 Task: Monitor real estate trends in Las Vegas, Nevada, to see changes in inventory levels.
Action: Mouse moved to (232, 182)
Screenshot: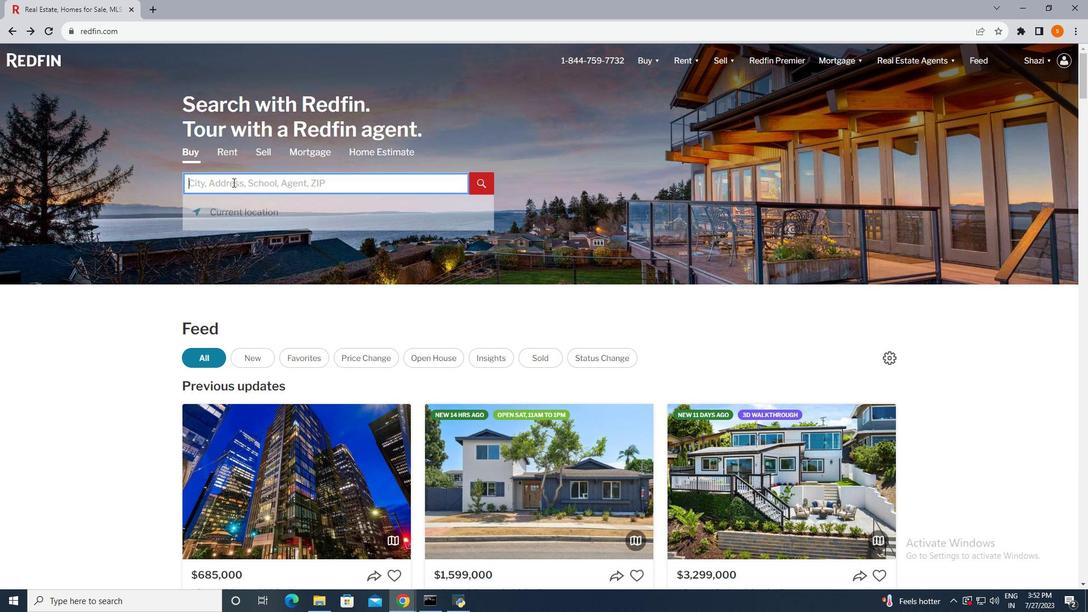 
Action: Mouse pressed left at (232, 182)
Screenshot: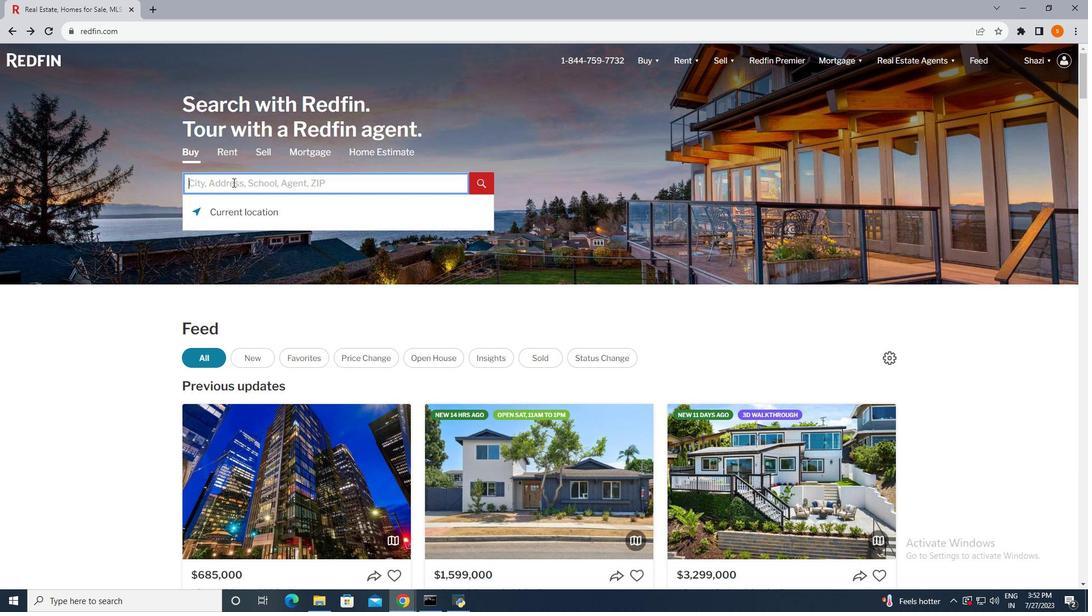 
Action: Key pressed <Key.shift>Las<Key.space><Key.shift><Key.shift><Key.shift><Key.shift>vegas,<Key.space><Key.shift>Nevada
Screenshot: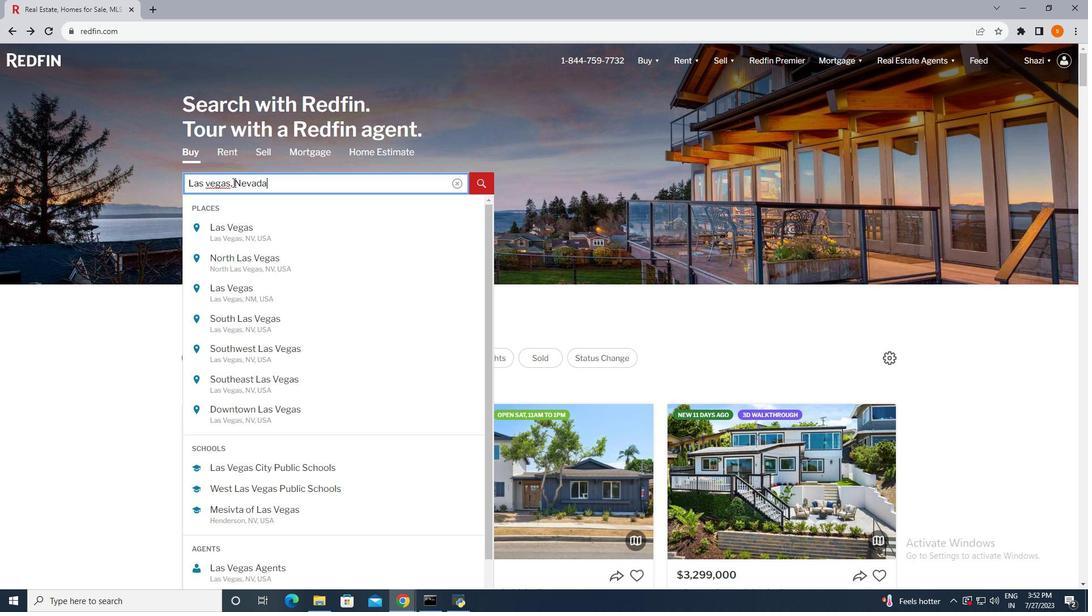 
Action: Mouse moved to (476, 184)
Screenshot: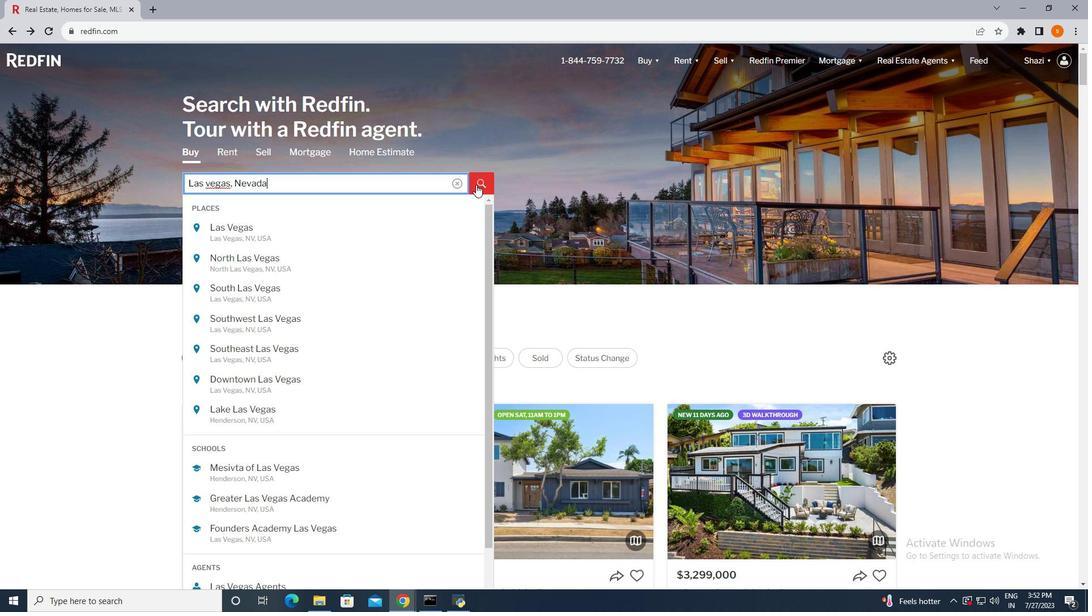 
Action: Mouse pressed left at (476, 184)
Screenshot: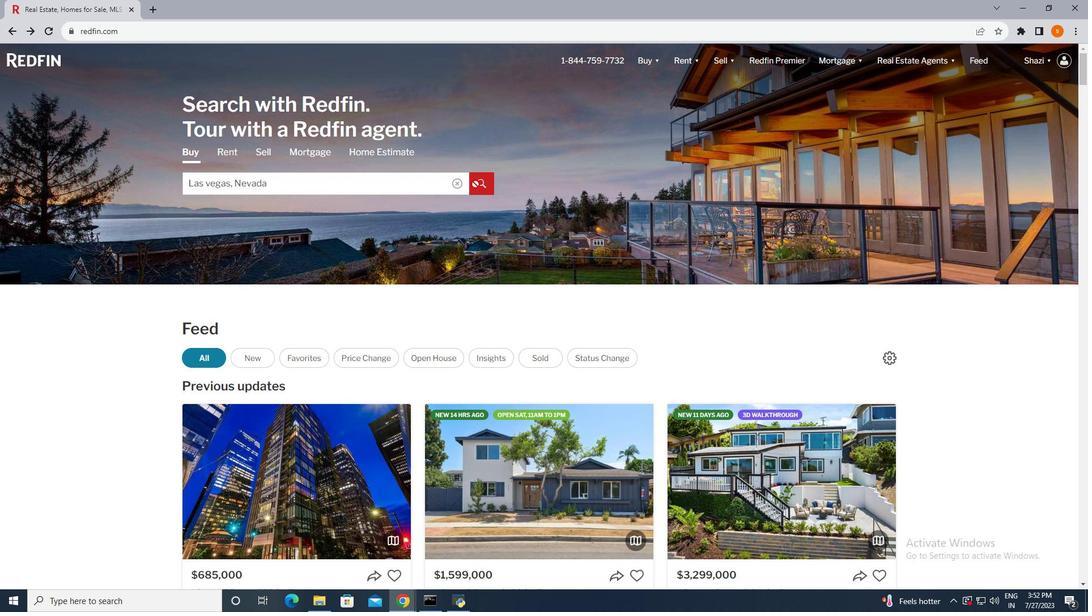 
Action: Mouse moved to (757, 305)
Screenshot: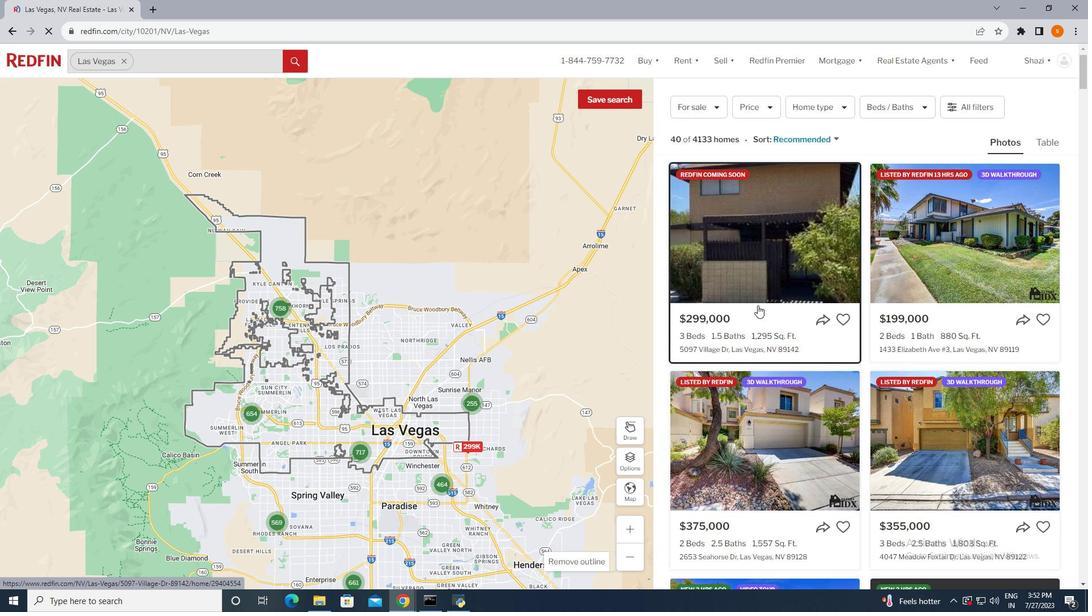 
Action: Mouse scrolled (757, 304) with delta (0, 0)
Screenshot: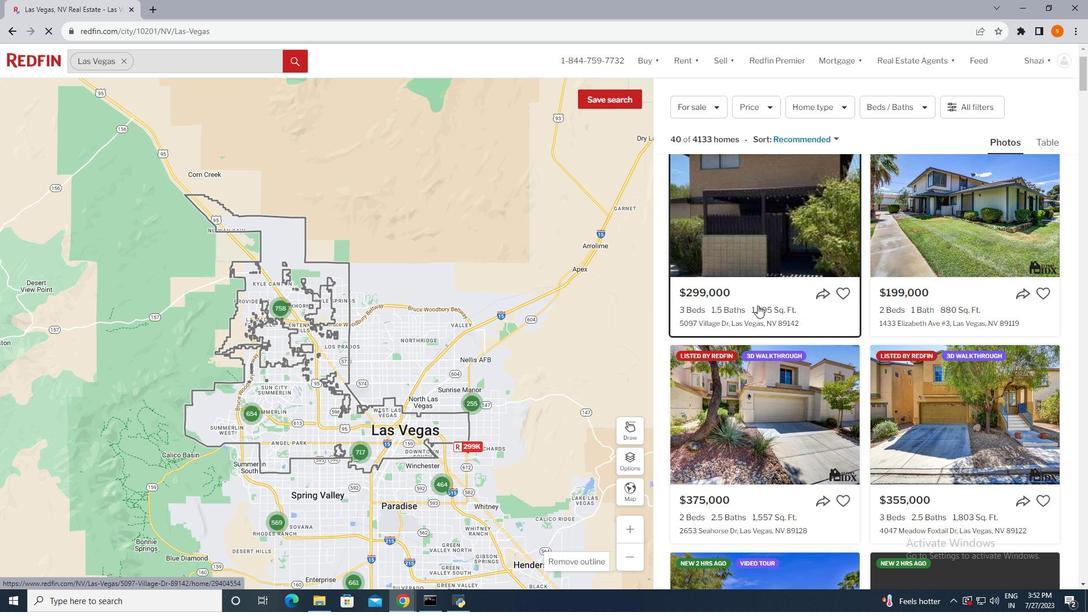 
Action: Mouse scrolled (757, 304) with delta (0, 0)
Screenshot: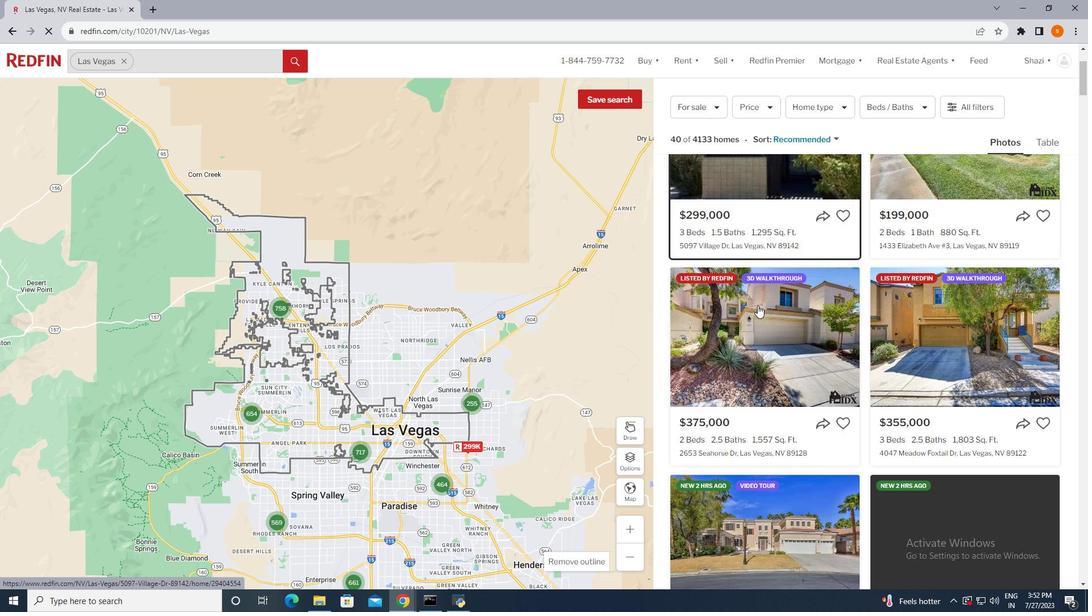 
Action: Mouse scrolled (757, 304) with delta (0, 0)
Screenshot: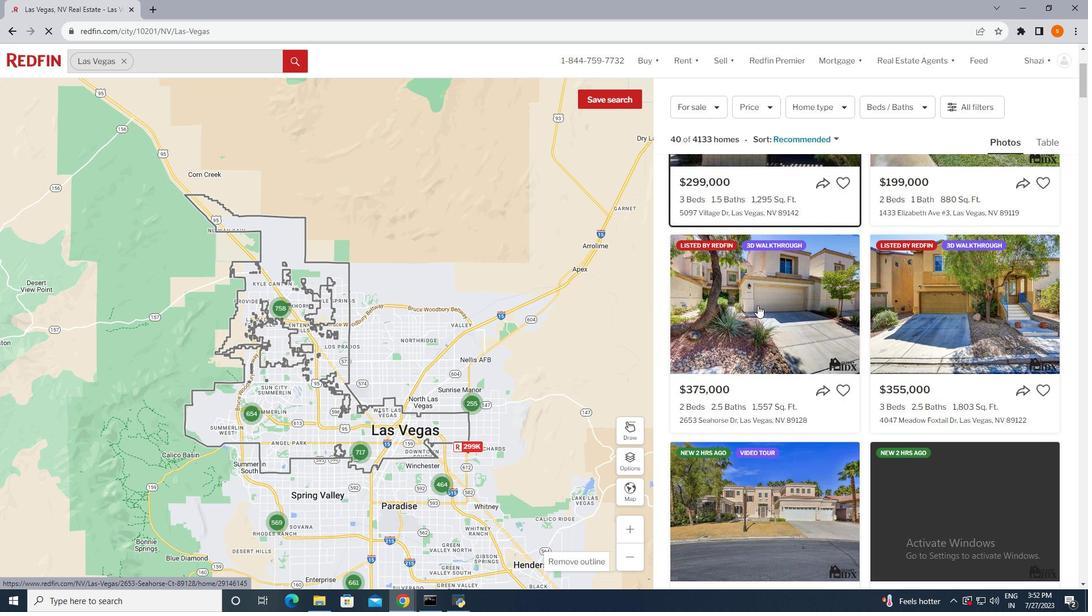 
Action: Mouse scrolled (757, 304) with delta (0, 0)
Screenshot: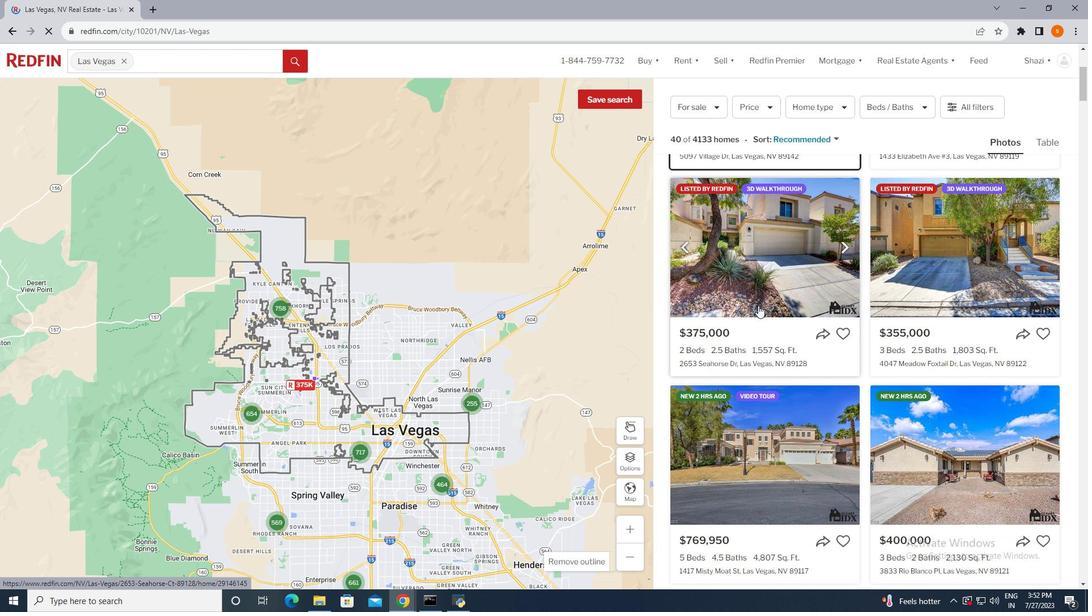 
Action: Mouse moved to (758, 305)
Screenshot: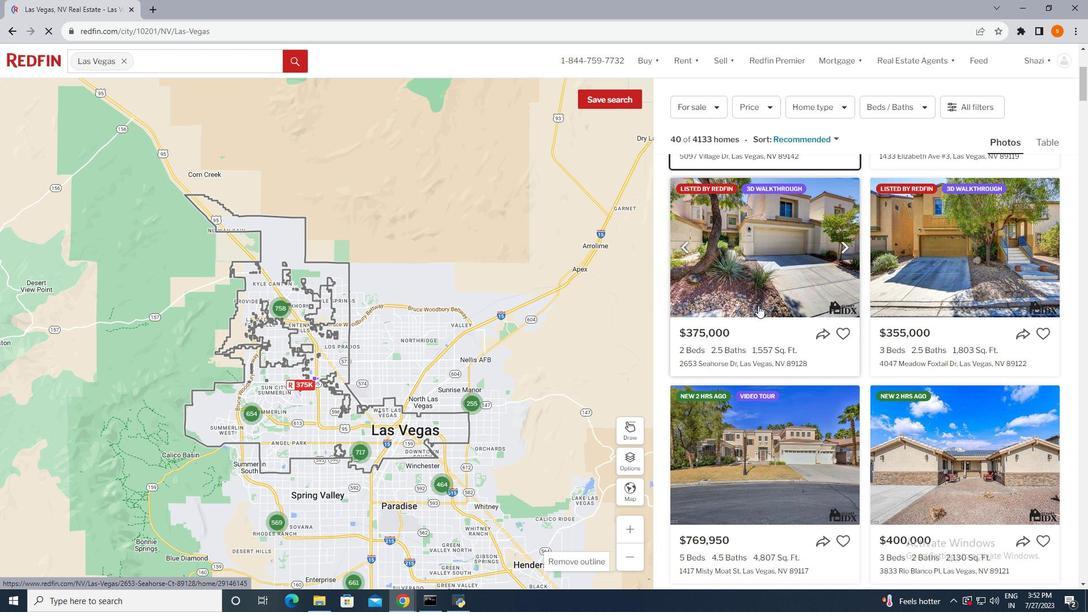 
Action: Mouse scrolled (758, 304) with delta (0, 0)
Screenshot: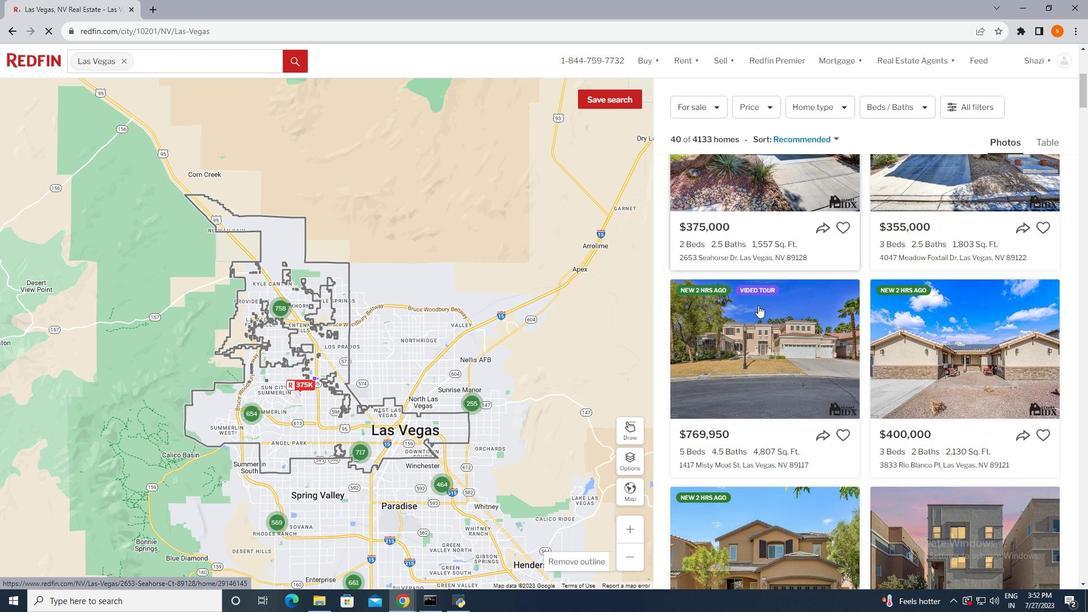 
Action: Mouse scrolled (758, 304) with delta (0, 0)
Screenshot: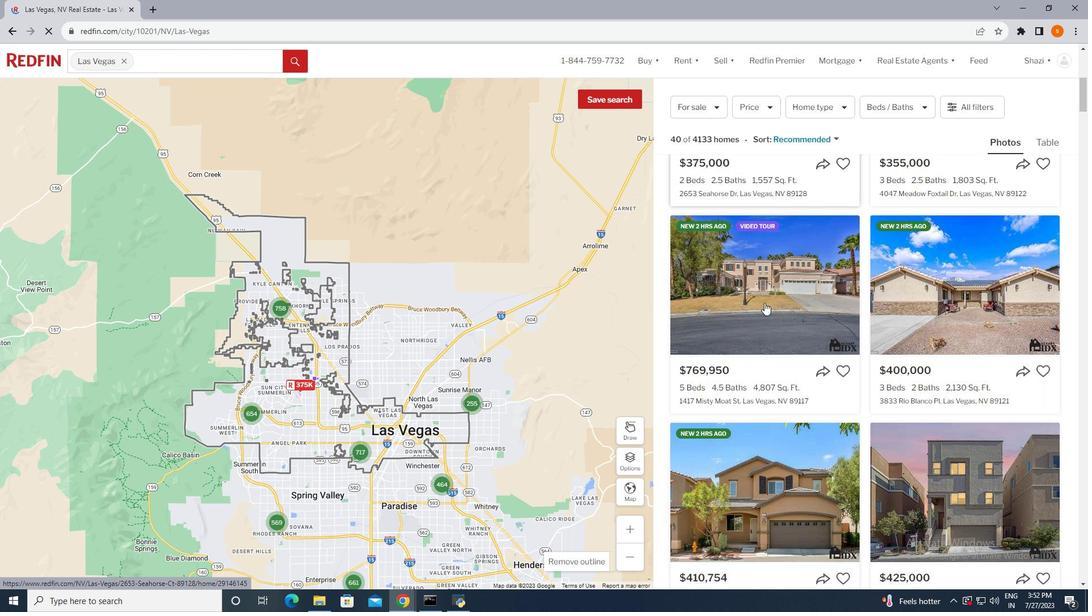 
Action: Mouse scrolled (758, 304) with delta (0, 0)
Screenshot: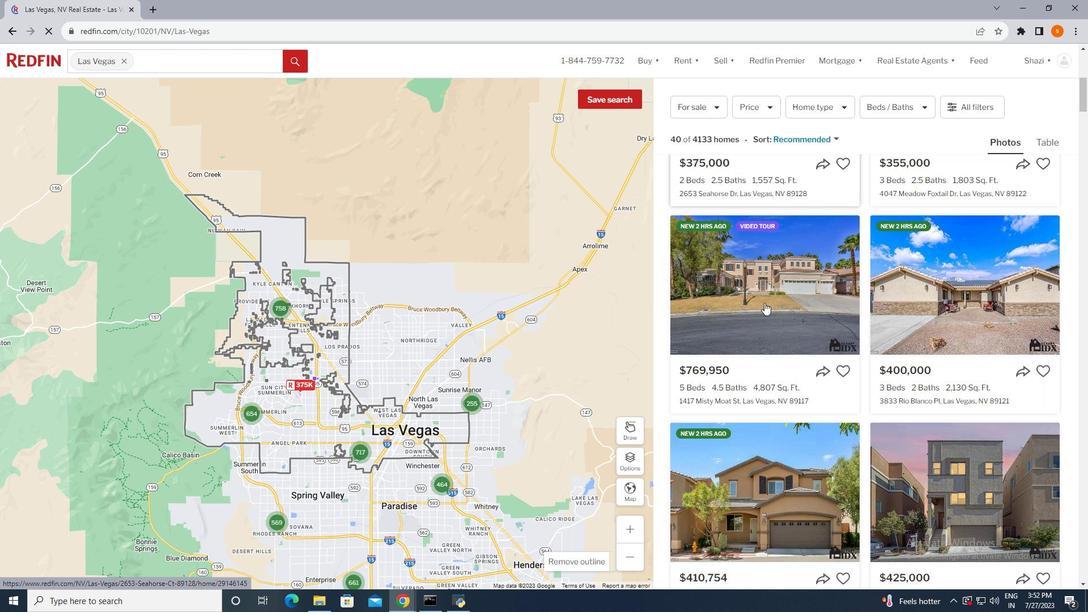 
Action: Mouse moved to (764, 302)
Screenshot: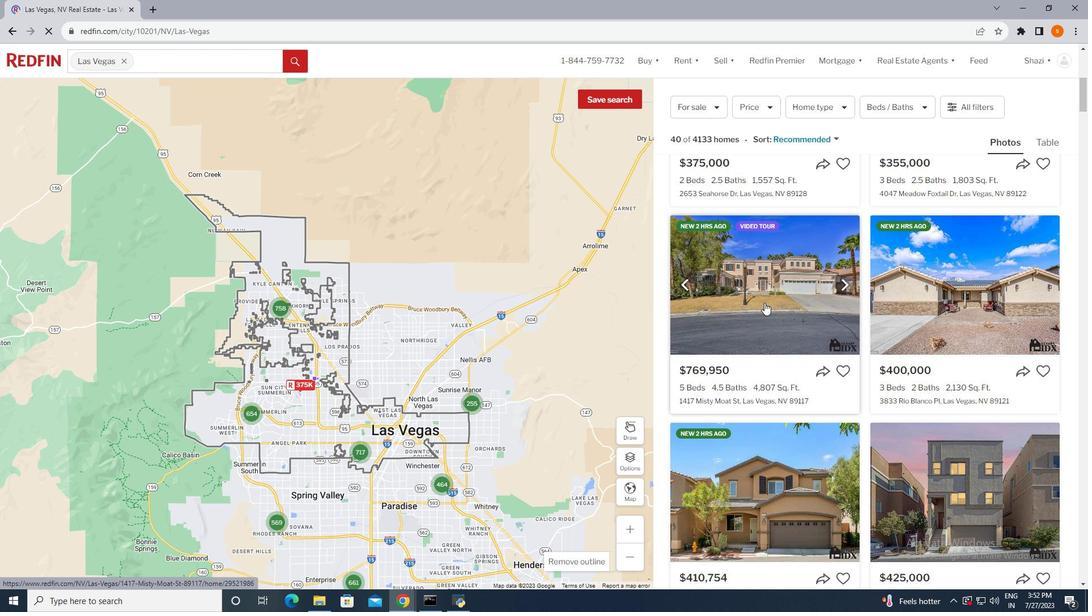
Action: Mouse scrolled (764, 302) with delta (0, 0)
Screenshot: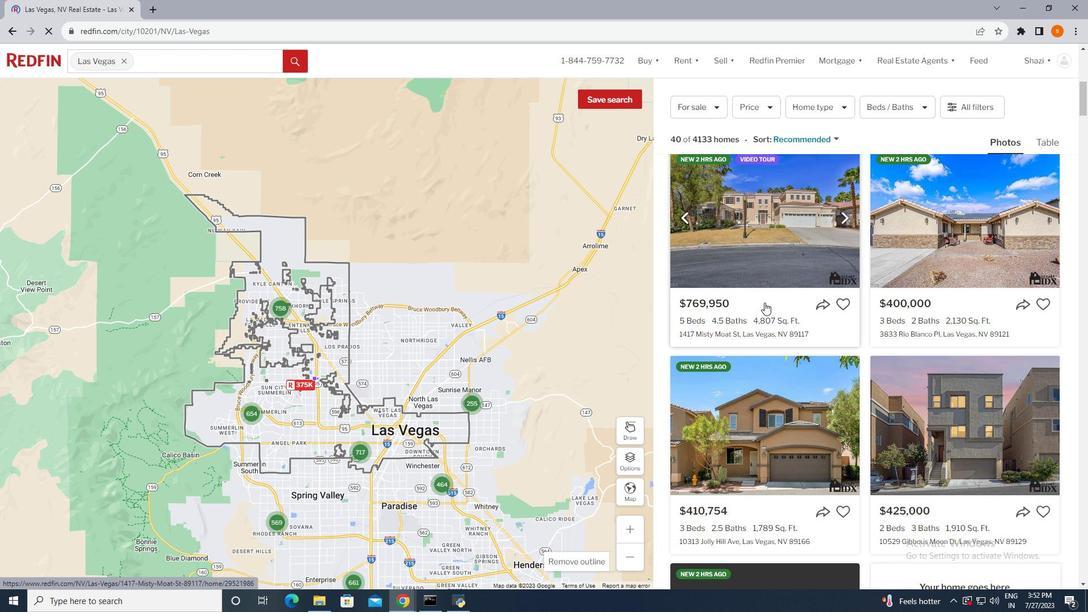 
Action: Mouse scrolled (764, 302) with delta (0, 0)
Screenshot: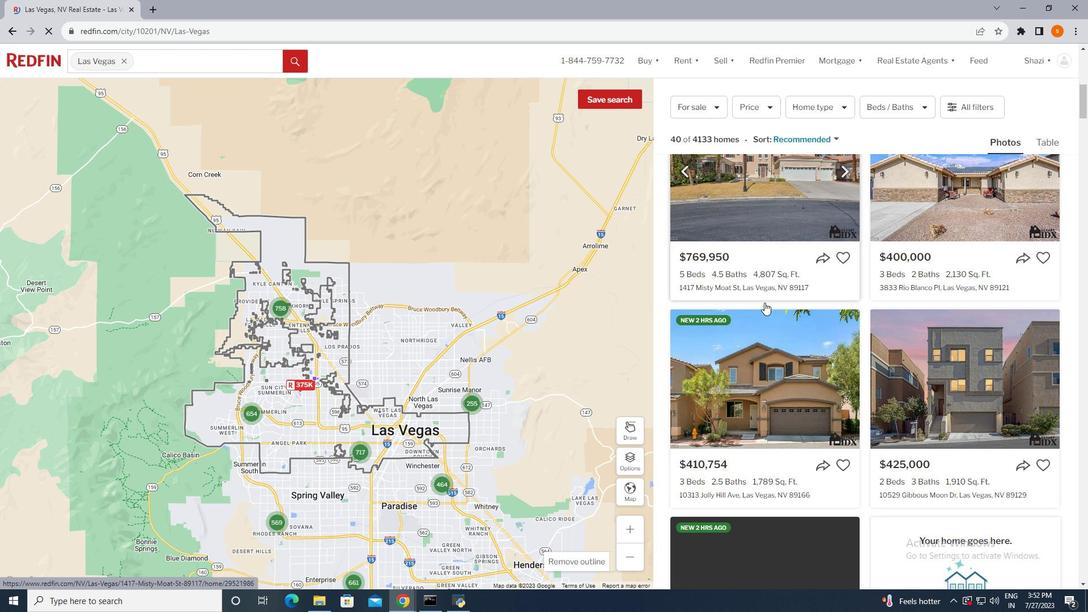 
Action: Mouse moved to (764, 302)
Screenshot: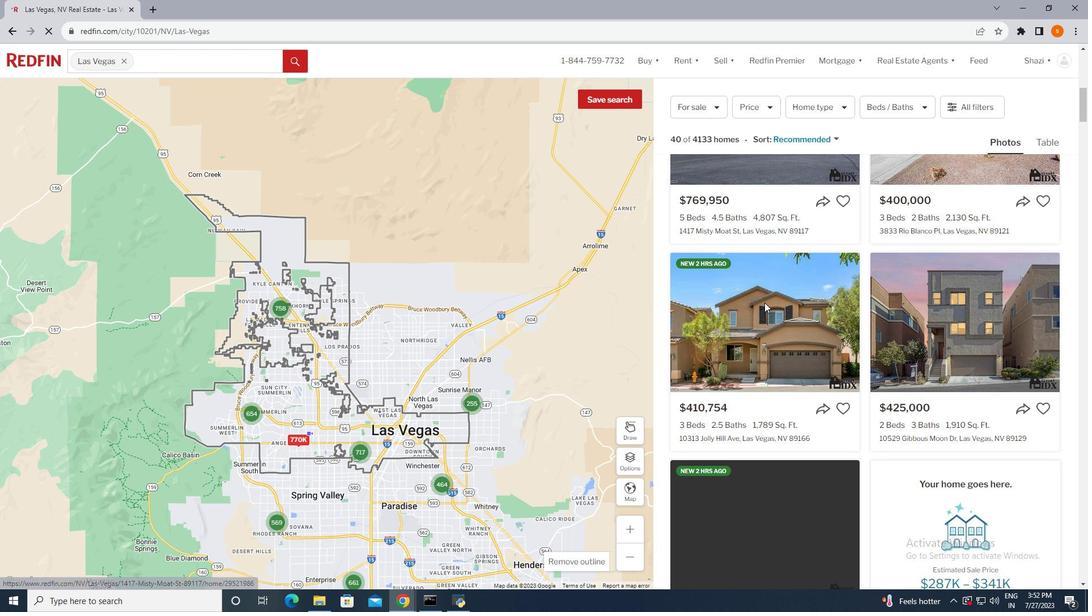 
Action: Mouse scrolled (764, 302) with delta (0, 0)
Screenshot: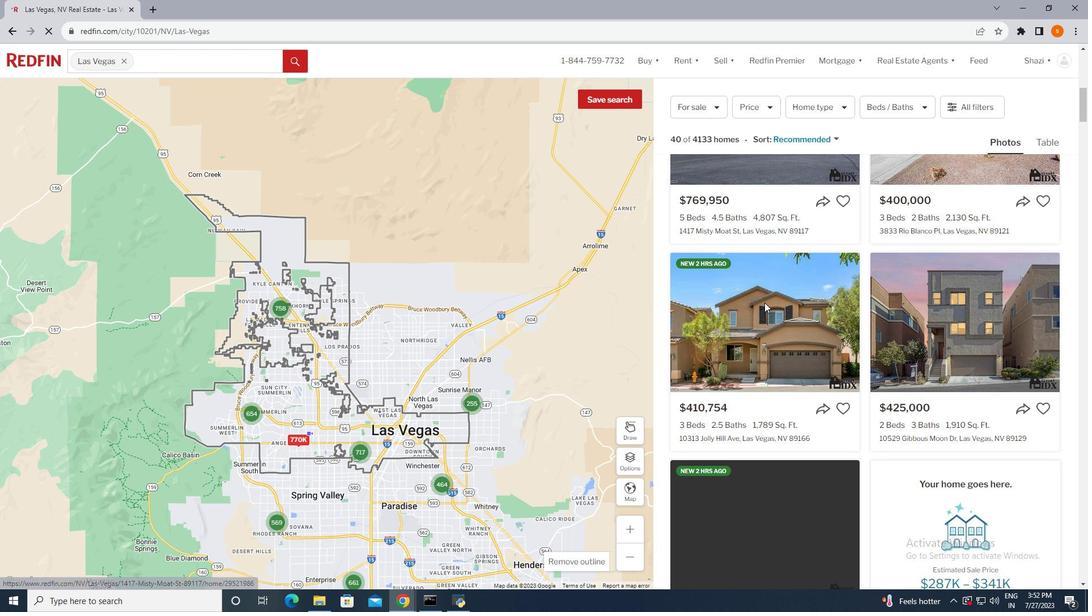 
Action: Mouse moved to (773, 334)
Screenshot: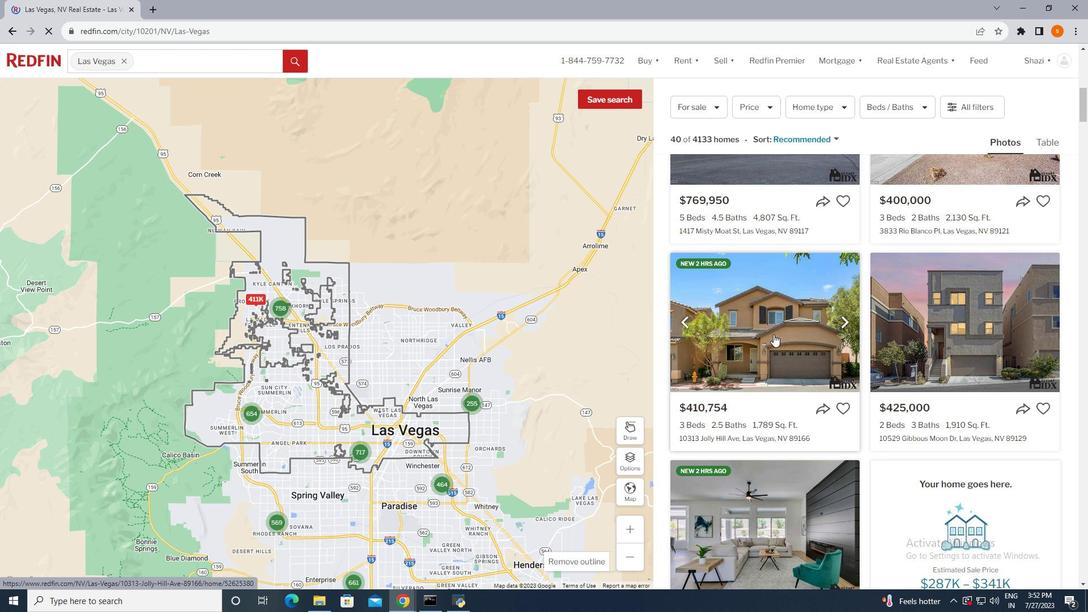 
Action: Mouse pressed left at (773, 334)
Screenshot: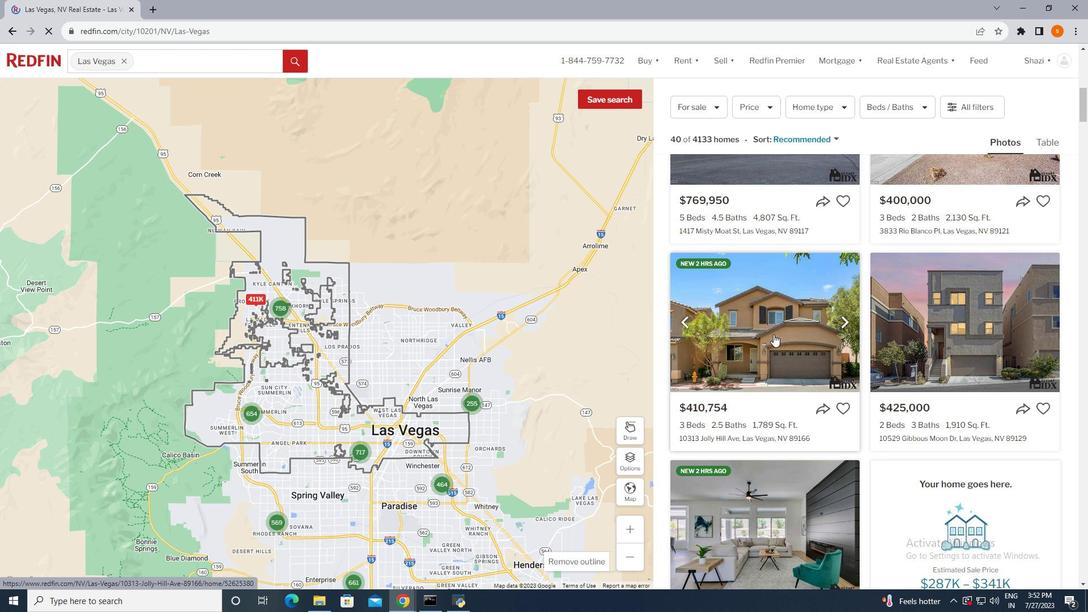 
Action: Mouse moved to (370, 311)
Screenshot: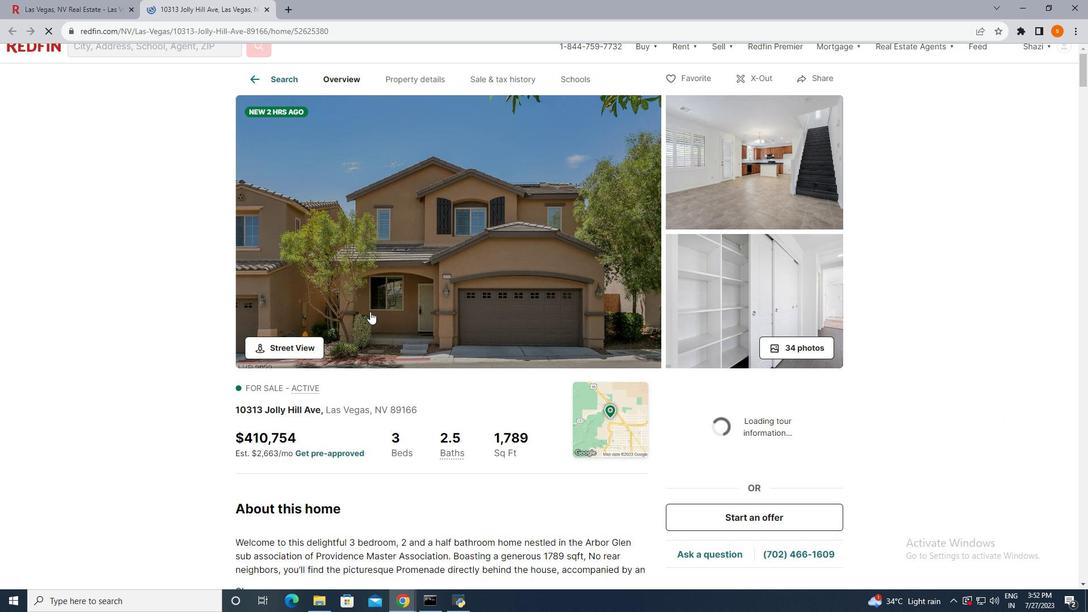 
Action: Mouse scrolled (370, 311) with delta (0, 0)
Screenshot: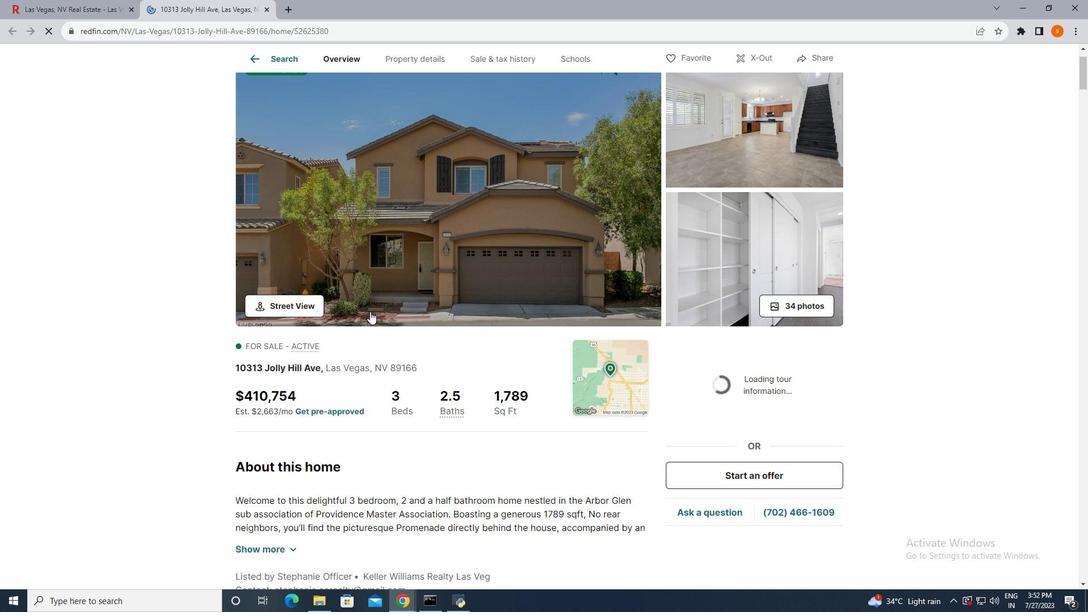 
Action: Mouse scrolled (370, 312) with delta (0, 0)
Screenshot: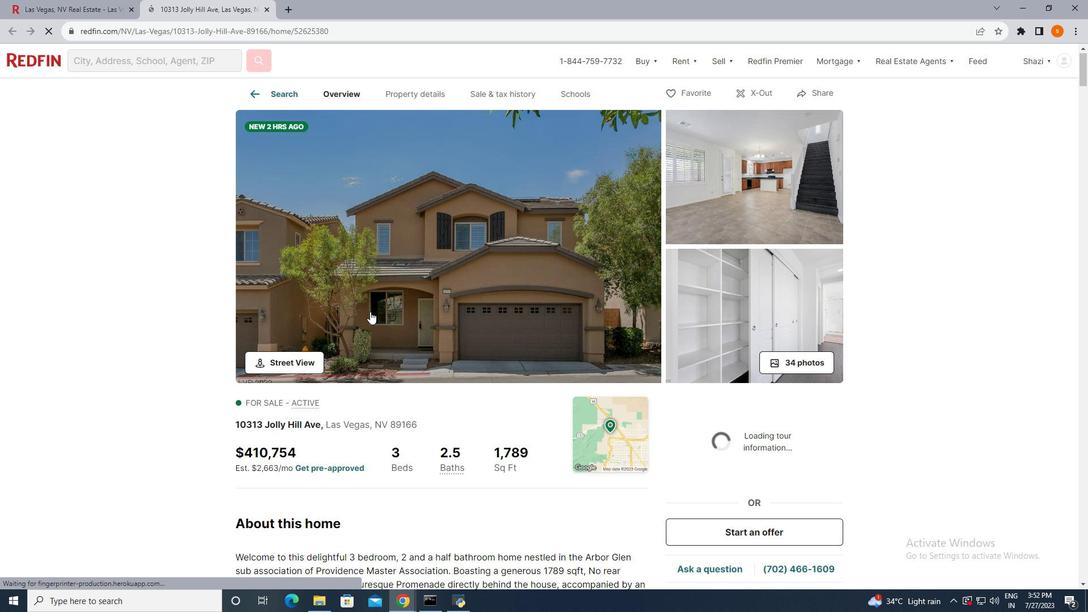 
Action: Mouse scrolled (370, 312) with delta (0, 0)
Screenshot: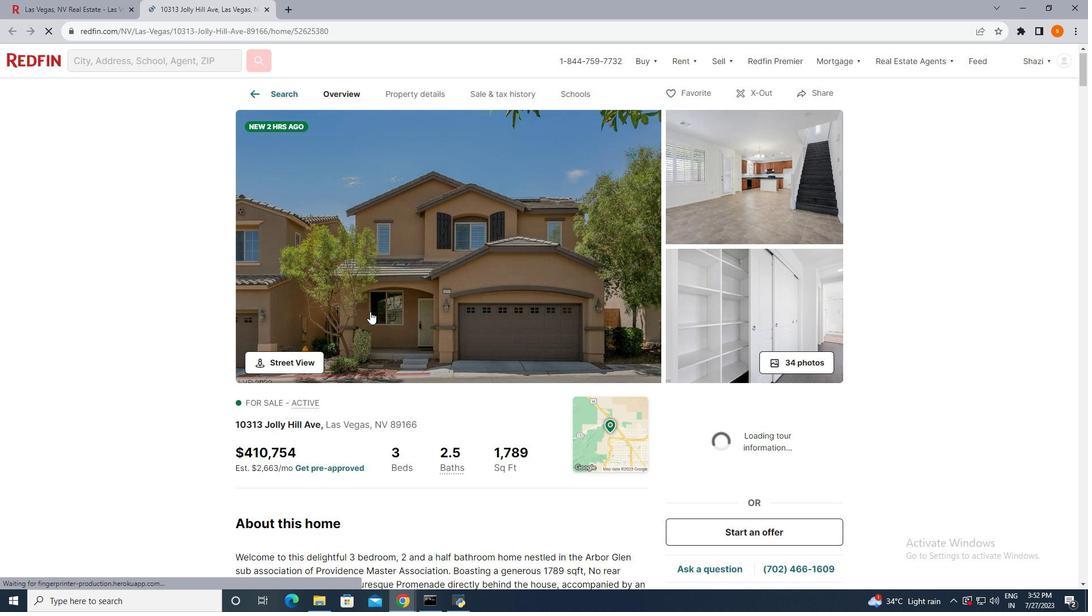 
Action: Mouse scrolled (370, 312) with delta (0, 0)
Screenshot: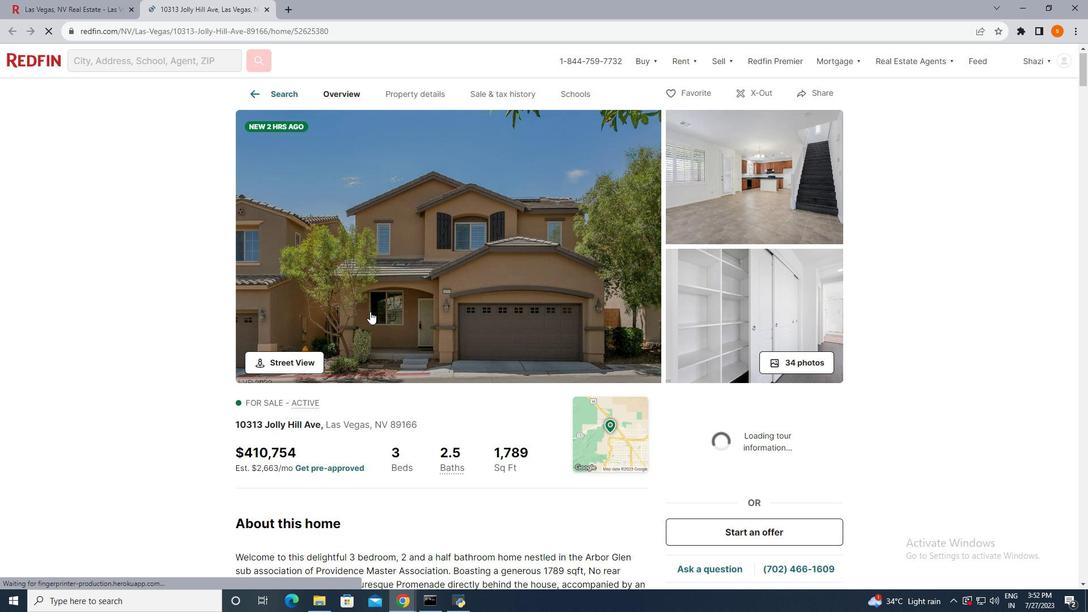 
Action: Mouse moved to (263, 92)
Screenshot: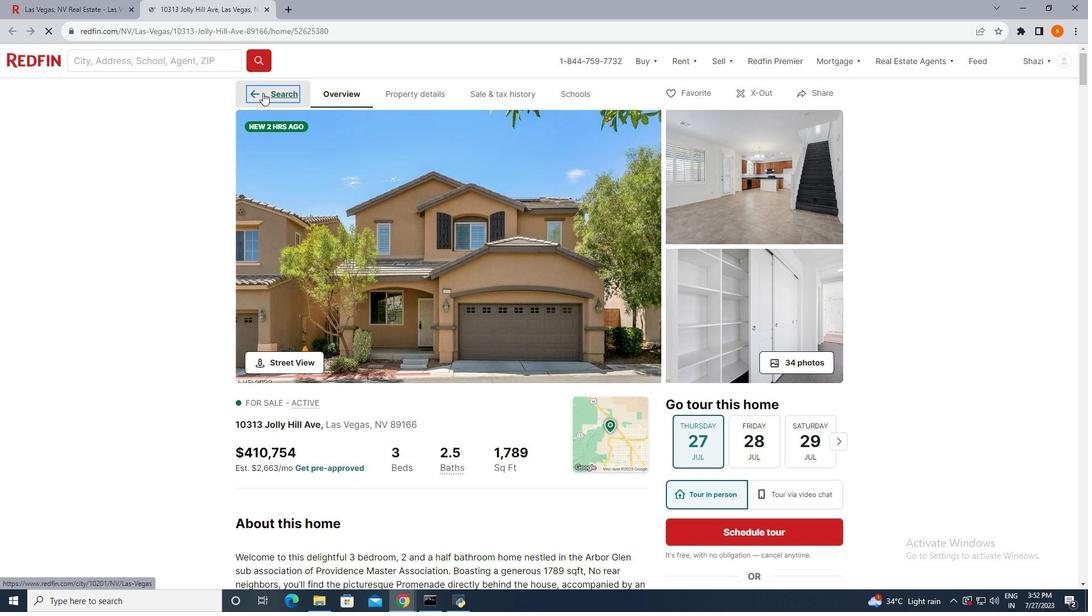 
Action: Mouse pressed left at (263, 92)
Screenshot: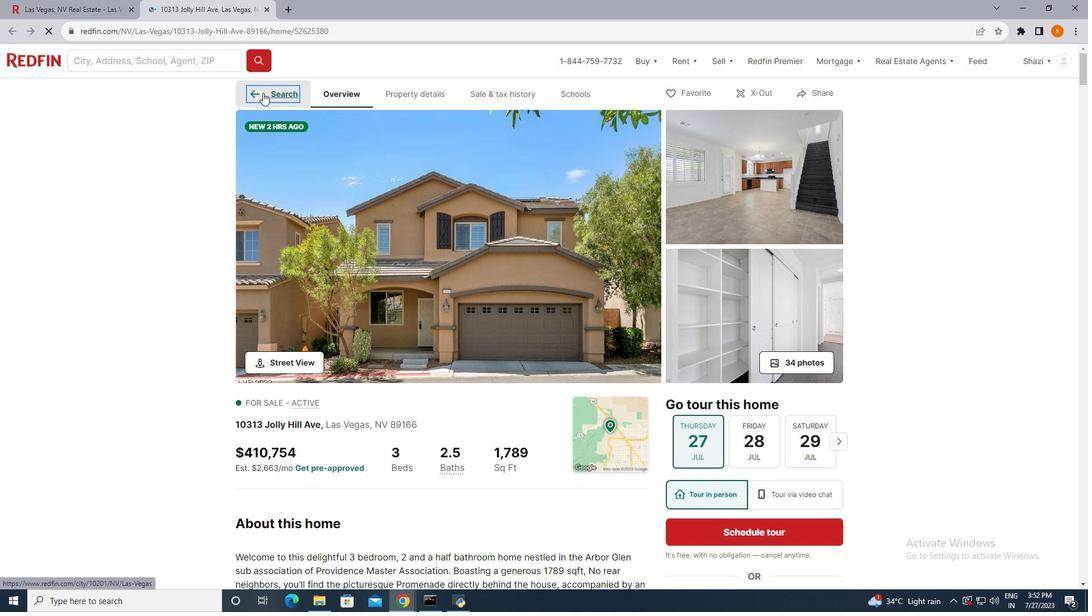 
Action: Mouse moved to (963, 96)
Screenshot: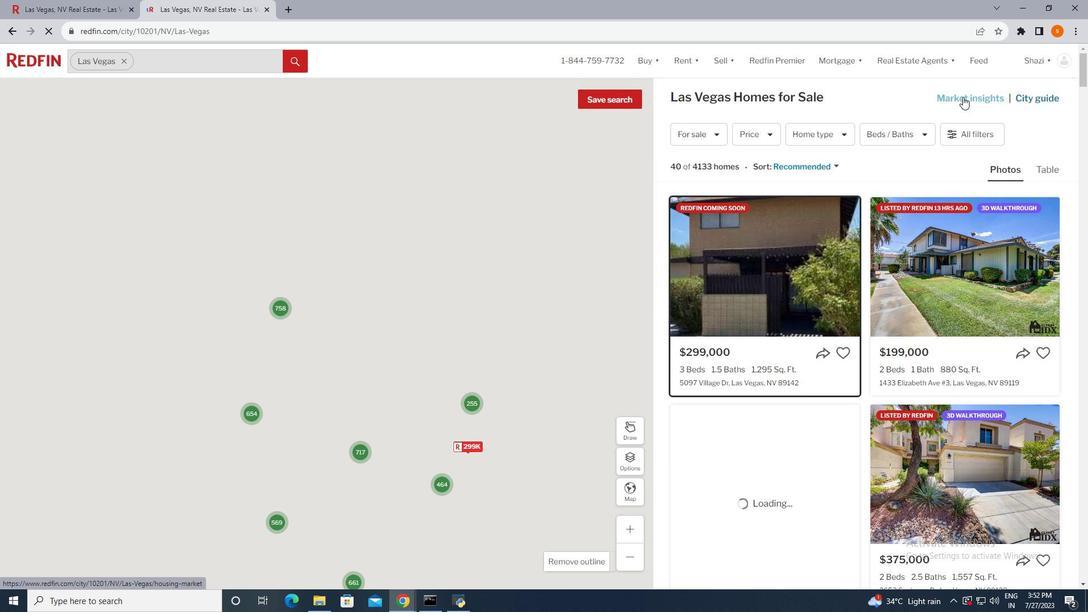 
Action: Mouse pressed left at (963, 96)
Screenshot: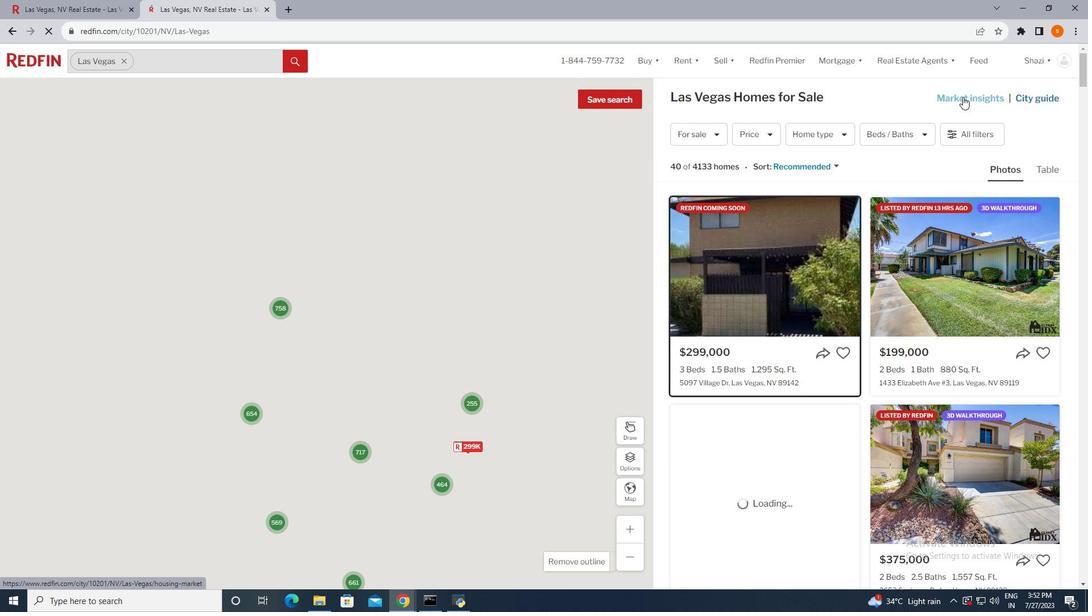 
Action: Mouse moved to (390, 265)
Screenshot: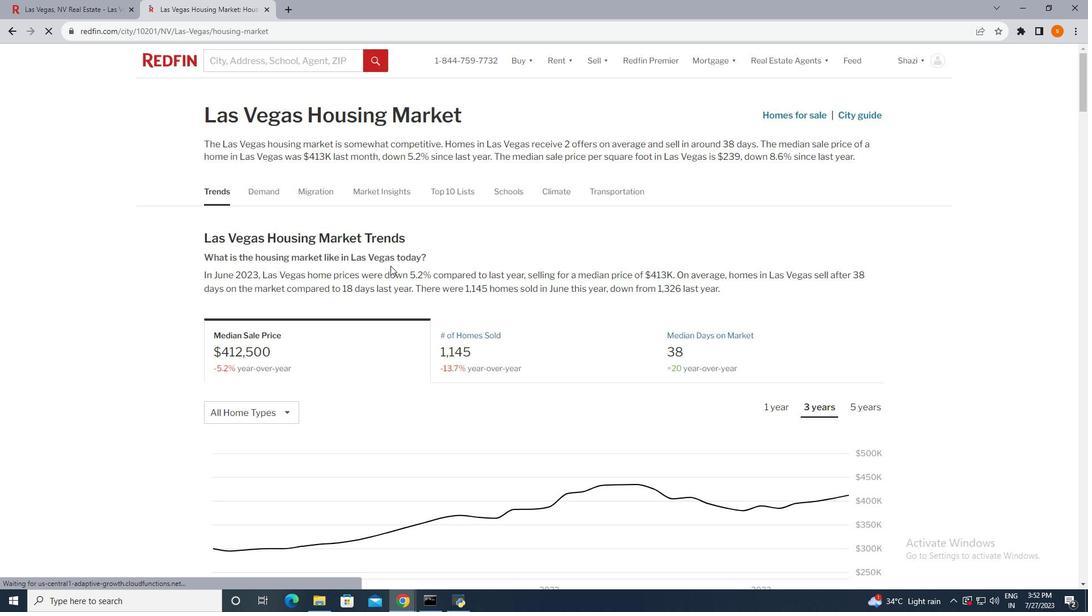 
Action: Mouse scrolled (390, 265) with delta (0, 0)
Screenshot: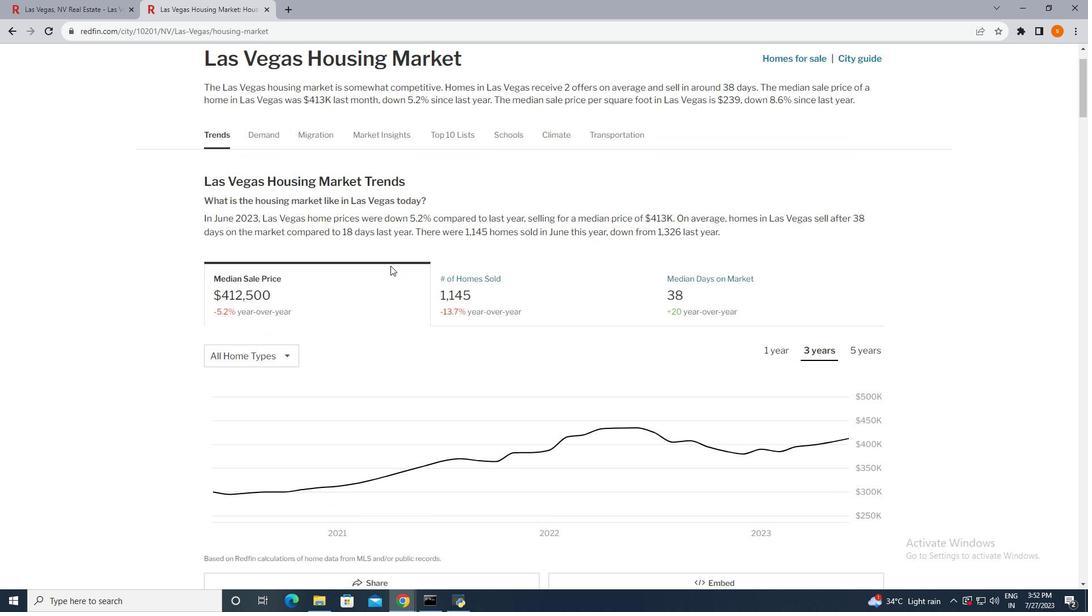 
Action: Mouse scrolled (390, 265) with delta (0, 0)
Screenshot: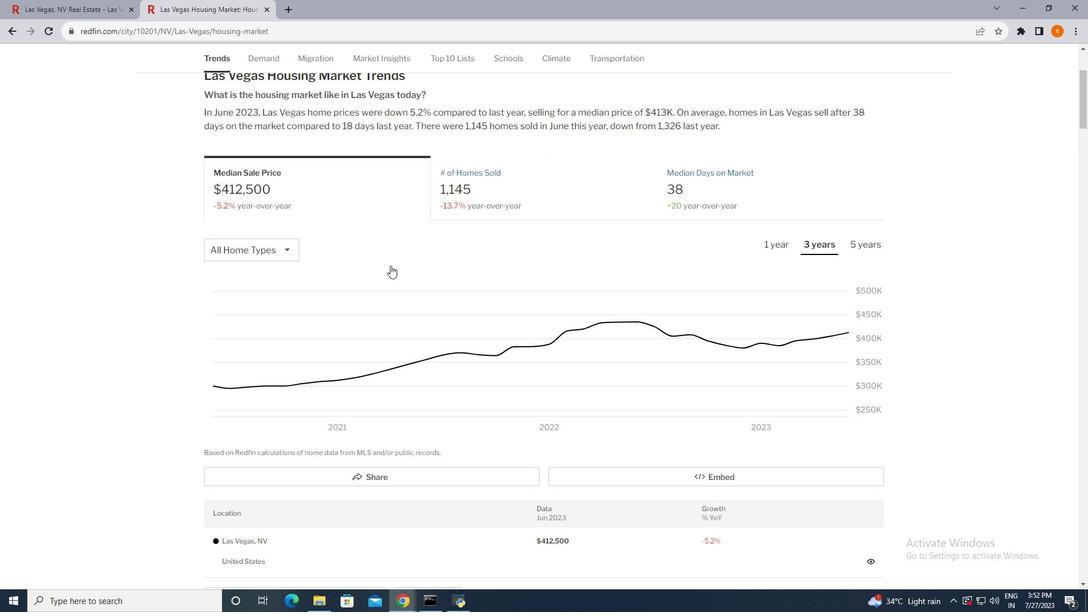 
Action: Mouse scrolled (390, 265) with delta (0, 0)
Screenshot: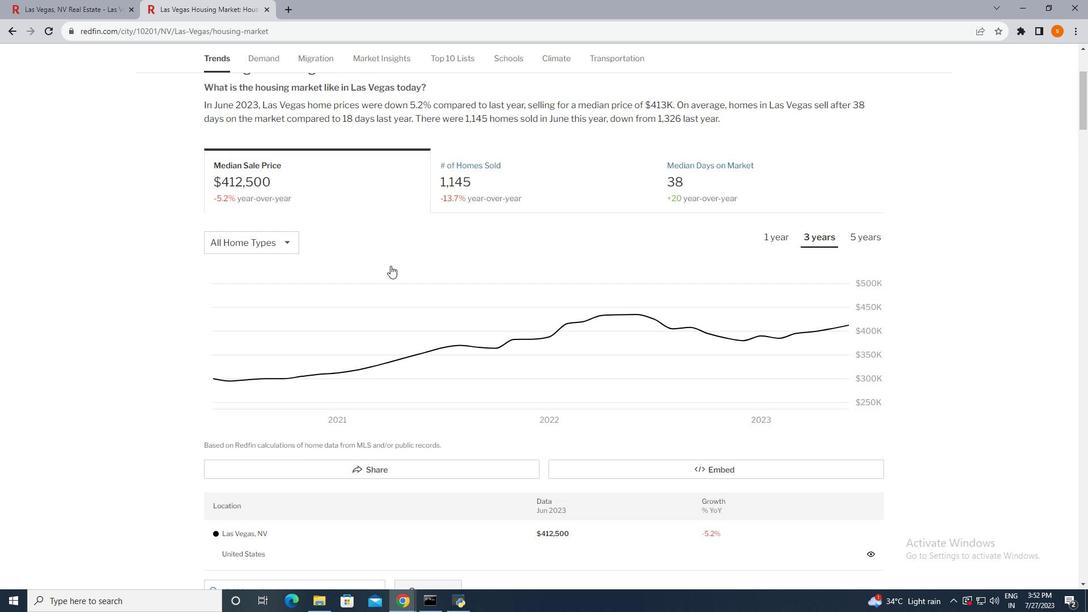 
Action: Mouse moved to (766, 236)
Screenshot: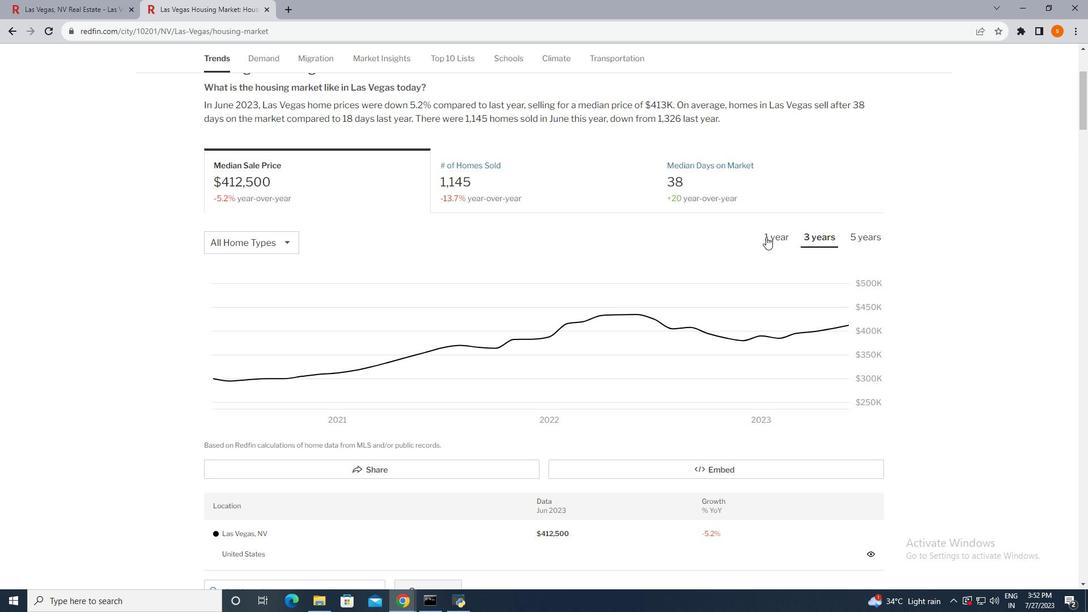 
Action: Mouse pressed left at (766, 236)
Screenshot: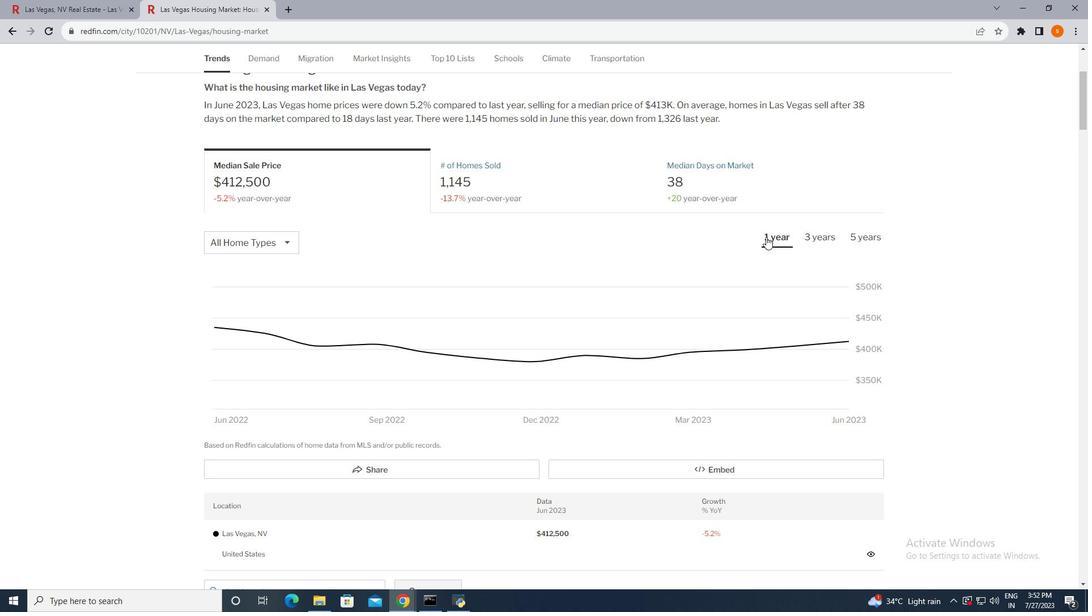 
Action: Mouse moved to (821, 237)
Screenshot: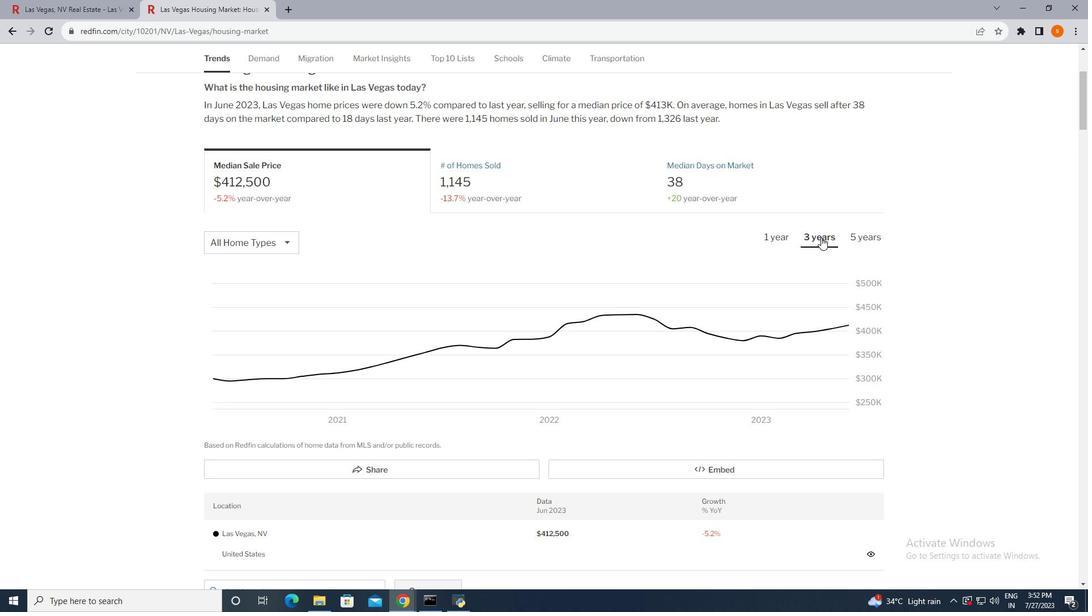 
Action: Mouse pressed left at (821, 237)
Screenshot: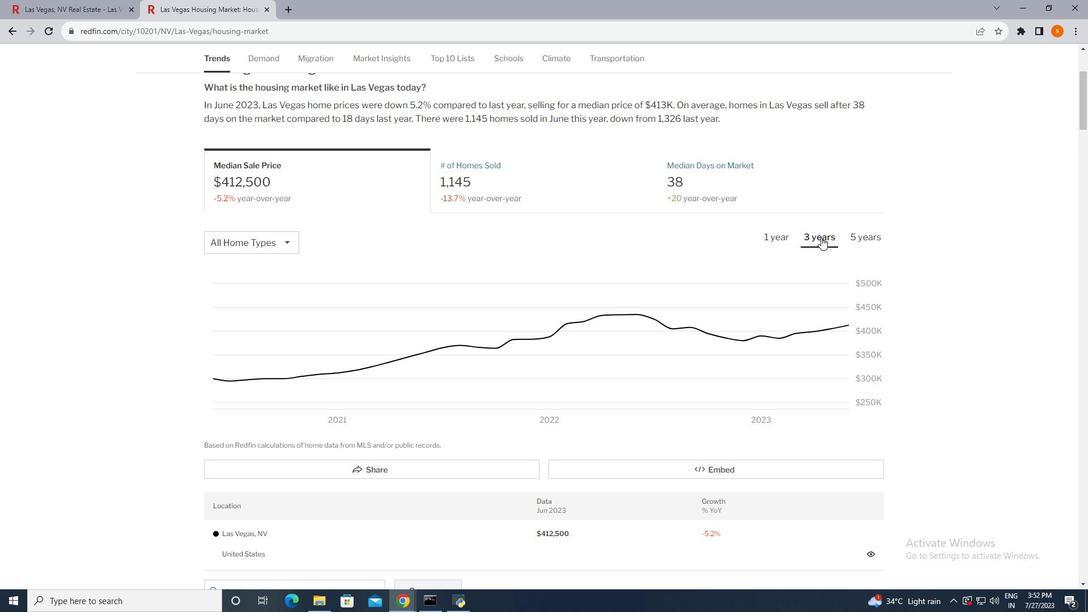 
Action: Mouse moved to (856, 235)
Screenshot: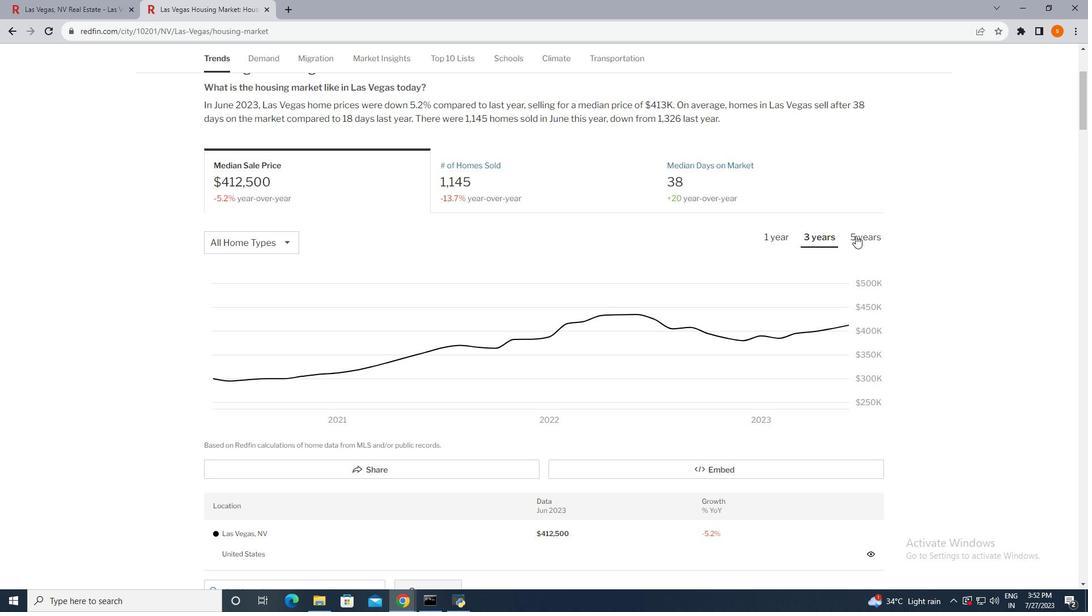 
Action: Mouse pressed left at (856, 235)
Screenshot: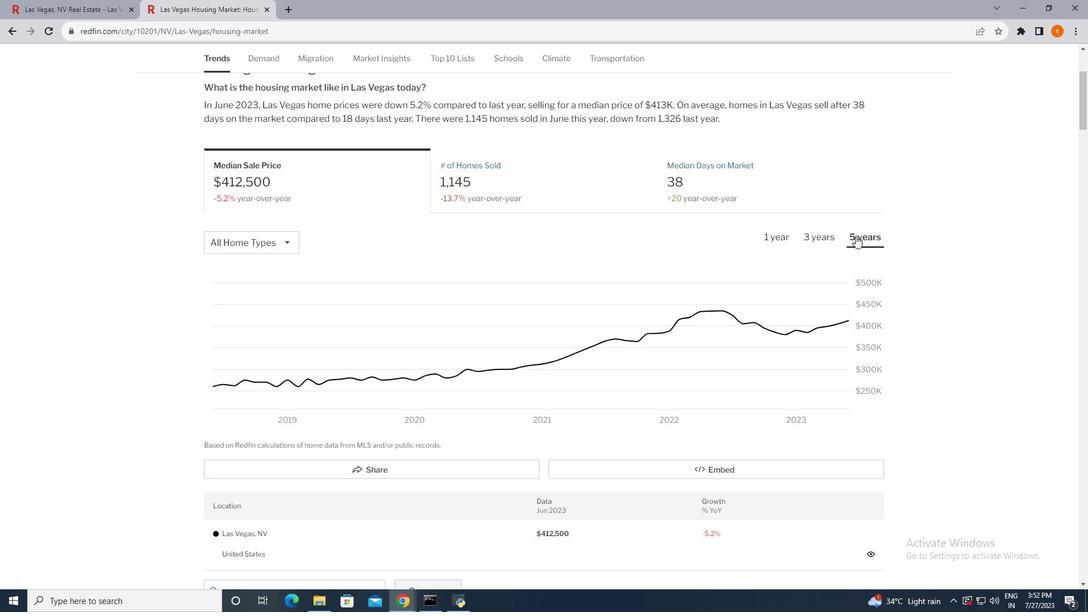 
Action: Mouse moved to (764, 240)
Screenshot: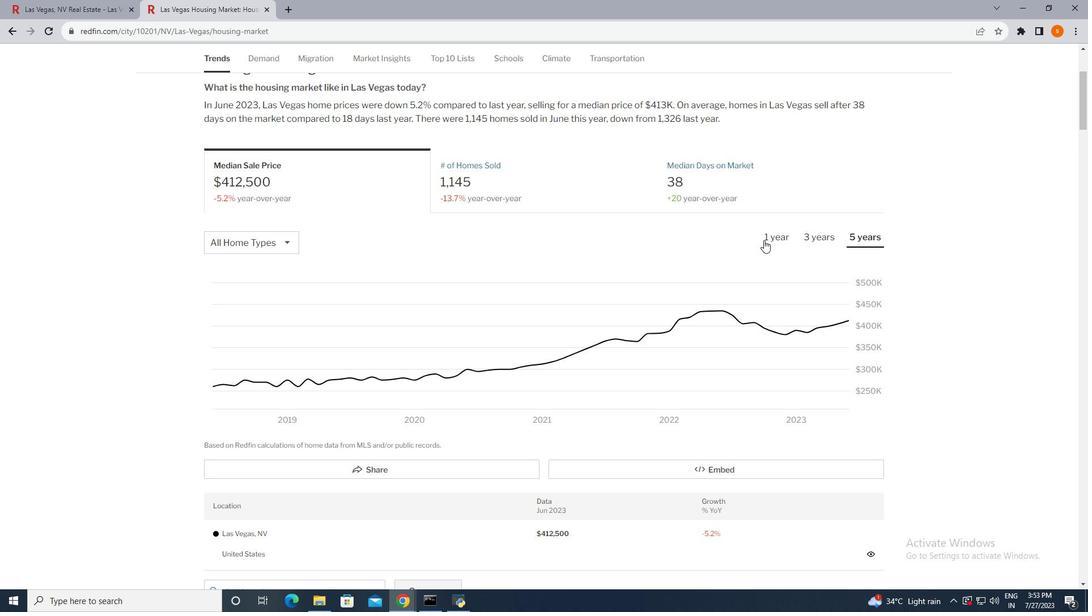 
Action: Mouse pressed left at (764, 240)
Screenshot: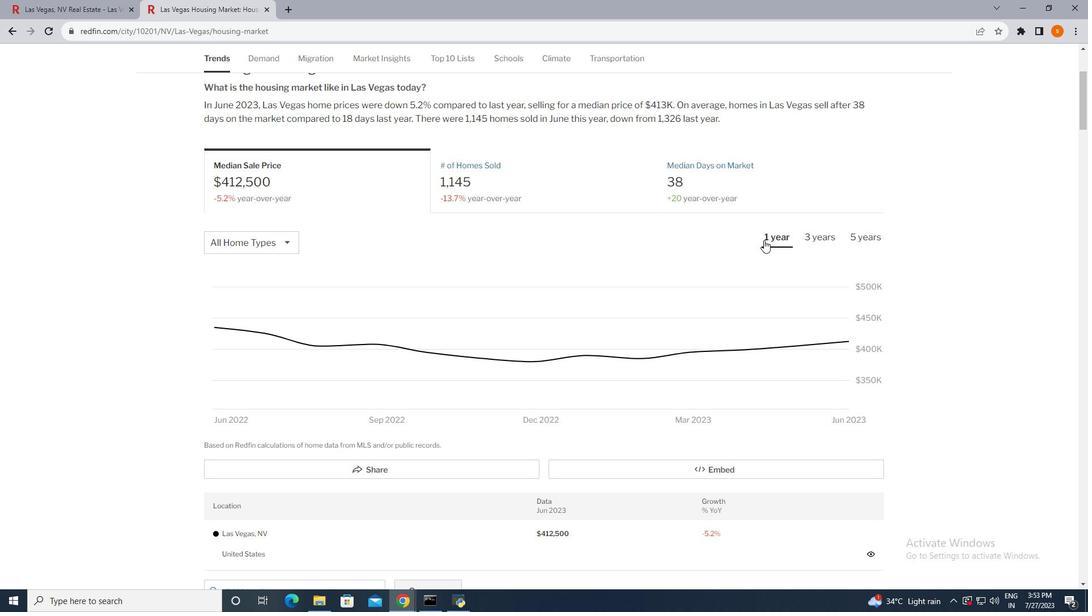 
Action: Mouse moved to (513, 183)
Screenshot: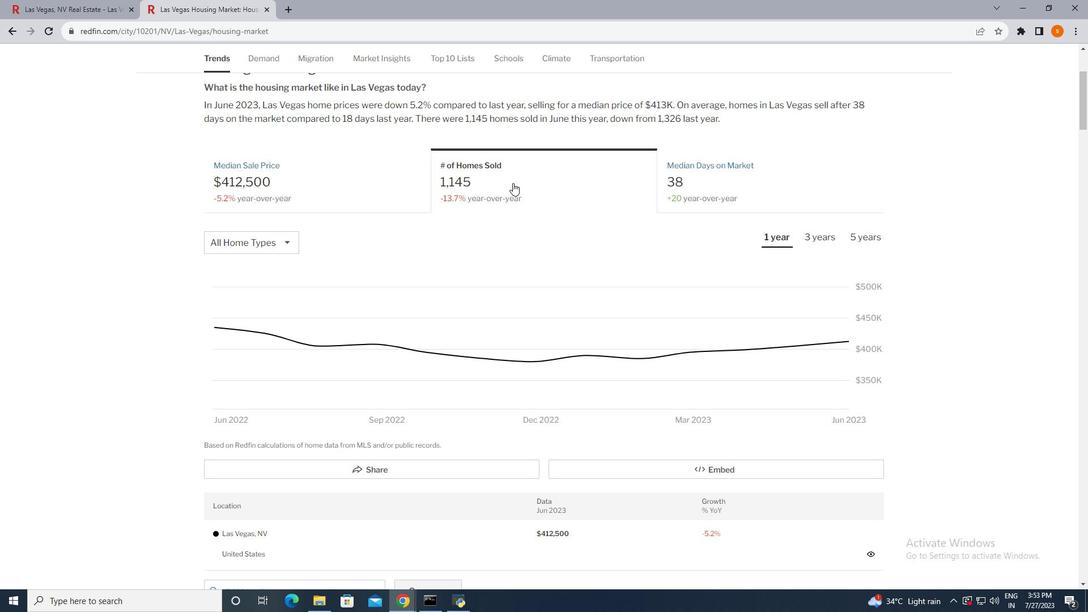 
Action: Mouse pressed left at (513, 183)
Screenshot: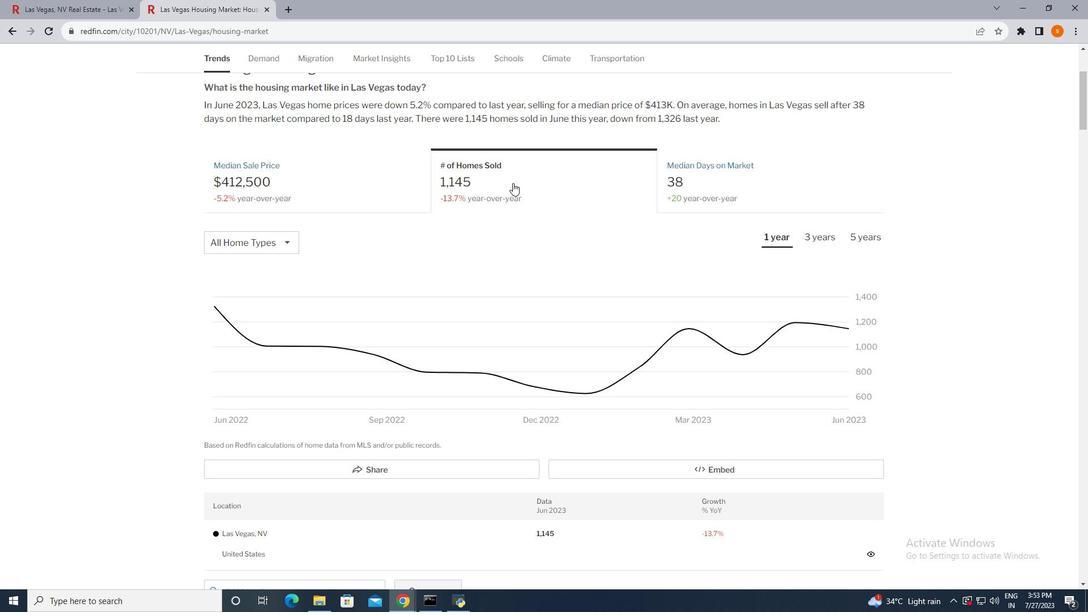 
Action: Mouse moved to (827, 243)
Screenshot: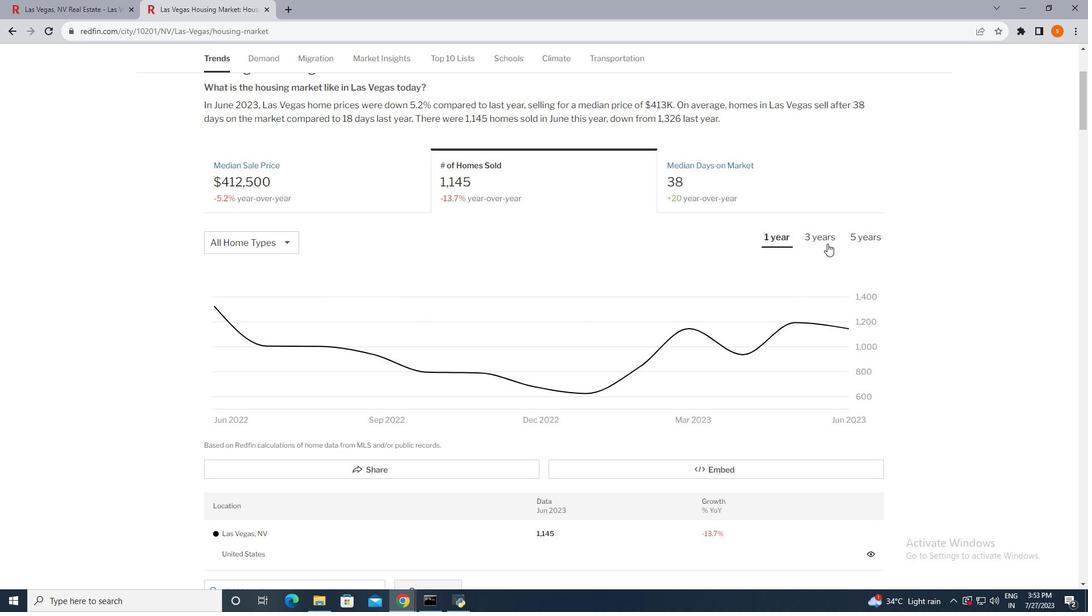 
Action: Mouse pressed left at (827, 243)
Screenshot: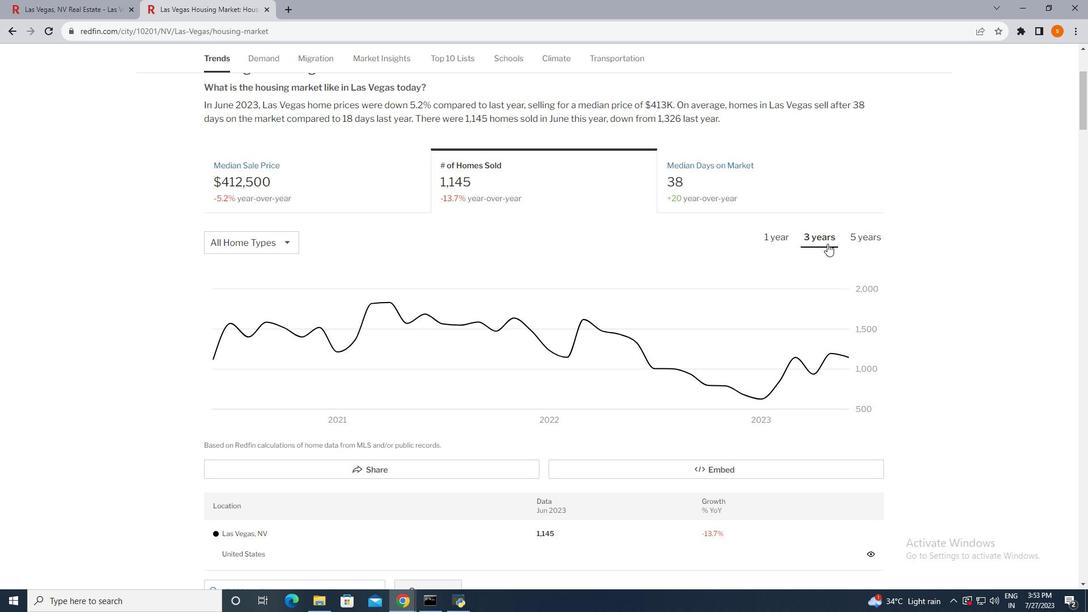 
Action: Mouse moved to (869, 242)
Screenshot: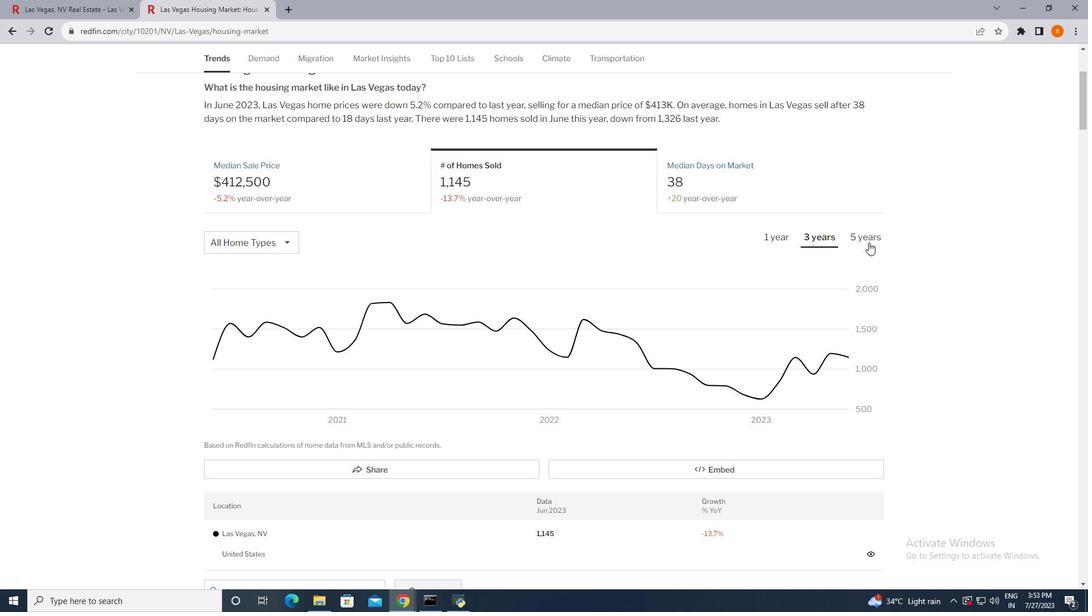
Action: Mouse pressed left at (869, 242)
Screenshot: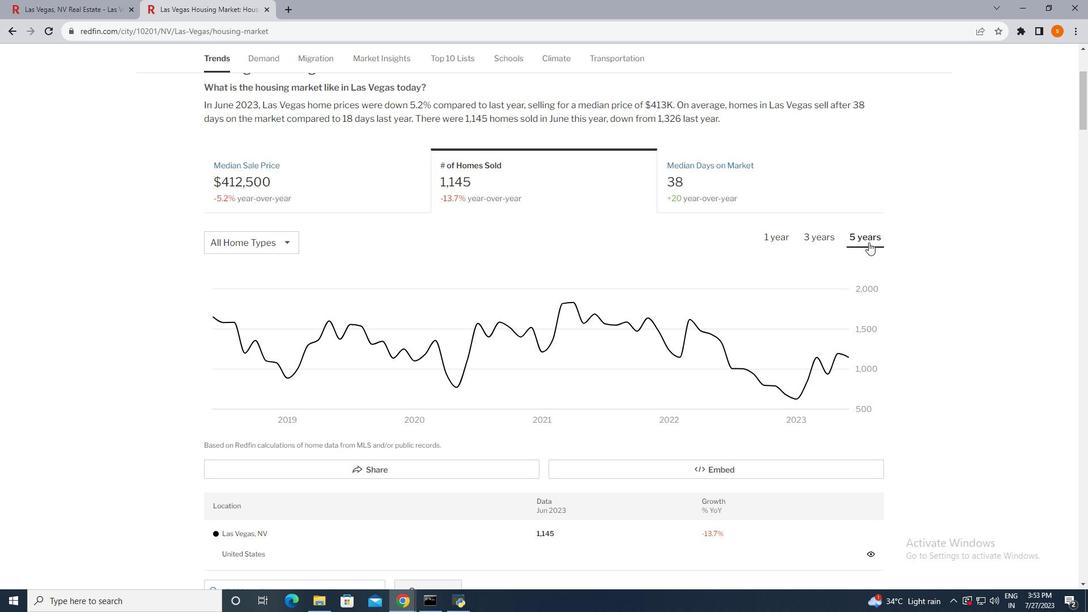 
Action: Mouse moved to (709, 259)
Screenshot: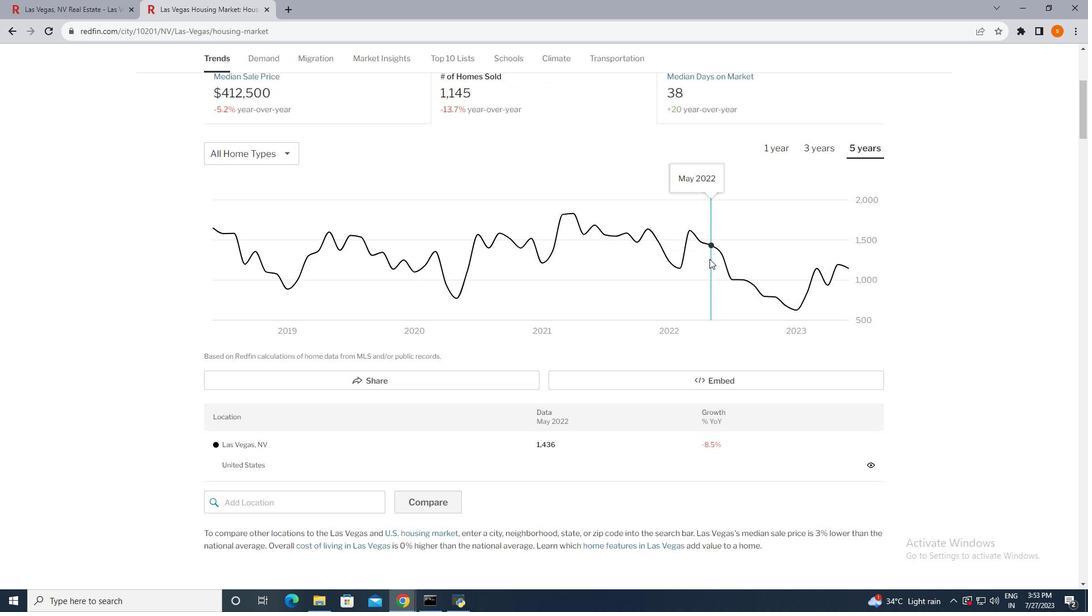 
Action: Mouse scrolled (709, 258) with delta (0, 0)
Screenshot: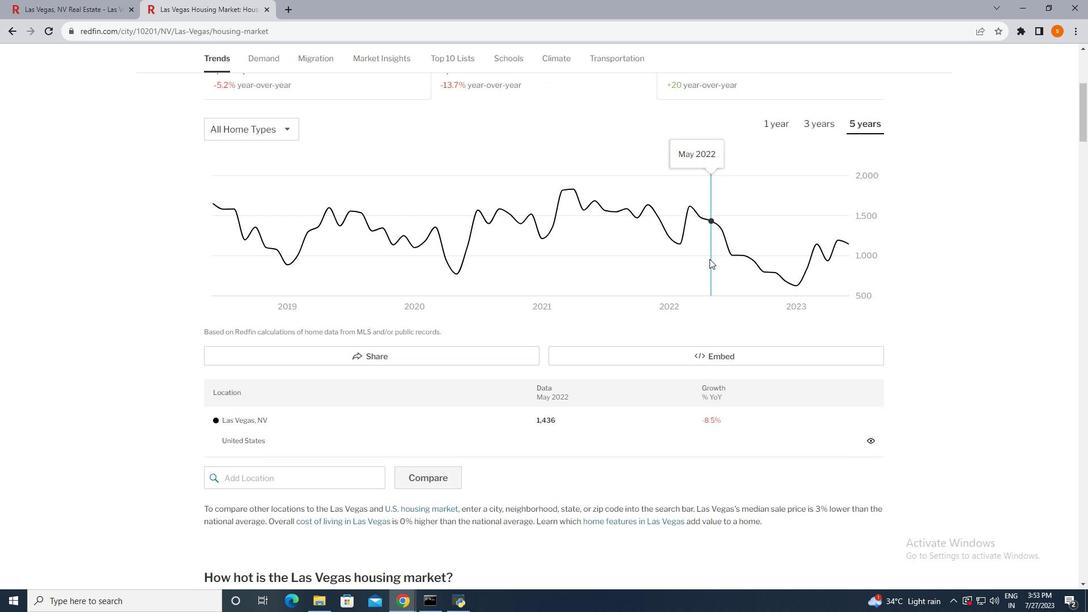
Action: Mouse scrolled (709, 258) with delta (0, 0)
Screenshot: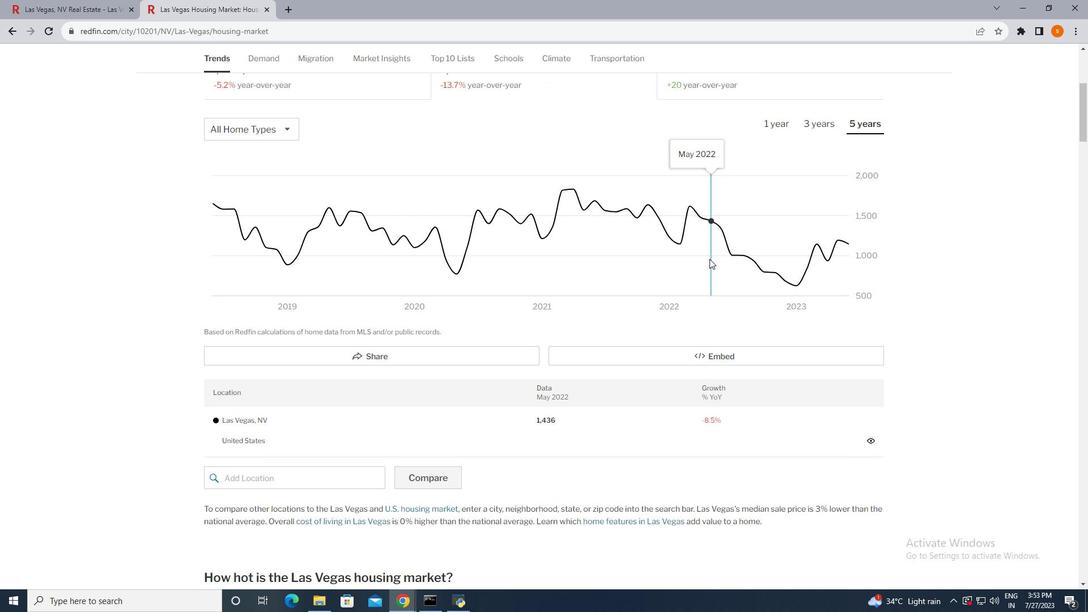 
Action: Mouse moved to (824, 202)
Screenshot: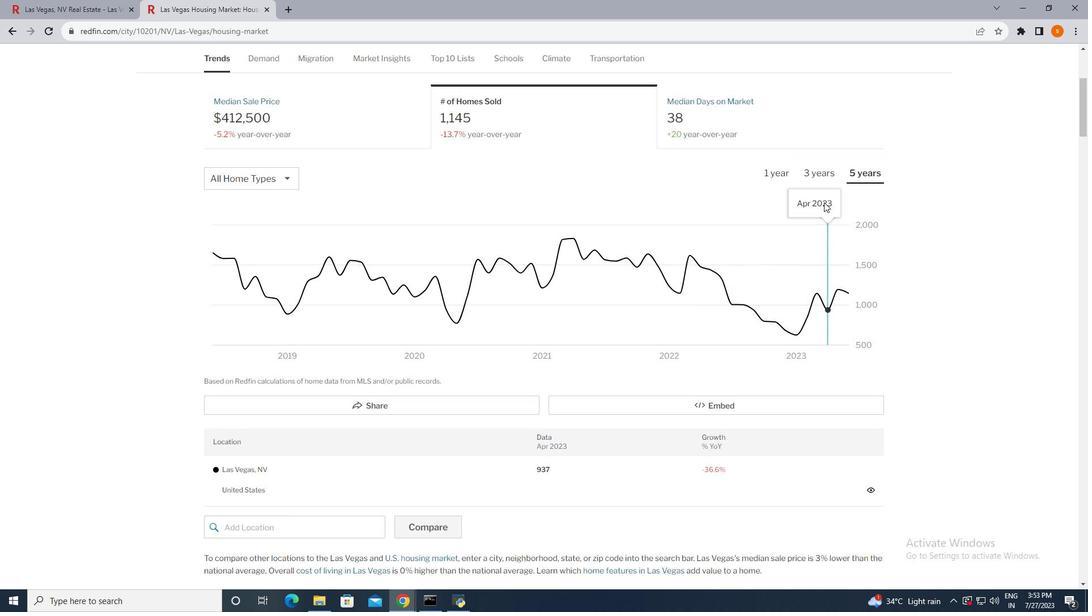 
Action: Mouse scrolled (824, 202) with delta (0, 0)
Screenshot: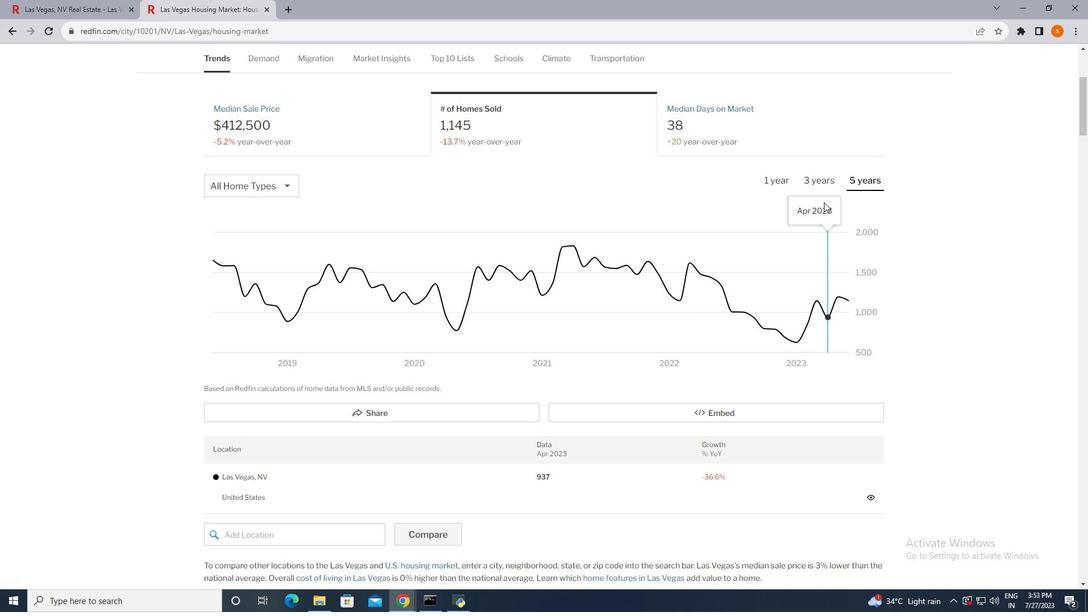 
Action: Mouse moved to (709, 126)
Screenshot: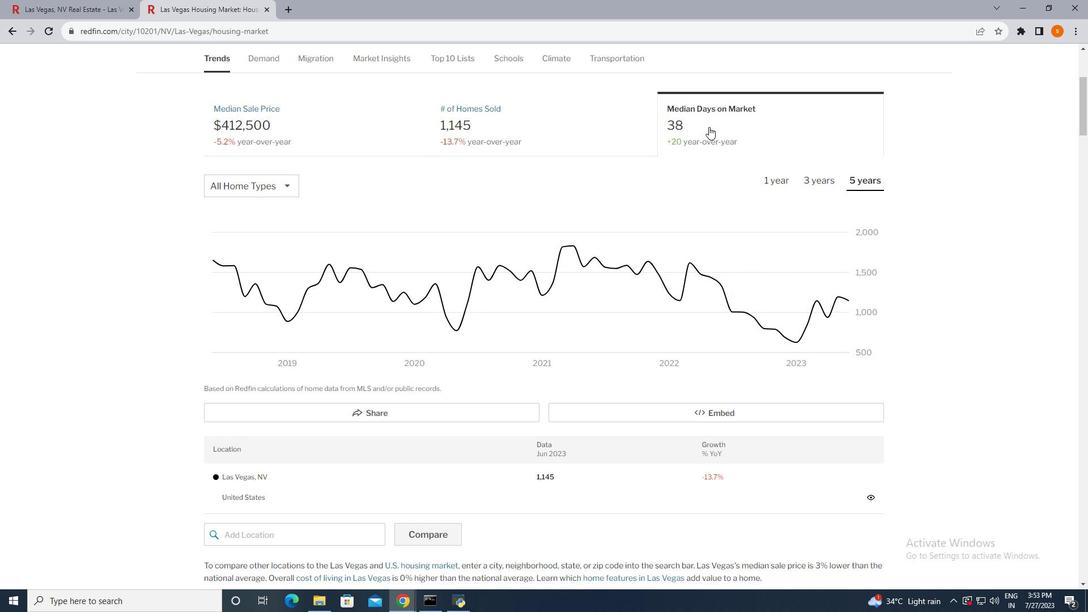 
Action: Mouse pressed left at (709, 126)
Screenshot: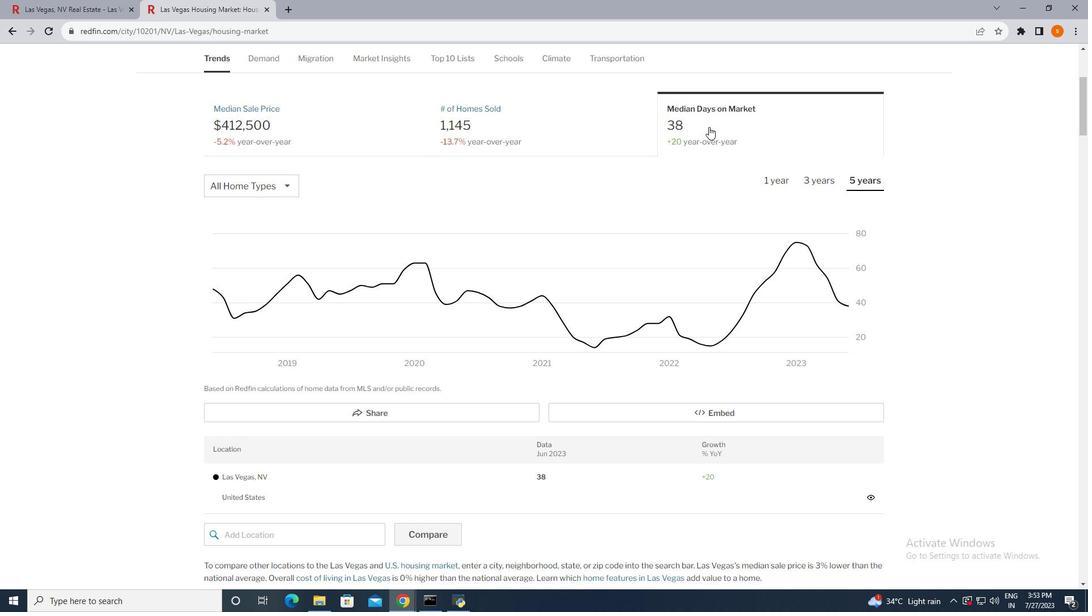 
Action: Mouse moved to (771, 174)
Screenshot: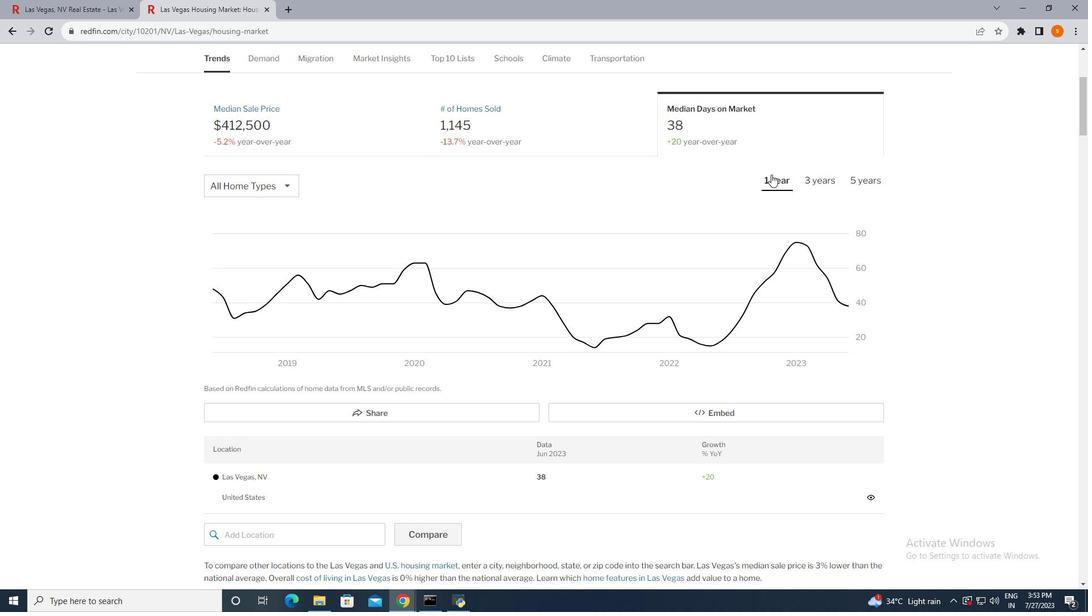 
Action: Mouse pressed left at (771, 174)
Screenshot: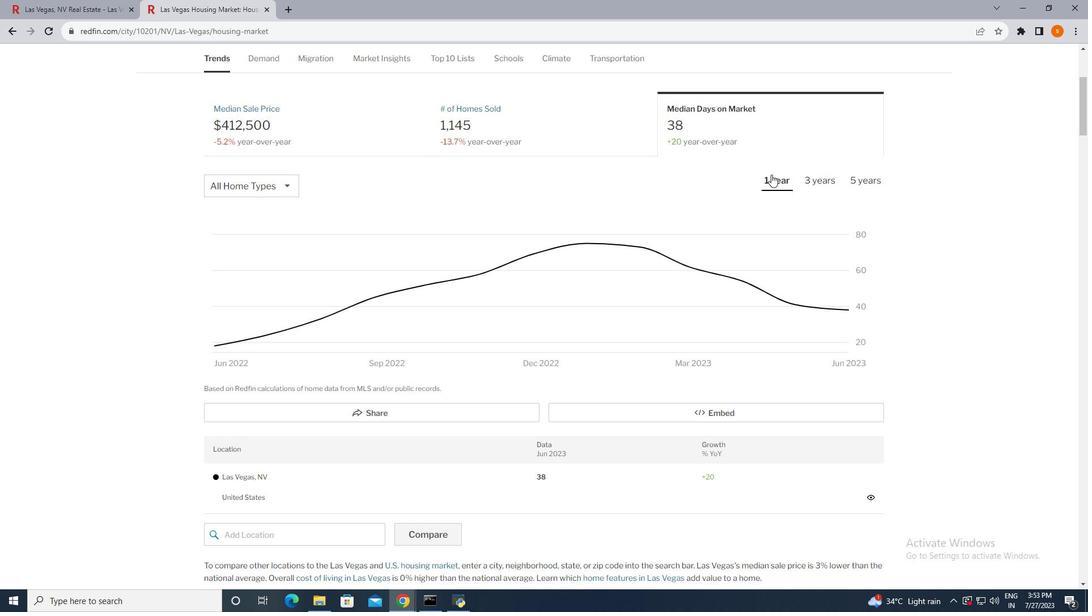 
Action: Mouse moved to (810, 180)
Screenshot: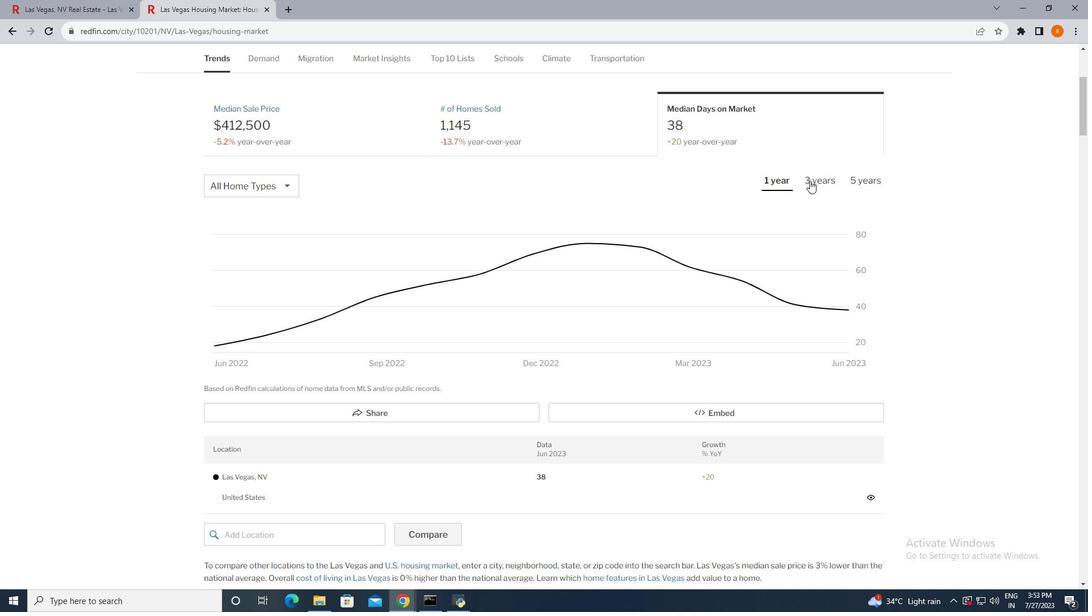 
Action: Mouse pressed left at (810, 180)
Screenshot: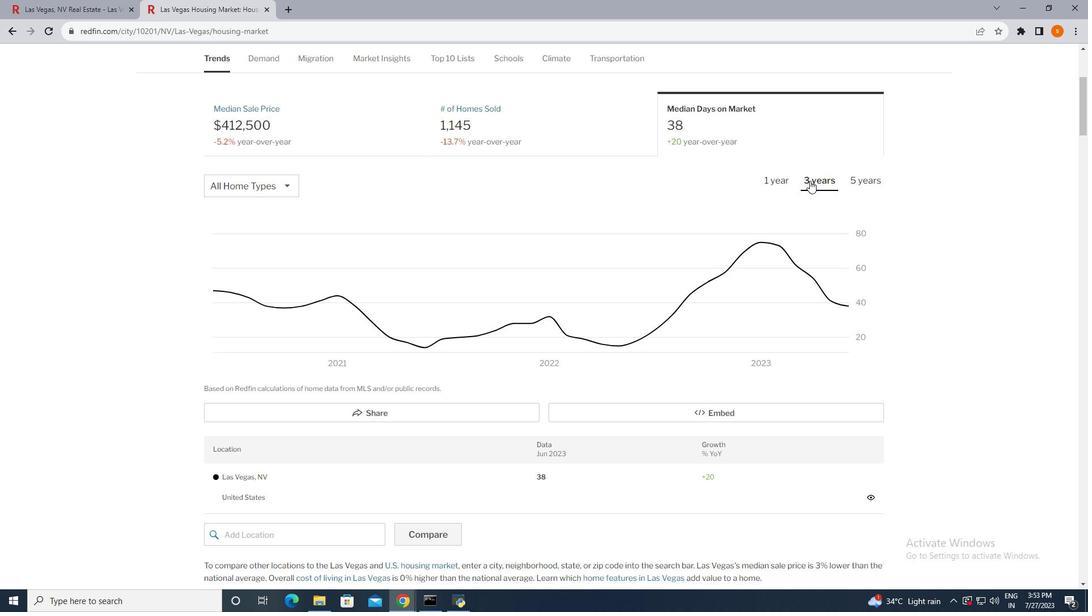 
Action: Mouse moved to (881, 176)
Screenshot: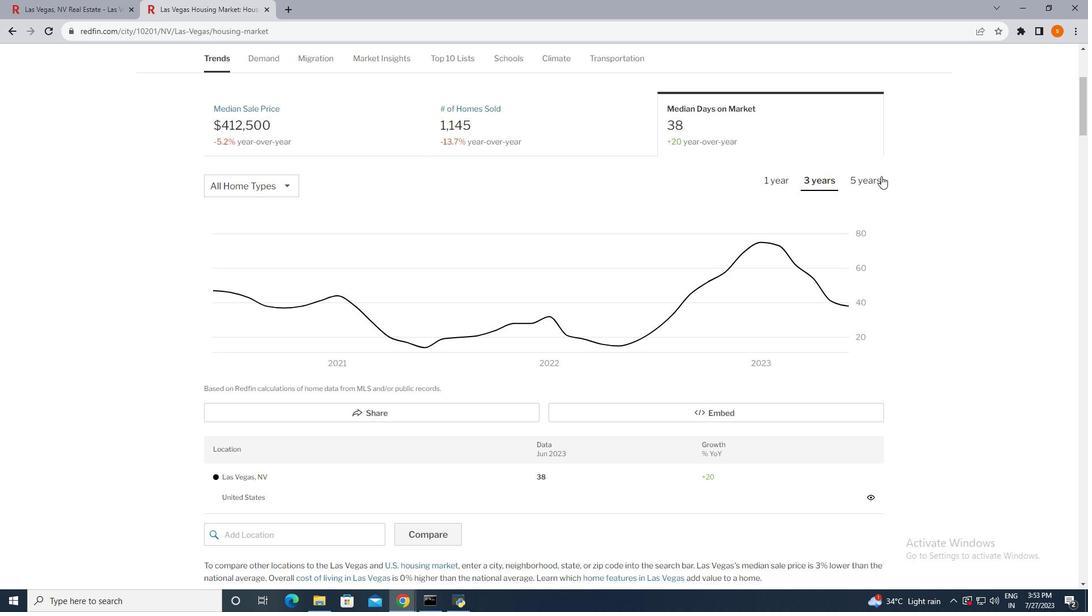 
Action: Mouse pressed left at (881, 176)
Screenshot: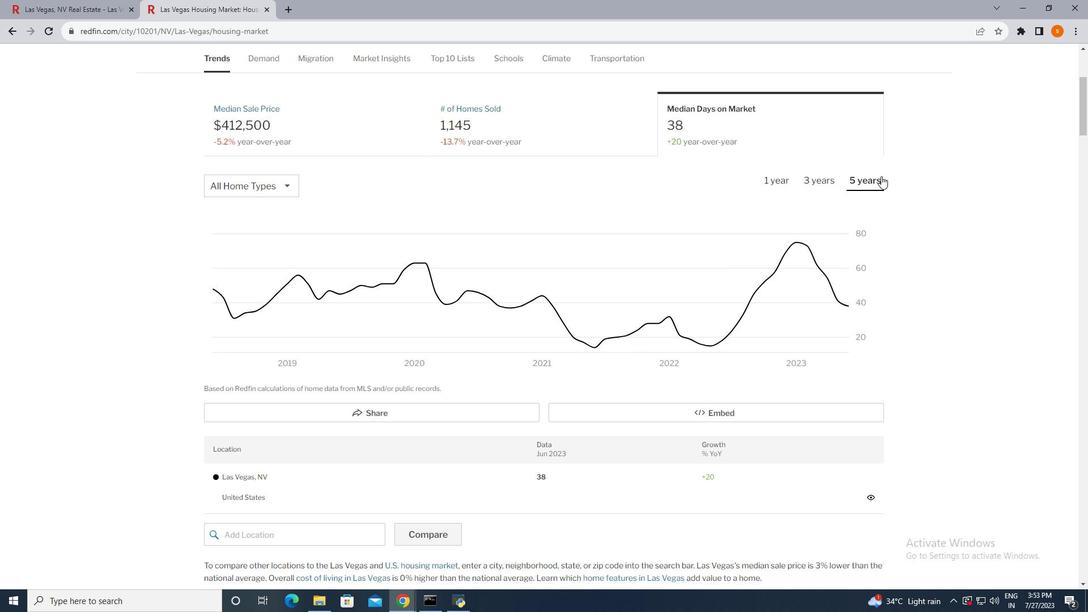 
Action: Mouse moved to (325, 224)
Screenshot: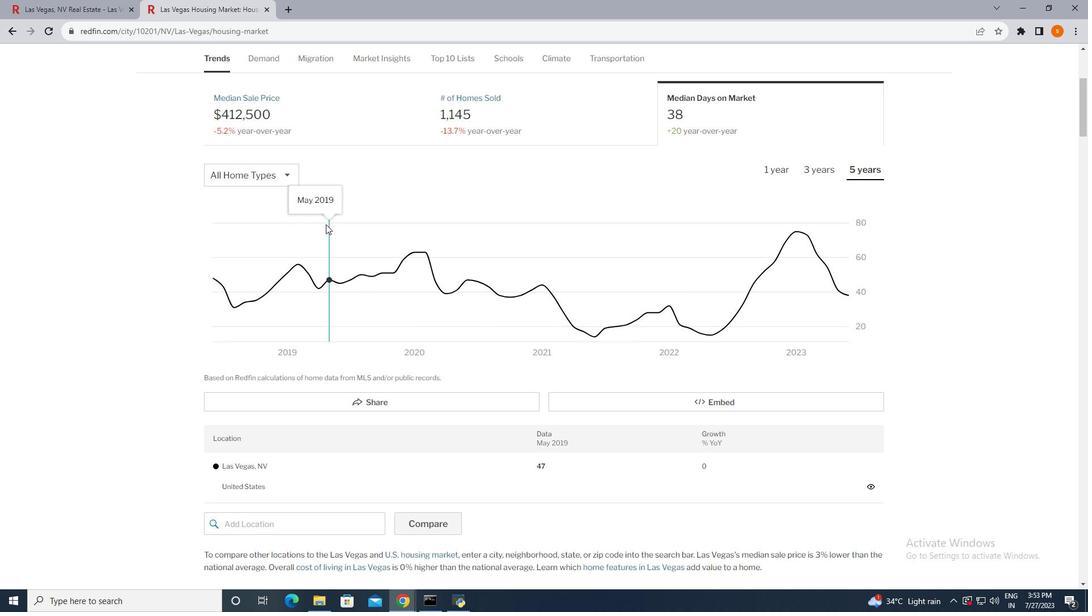 
Action: Mouse scrolled (325, 223) with delta (0, 0)
Screenshot: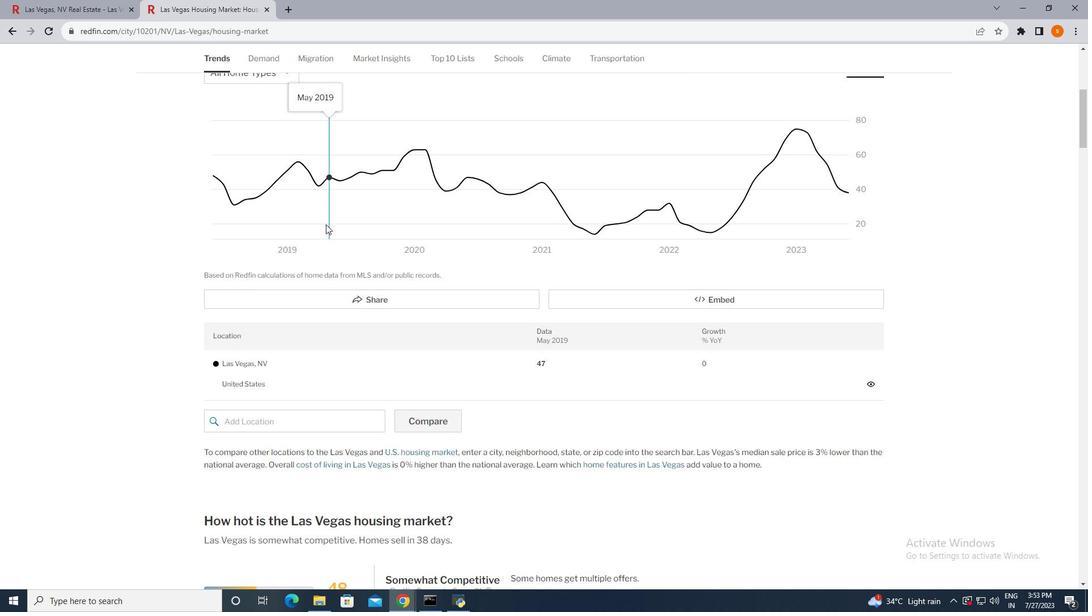 
Action: Mouse scrolled (325, 223) with delta (0, 0)
Screenshot: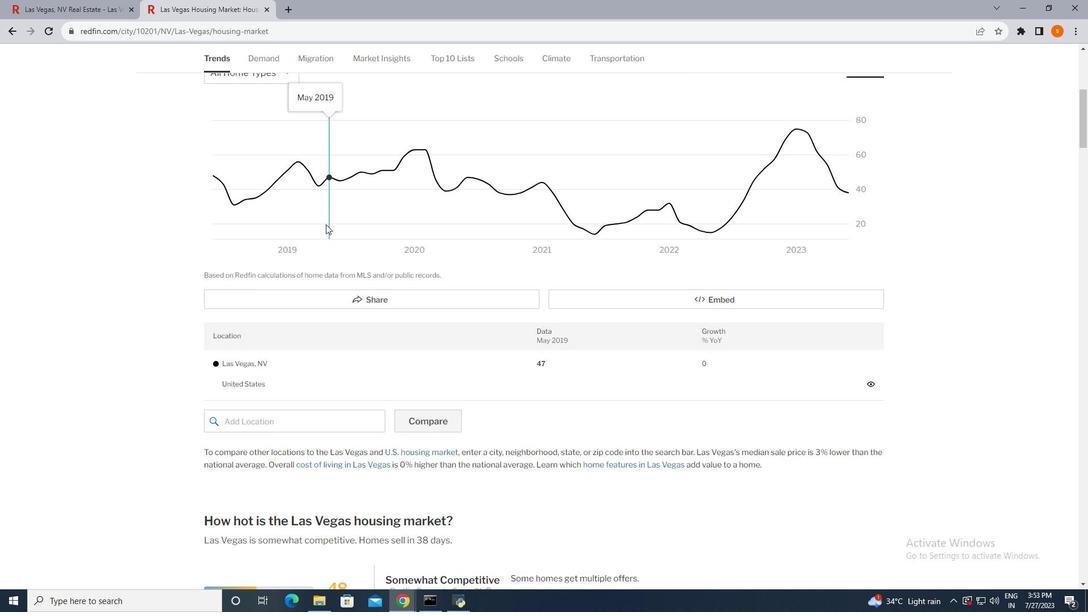 
Action: Mouse scrolled (325, 223) with delta (0, 0)
Screenshot: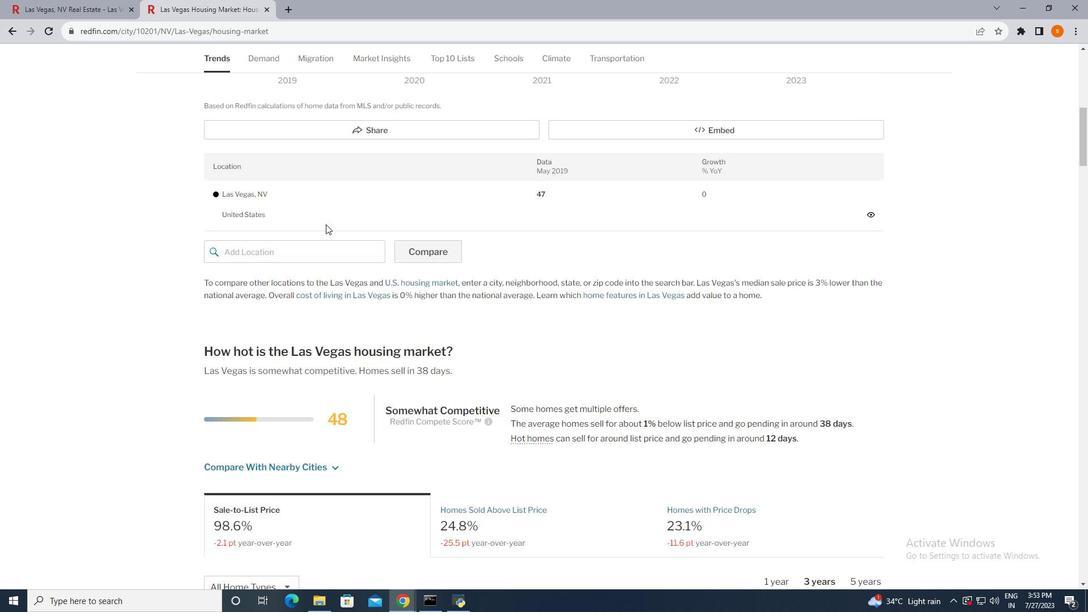 
Action: Mouse scrolled (325, 223) with delta (0, 0)
Screenshot: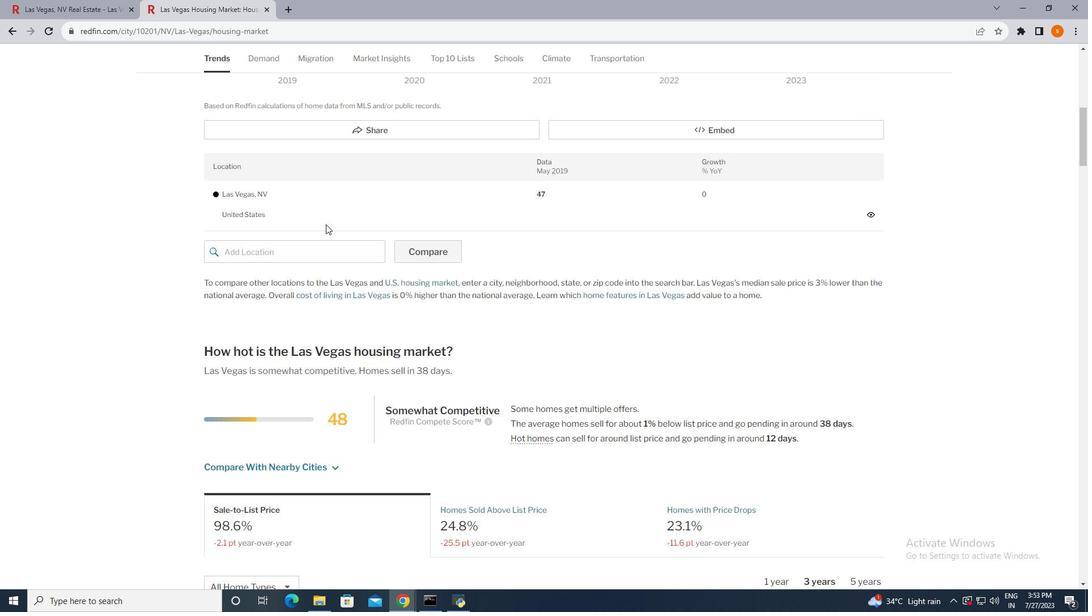 
Action: Mouse scrolled (325, 223) with delta (0, 0)
Screenshot: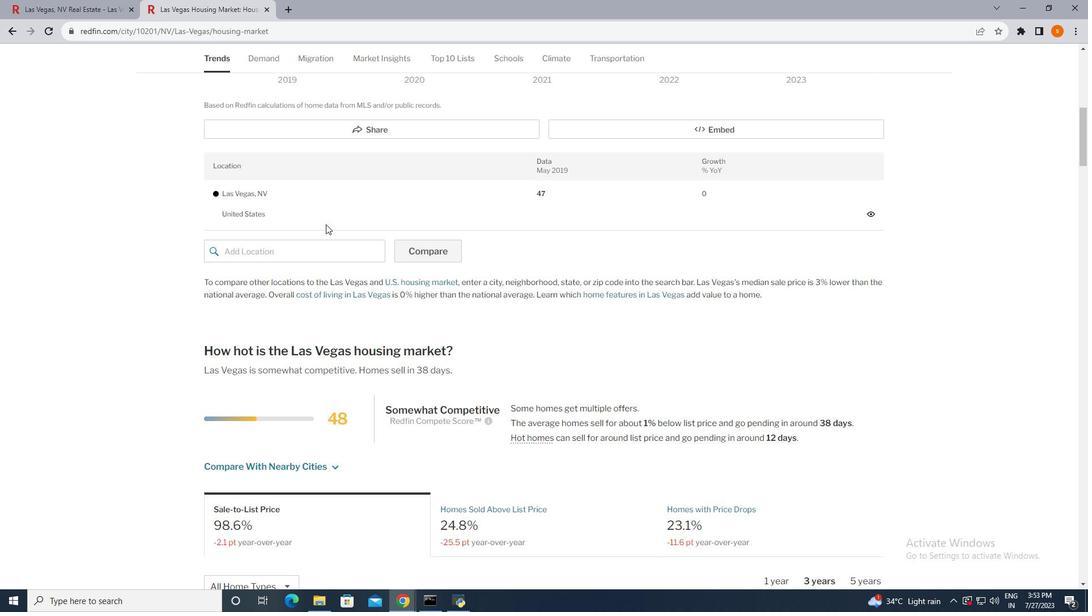 
Action: Mouse scrolled (325, 223) with delta (0, 0)
Screenshot: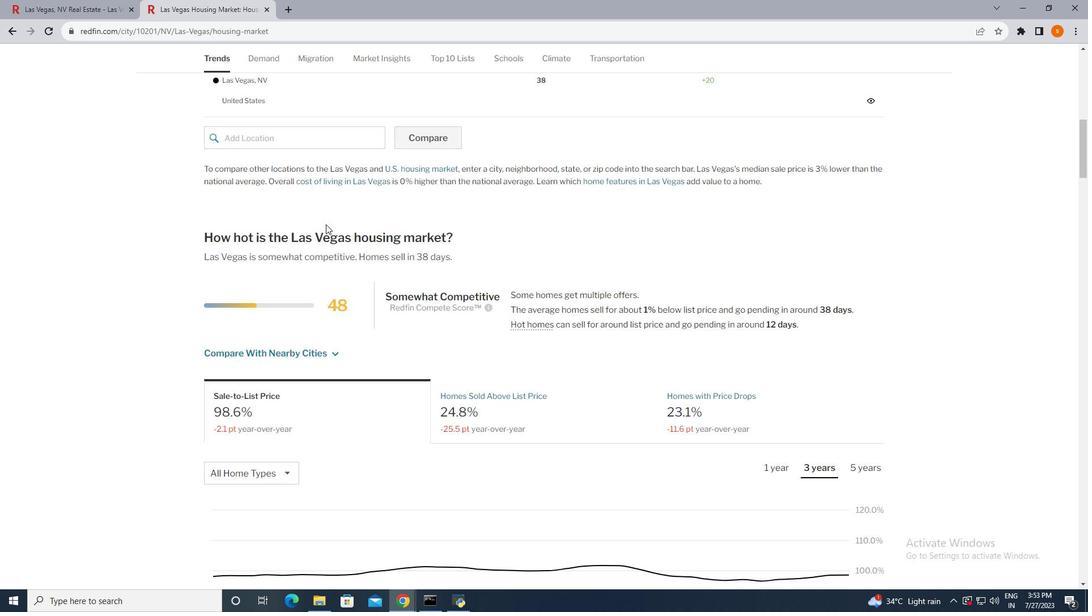 
Action: Mouse scrolled (325, 223) with delta (0, 0)
Screenshot: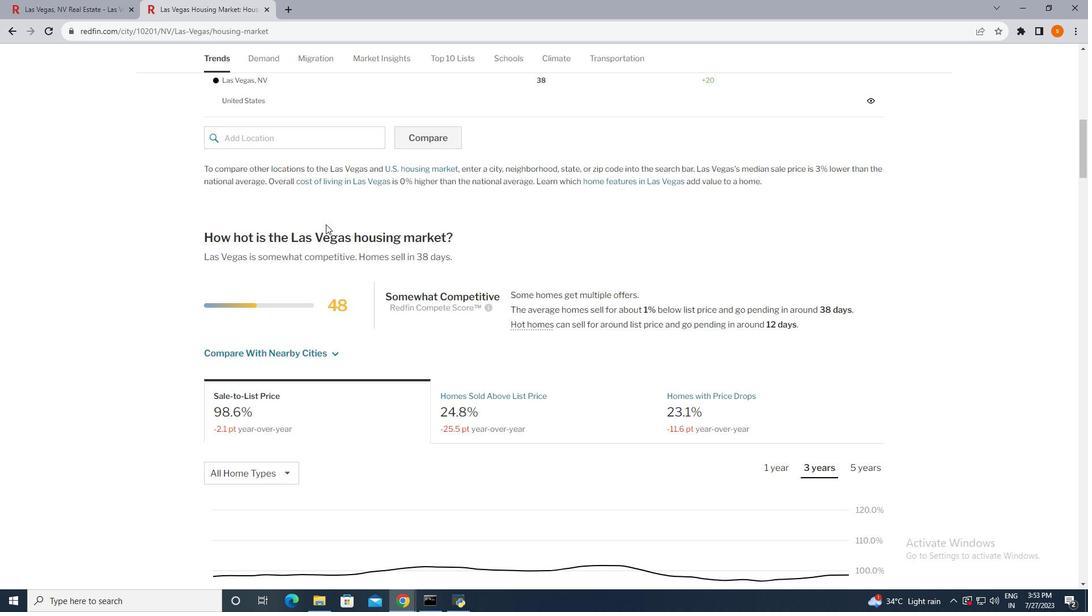 
Action: Mouse scrolled (325, 223) with delta (0, 0)
Screenshot: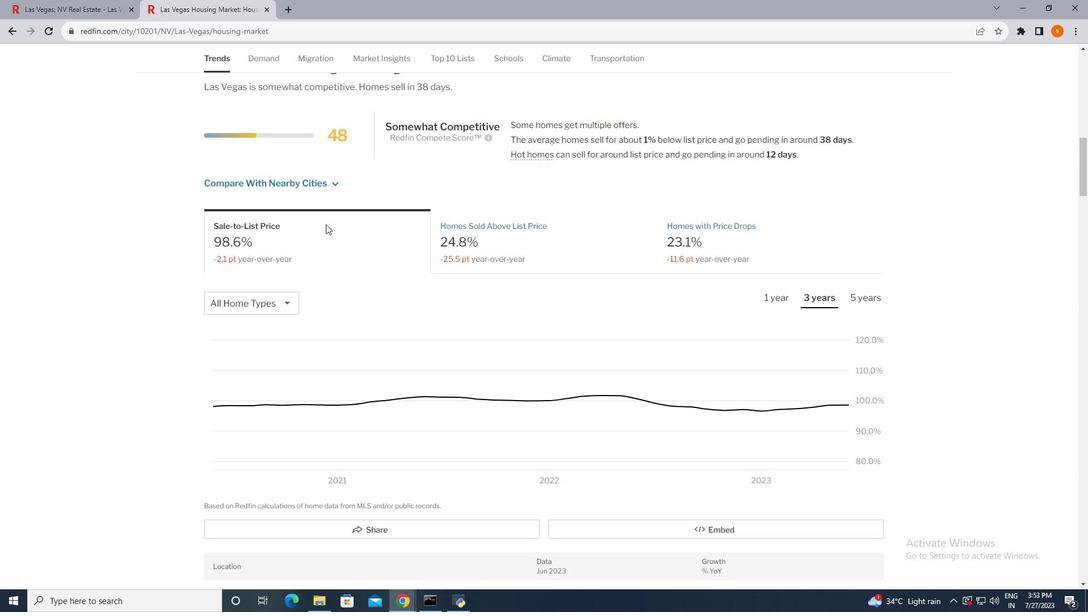 
Action: Mouse scrolled (325, 223) with delta (0, 0)
Screenshot: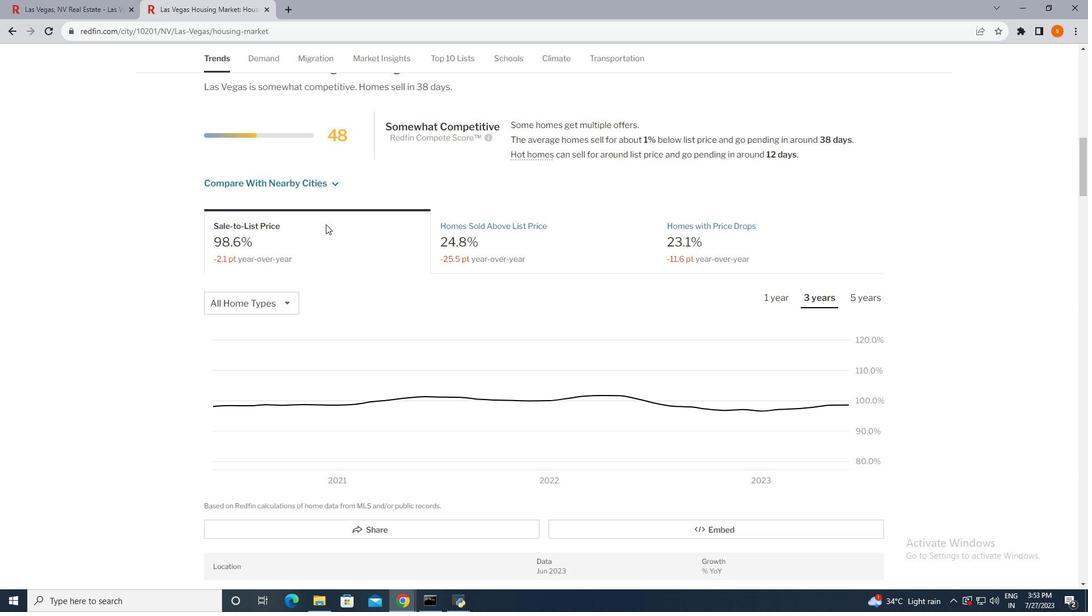 
Action: Mouse scrolled (325, 223) with delta (0, 0)
Screenshot: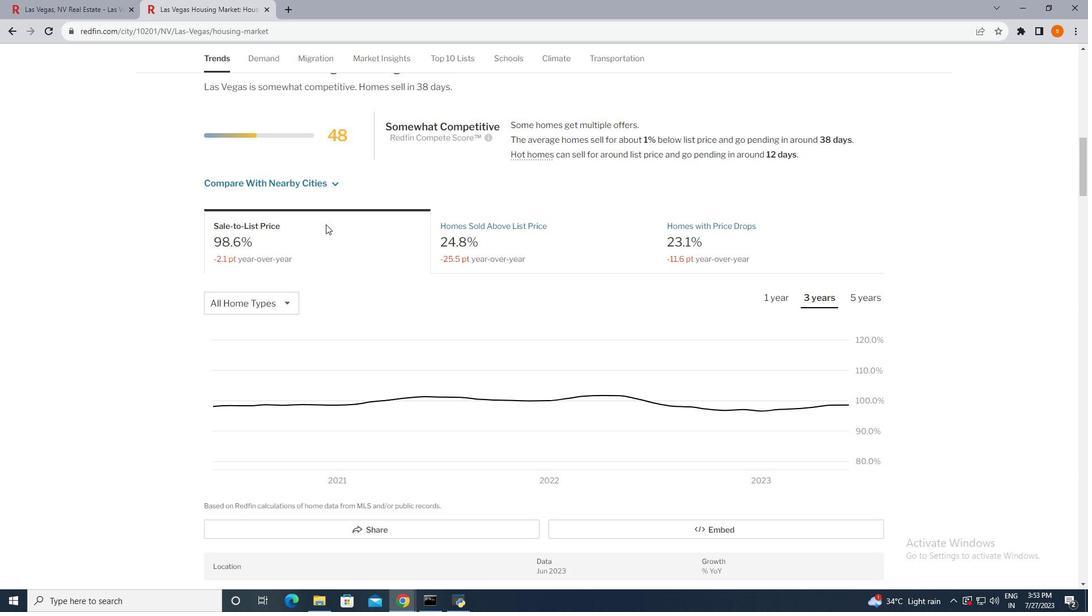 
Action: Mouse moved to (341, 234)
Screenshot: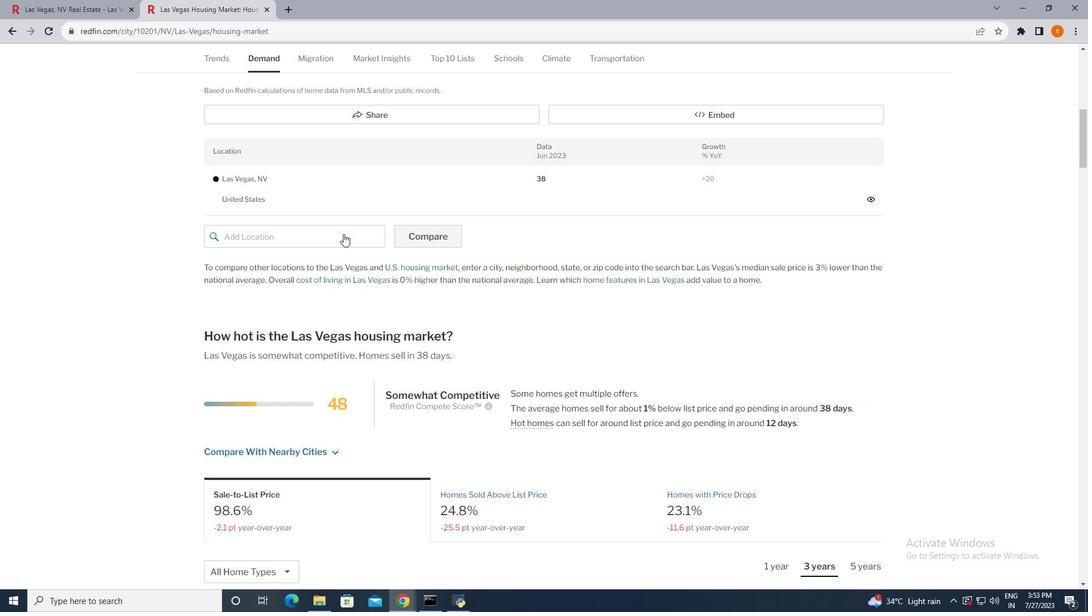 
Action: Mouse scrolled (341, 234) with delta (0, 0)
Screenshot: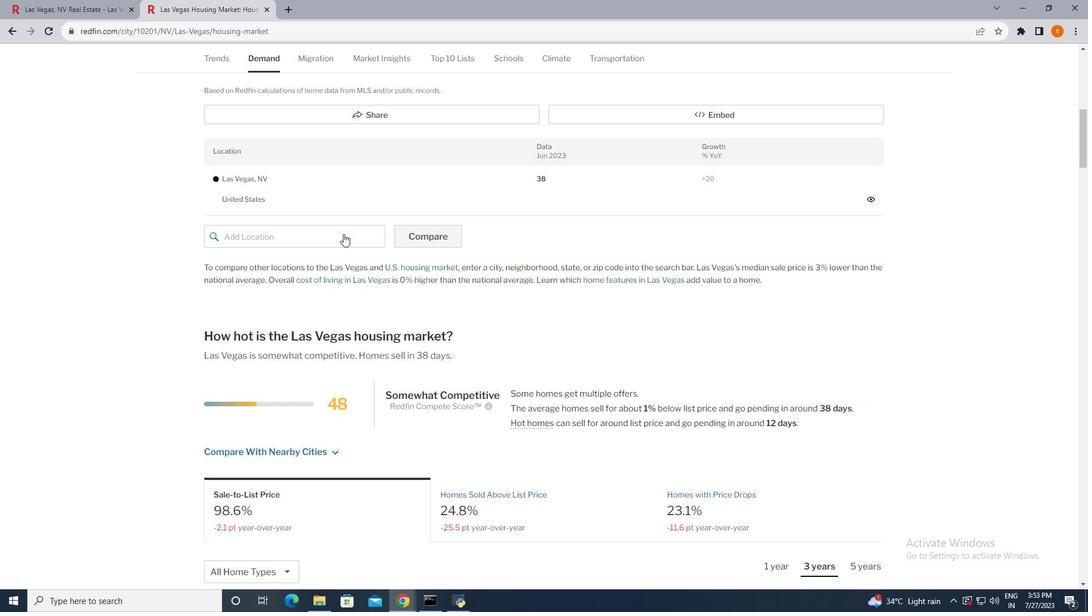 
Action: Mouse moved to (343, 234)
Screenshot: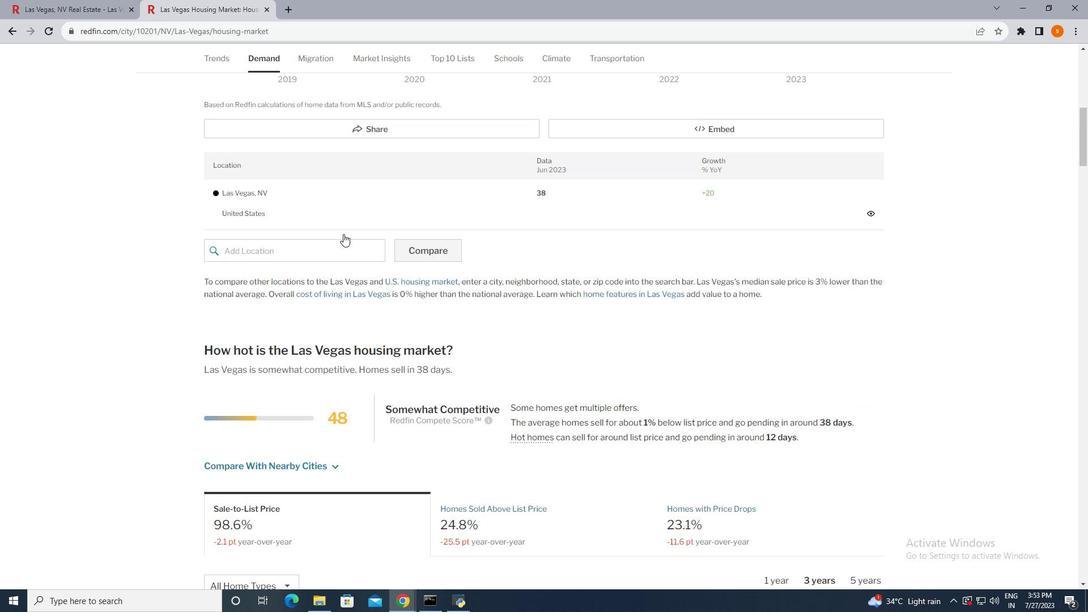 
Action: Mouse scrolled (343, 234) with delta (0, 0)
Screenshot: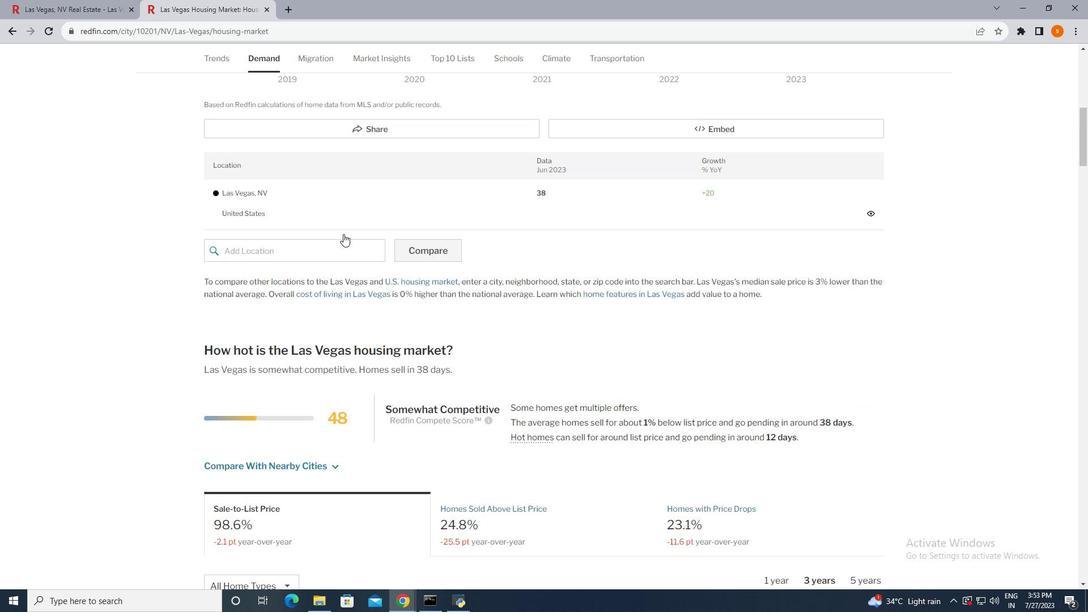 
Action: Mouse scrolled (343, 234) with delta (0, 0)
Screenshot: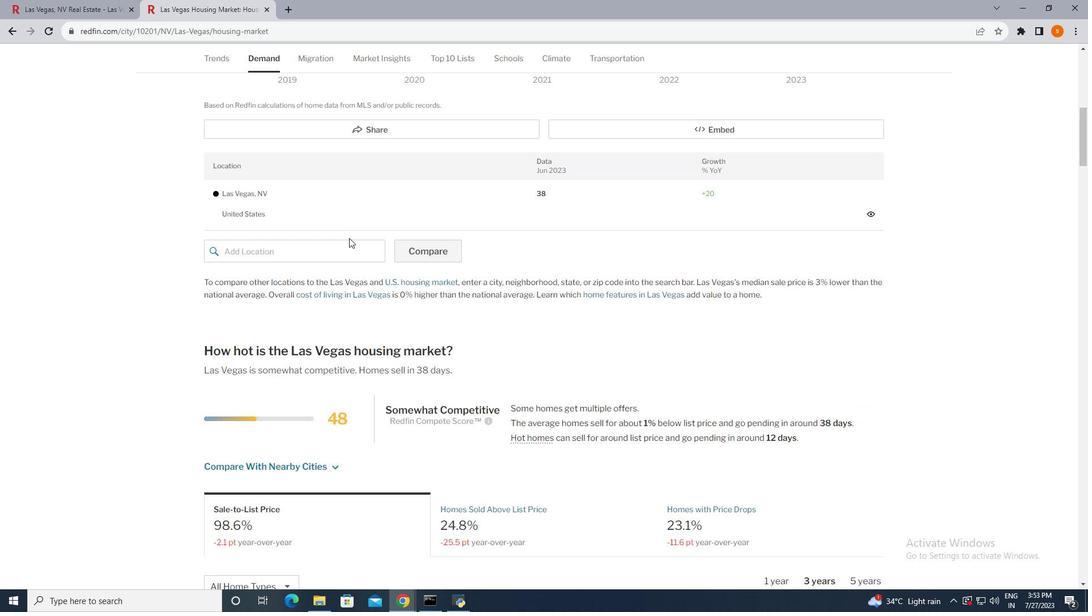
Action: Mouse scrolled (343, 234) with delta (0, 0)
Screenshot: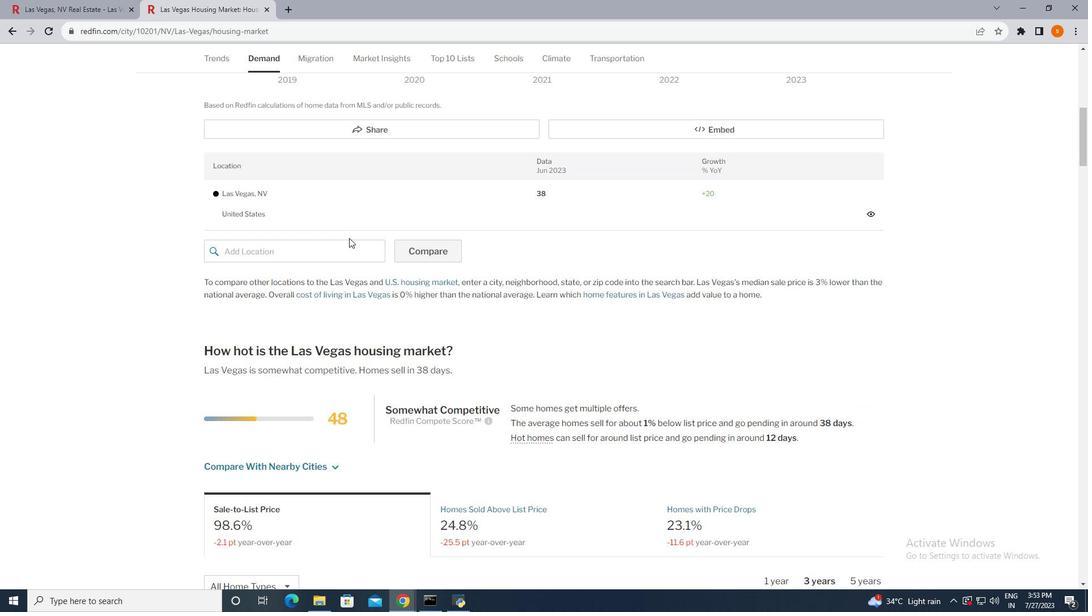 
Action: Mouse scrolled (343, 234) with delta (0, 0)
Screenshot: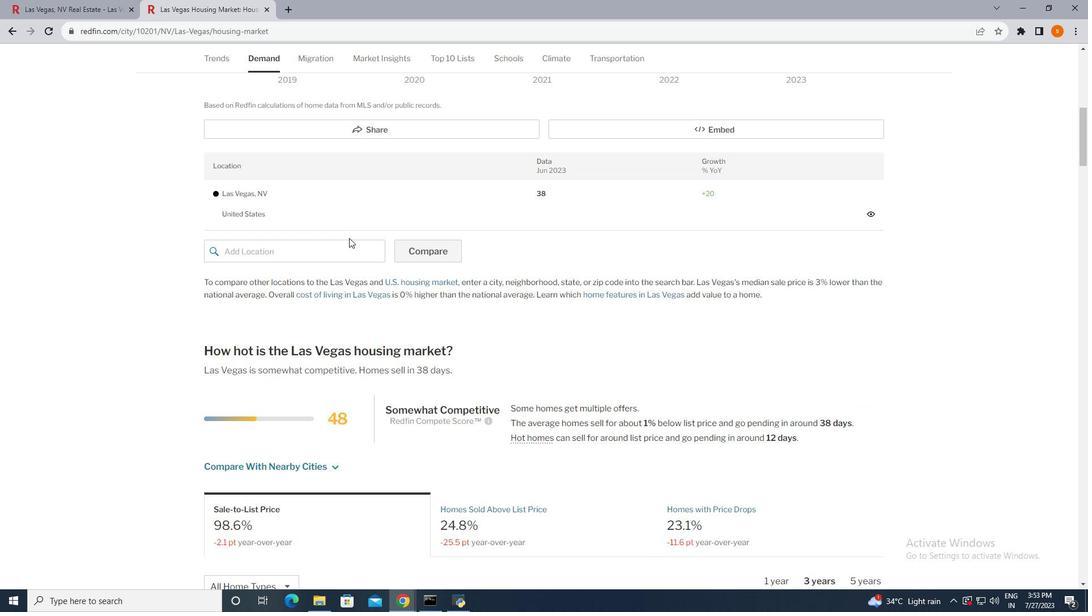 
Action: Mouse moved to (349, 238)
Screenshot: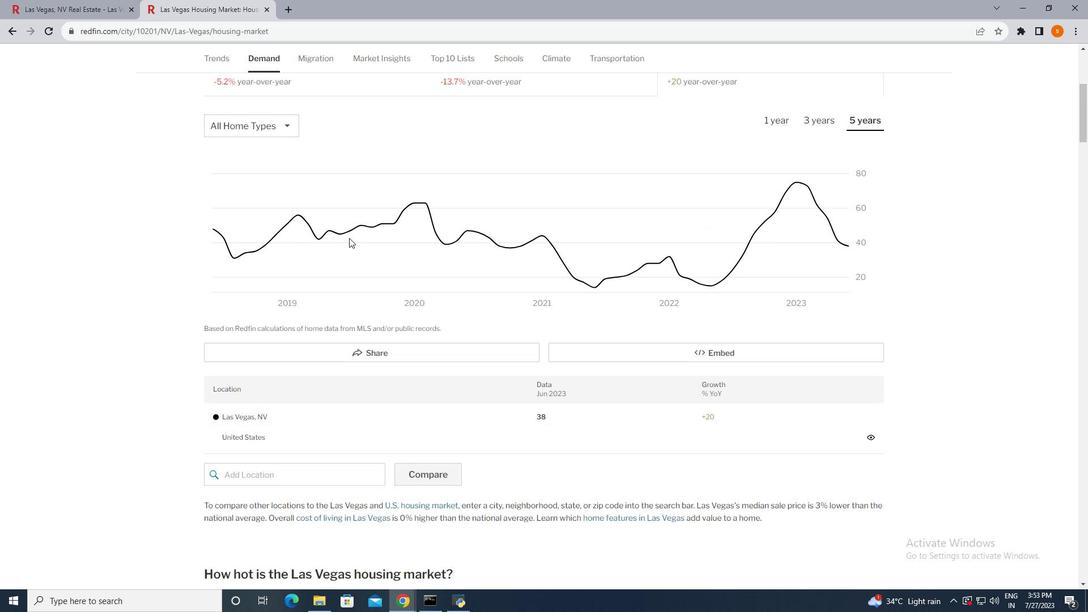 
Action: Mouse scrolled (349, 238) with delta (0, 0)
Screenshot: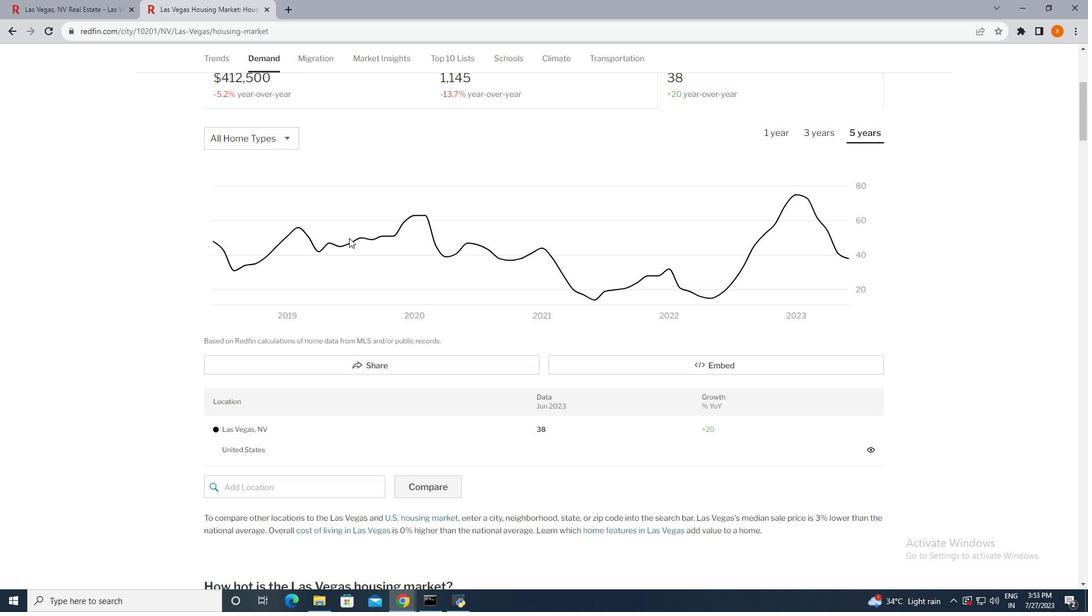 
Action: Mouse scrolled (349, 238) with delta (0, 0)
Screenshot: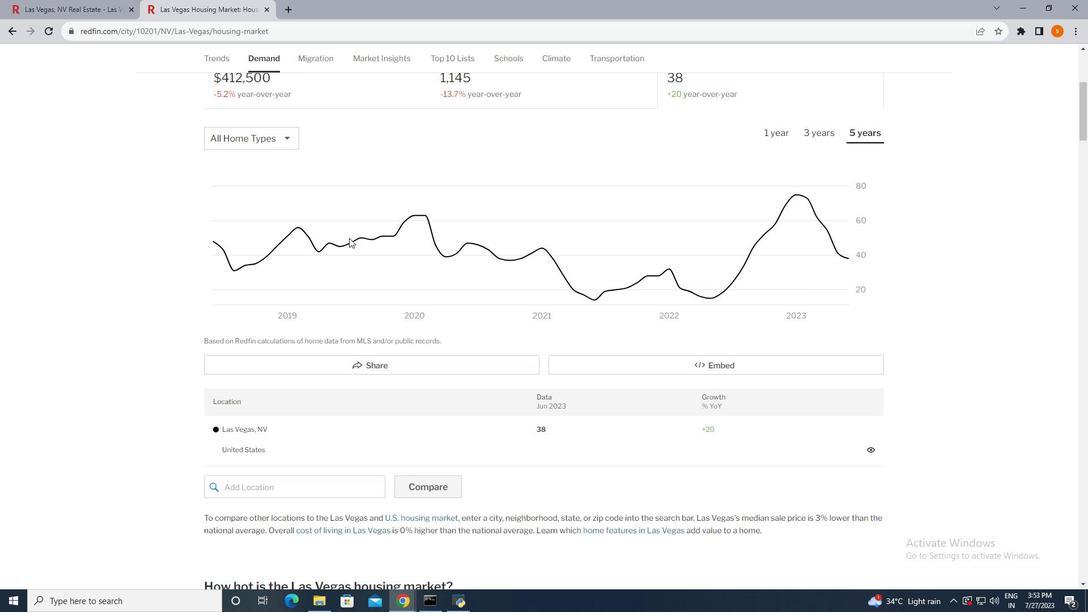 
Action: Mouse scrolled (349, 238) with delta (0, 0)
Screenshot: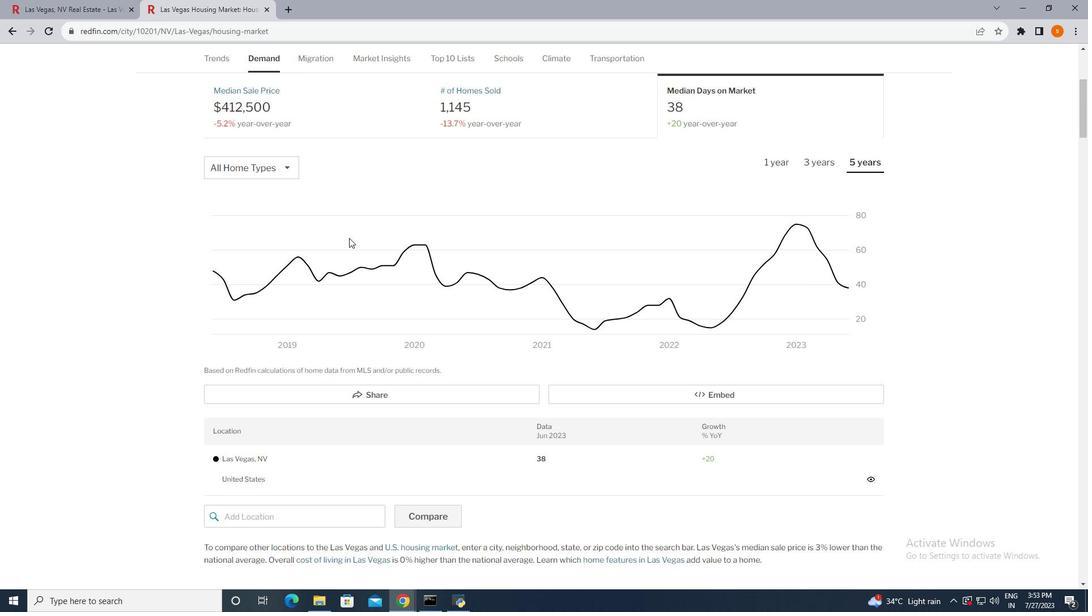 
Action: Mouse scrolled (349, 238) with delta (0, 0)
Screenshot: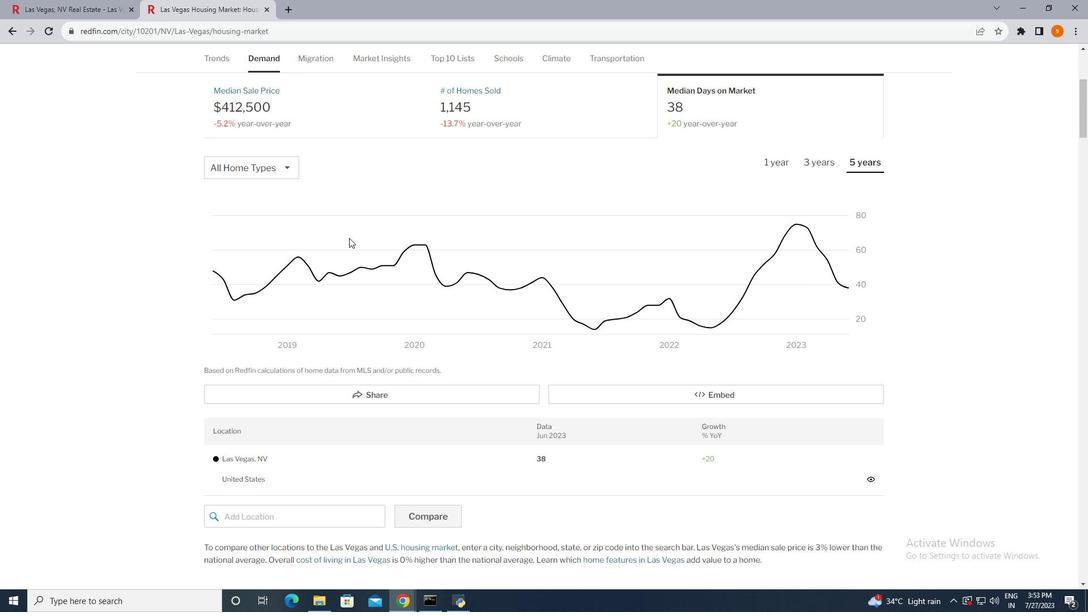 
Action: Mouse scrolled (349, 238) with delta (0, 0)
Screenshot: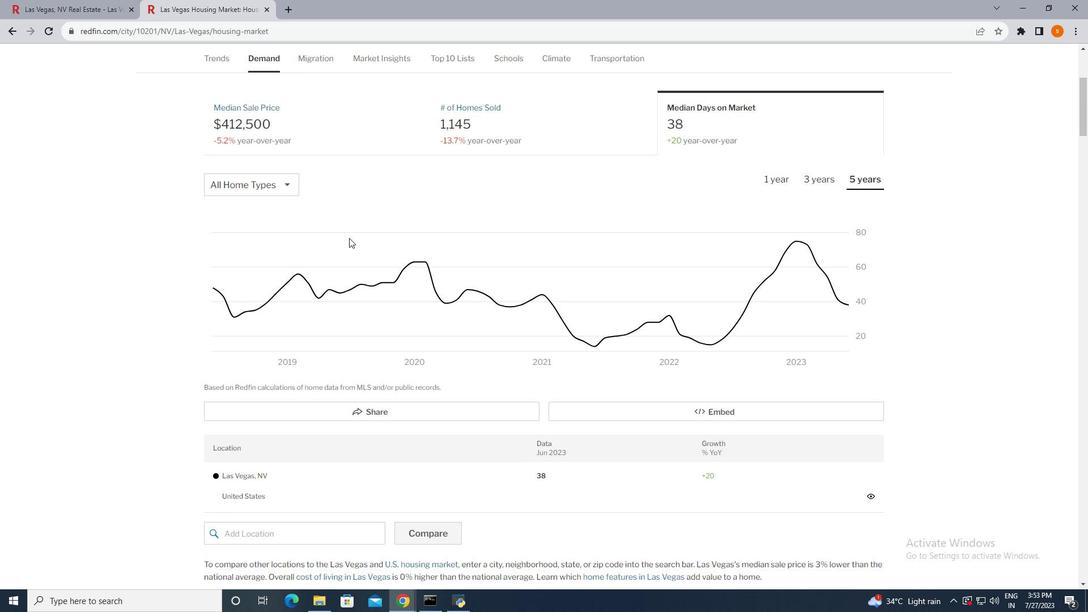 
Action: Mouse scrolled (349, 238) with delta (0, 0)
Screenshot: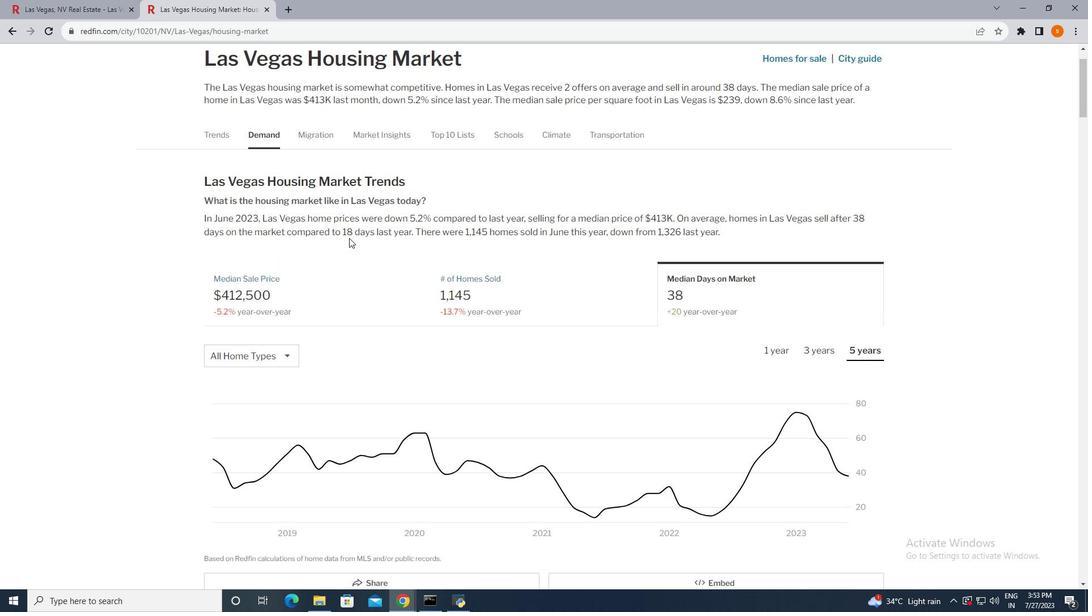 
Action: Mouse scrolled (349, 238) with delta (0, 0)
Screenshot: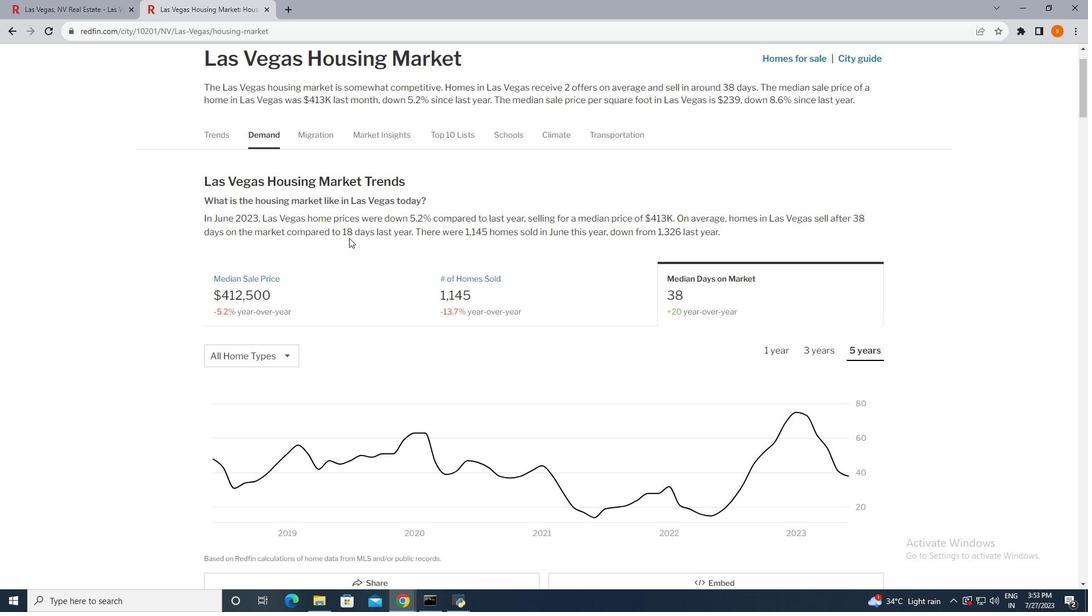 
Action: Mouse scrolled (349, 238) with delta (0, 0)
Screenshot: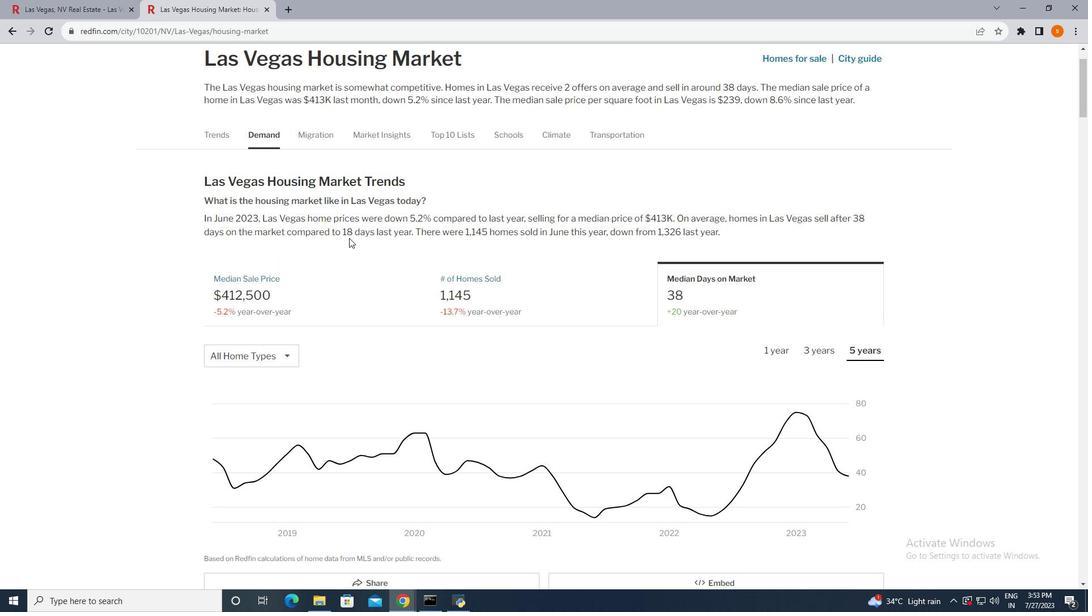 
Action: Mouse moved to (219, 137)
Screenshot: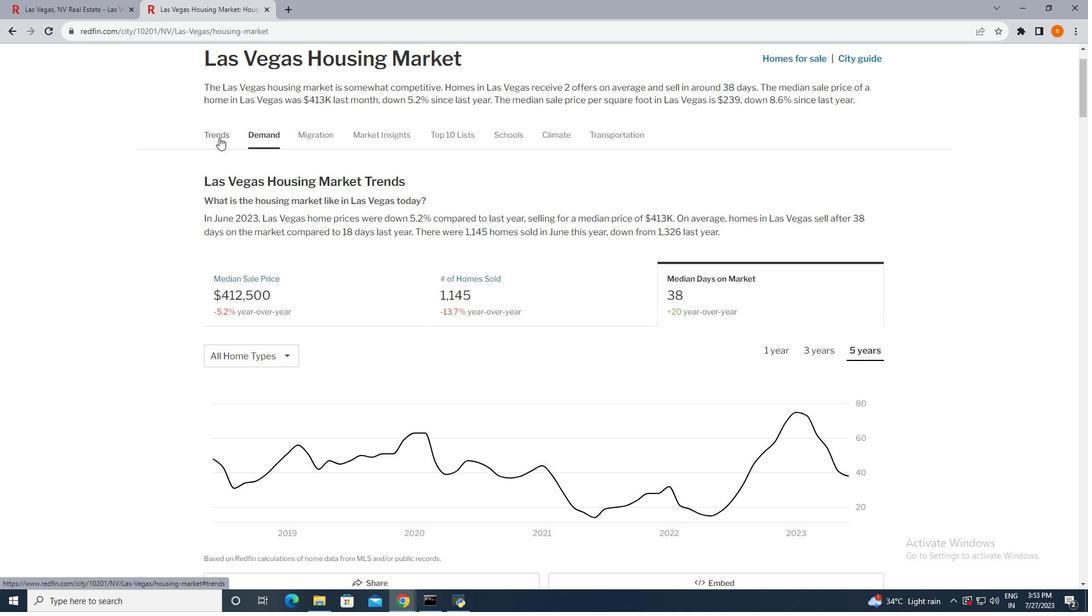 
Action: Mouse pressed left at (219, 137)
Screenshot: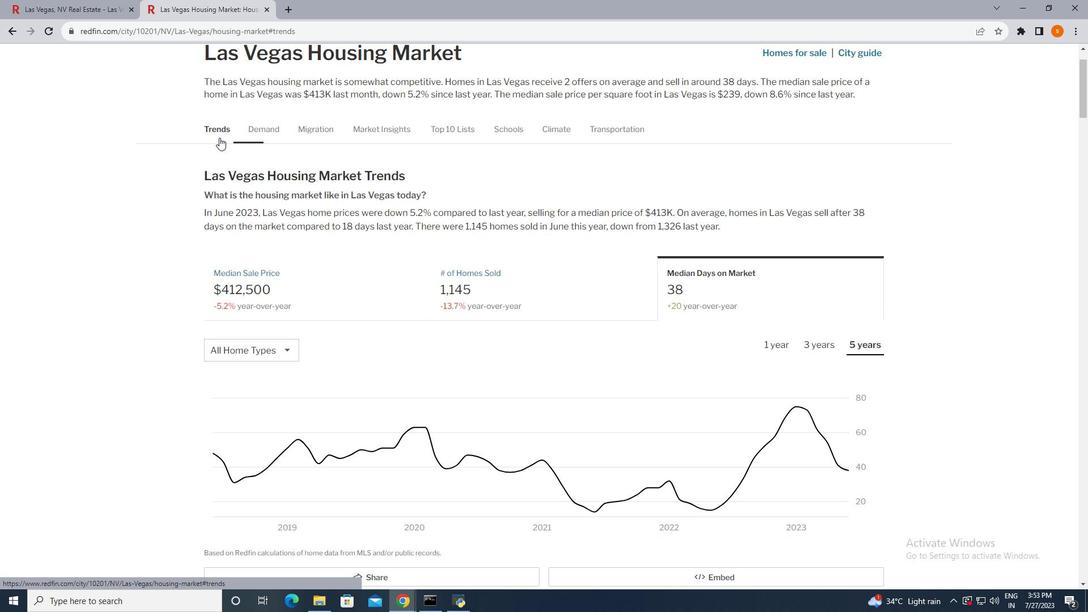 
Action: Mouse moved to (287, 260)
Screenshot: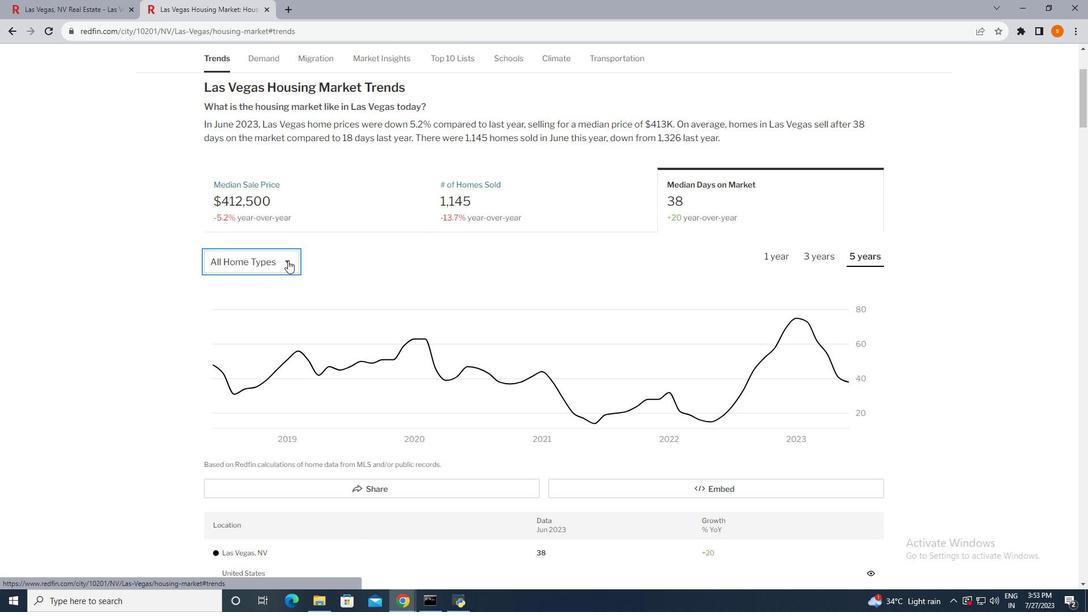 
Action: Mouse pressed left at (287, 260)
Screenshot: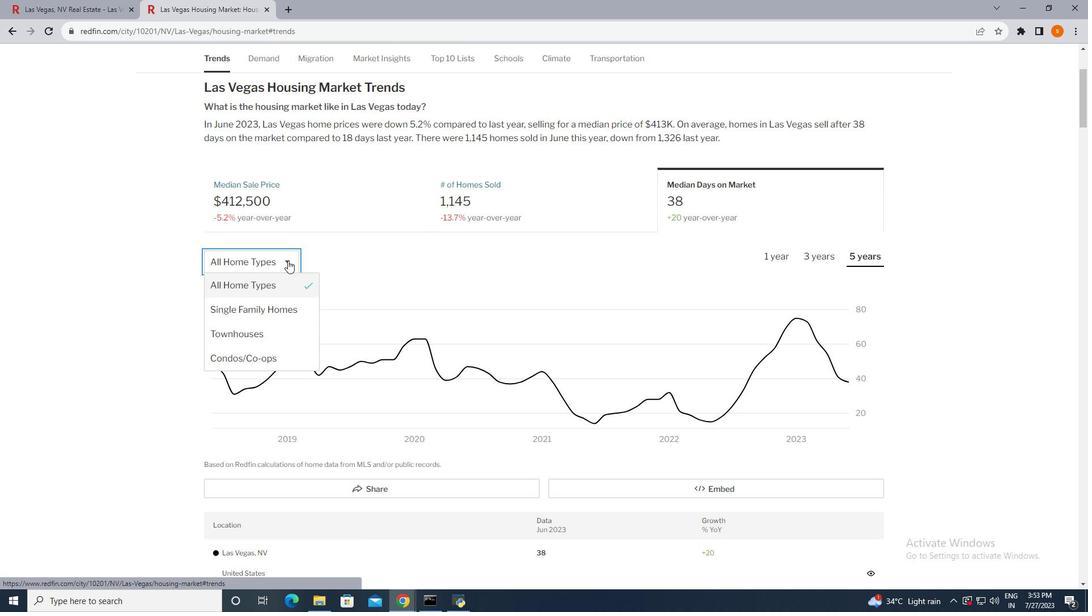 
Action: Mouse moved to (270, 301)
Screenshot: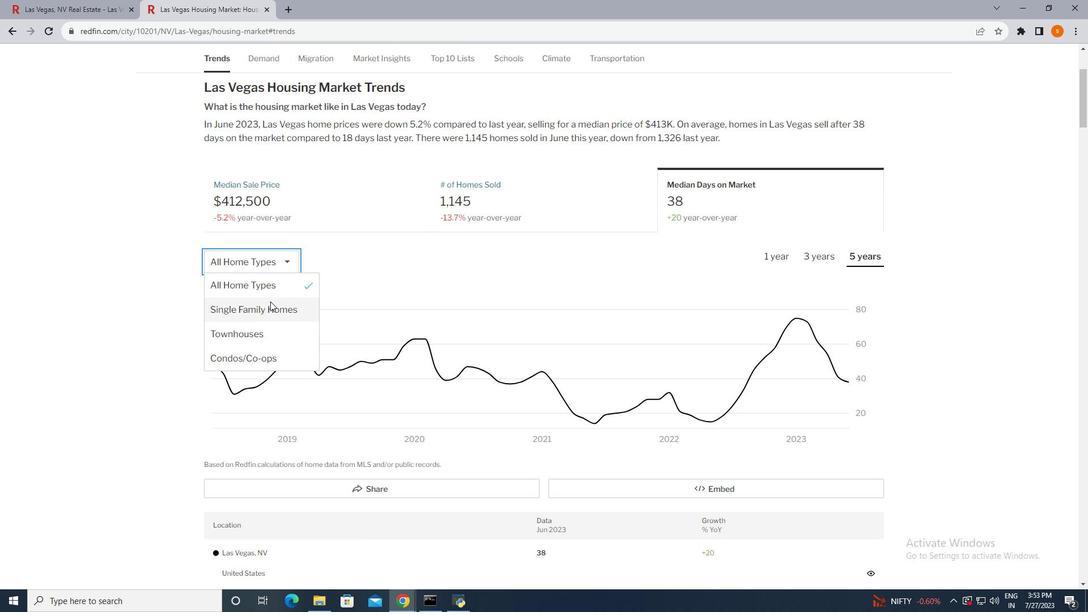 
Action: Mouse pressed left at (270, 301)
Screenshot: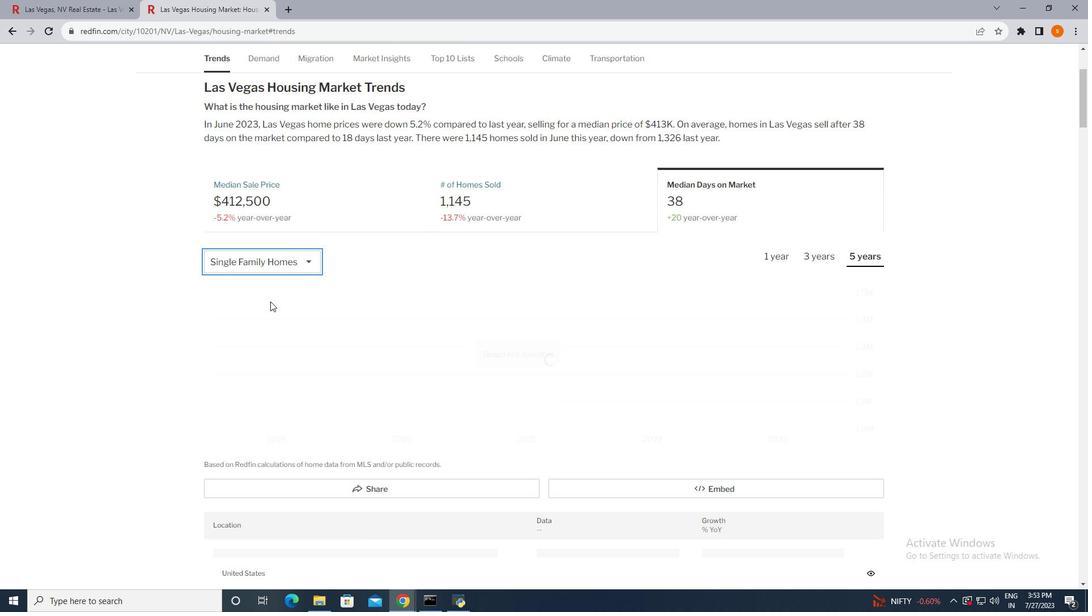 
Action: Mouse moved to (767, 251)
Screenshot: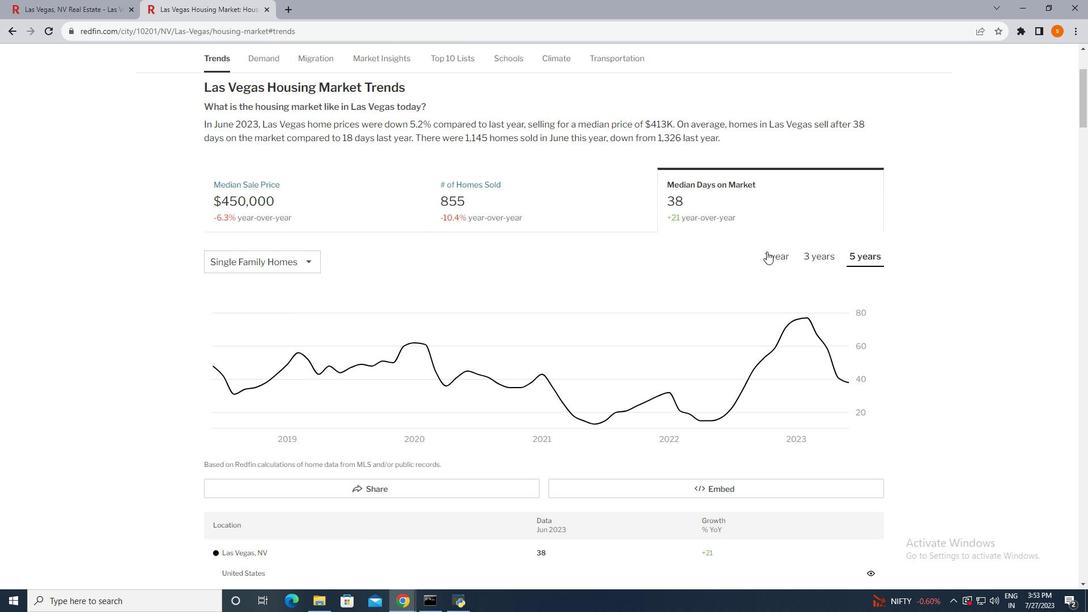 
Action: Mouse pressed left at (767, 251)
Screenshot: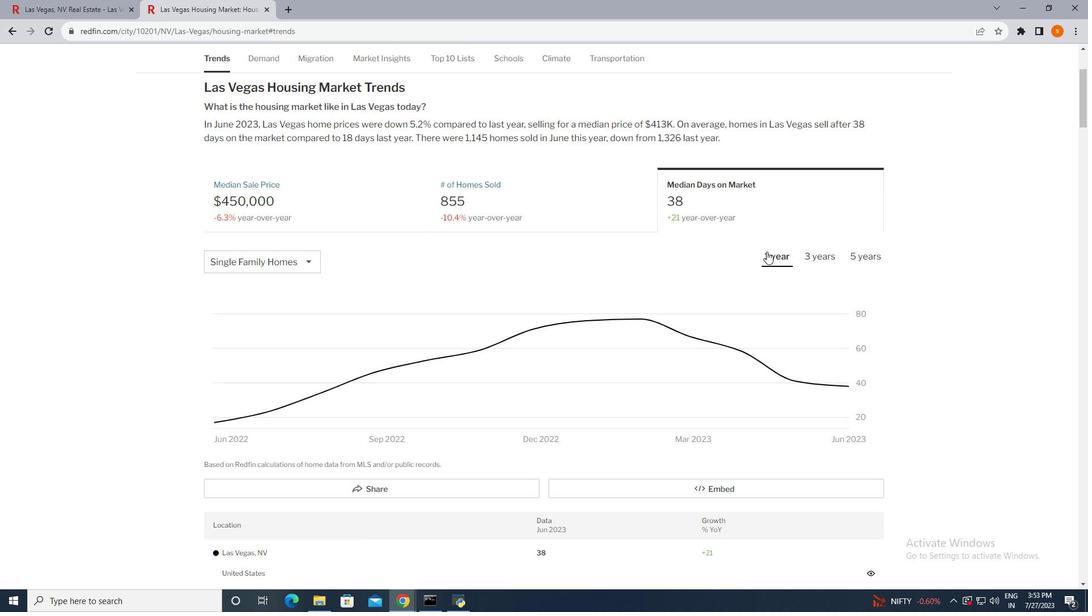 
Action: Mouse moved to (815, 260)
Screenshot: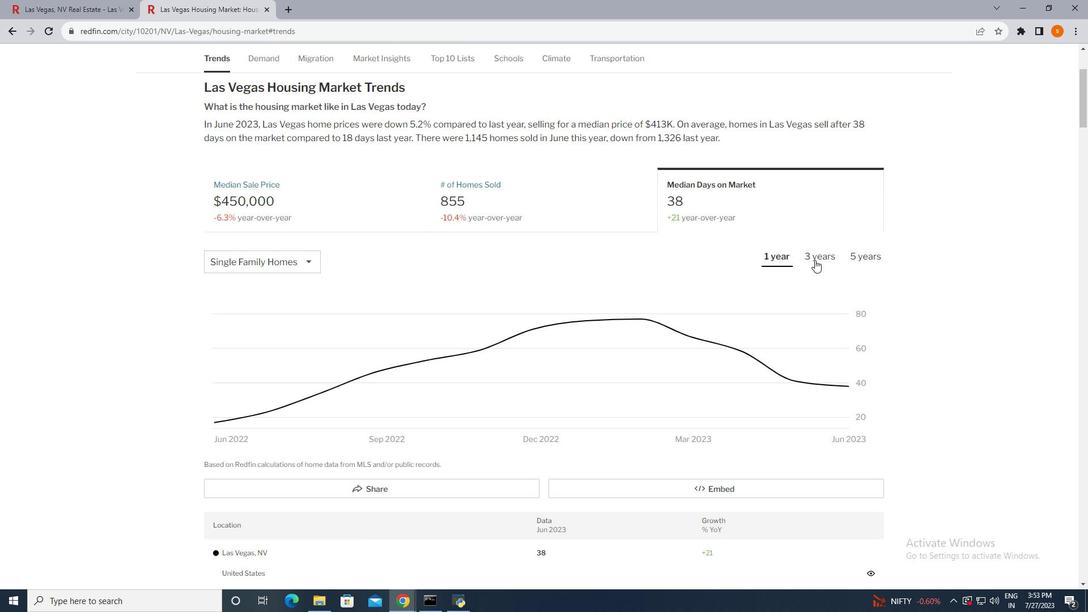 
Action: Mouse pressed left at (815, 260)
Screenshot: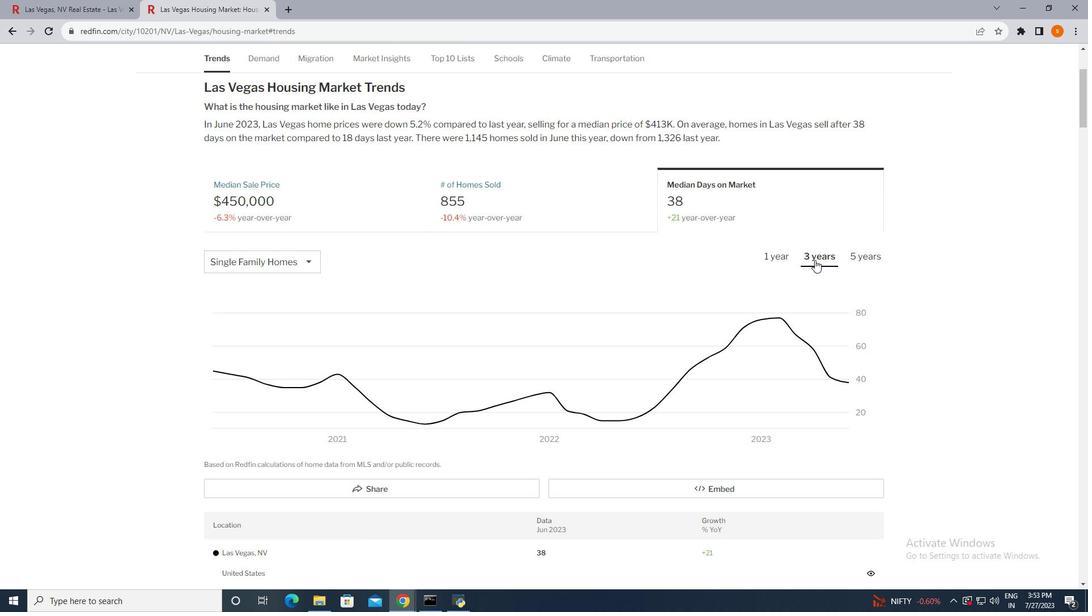 
Action: Mouse moved to (872, 257)
Screenshot: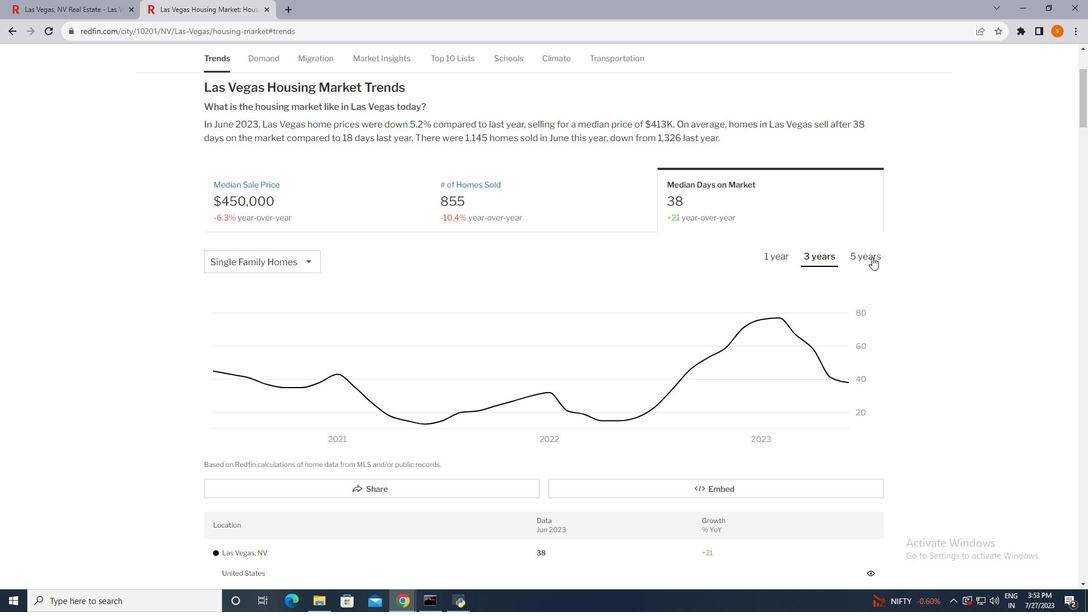 
Action: Mouse pressed left at (872, 257)
Screenshot: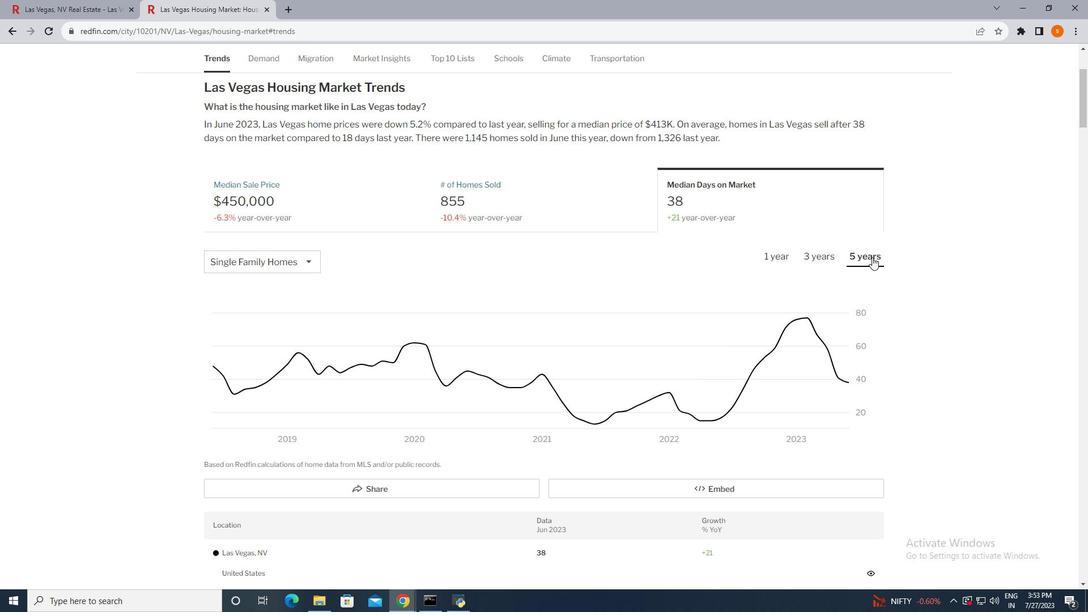 
Action: Mouse moved to (311, 253)
Screenshot: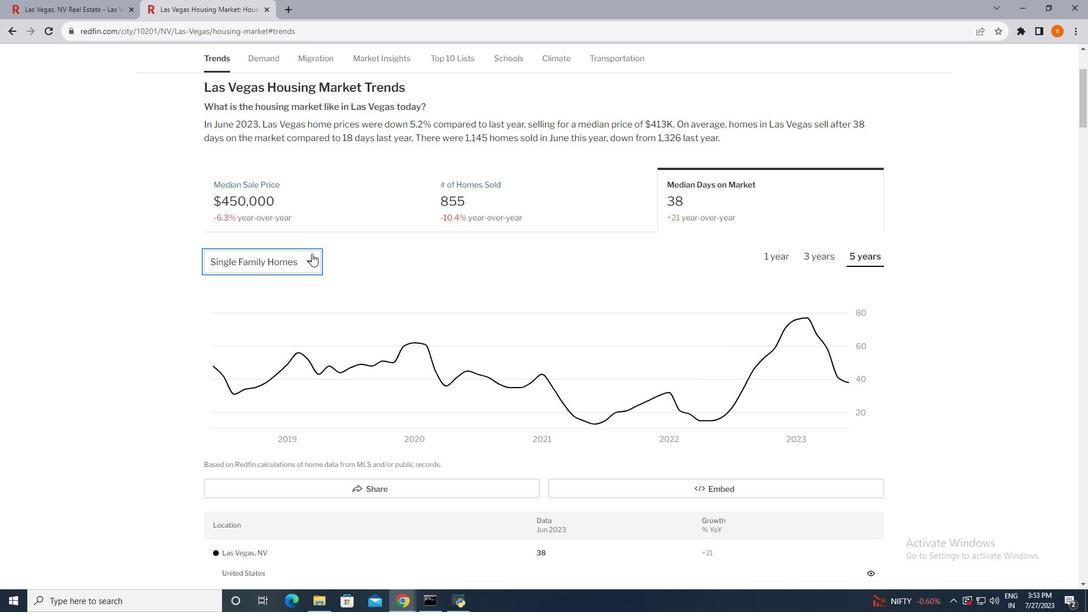 
Action: Mouse pressed left at (311, 253)
Screenshot: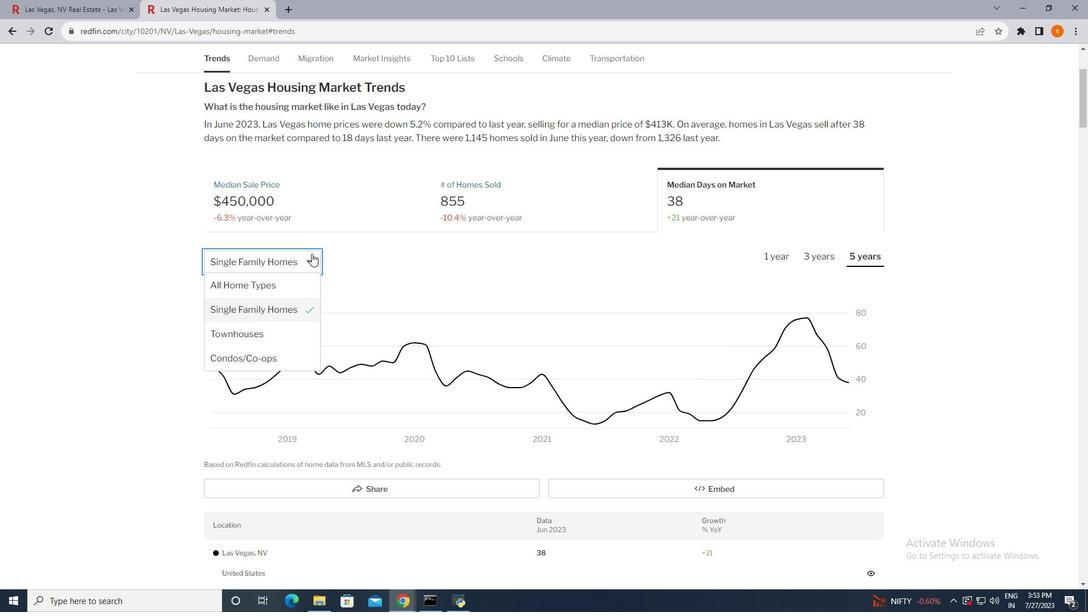 
Action: Mouse moved to (252, 332)
Screenshot: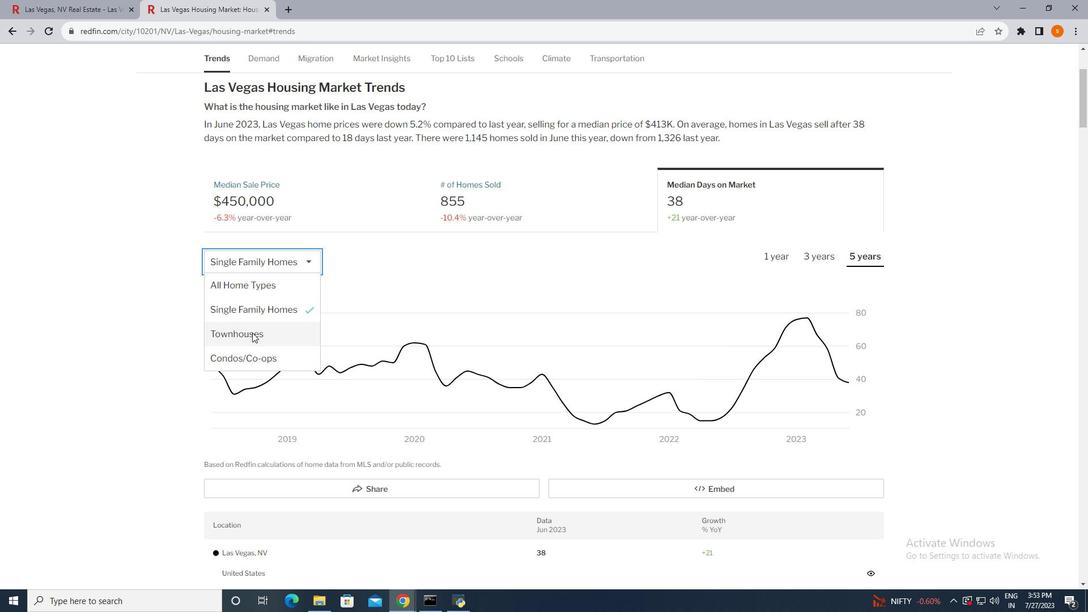 
Action: Mouse pressed left at (252, 332)
Screenshot: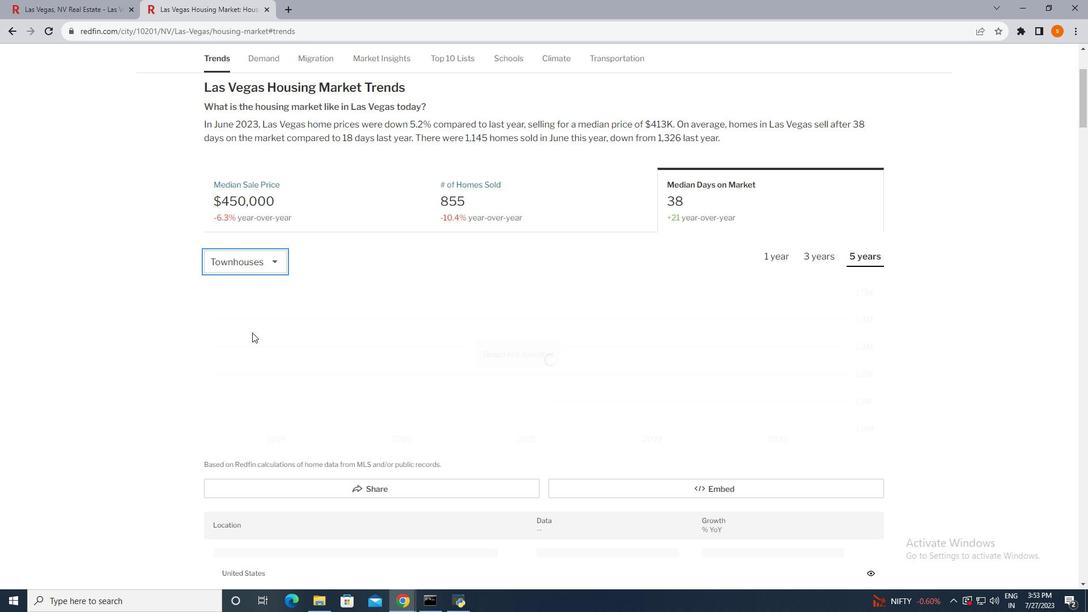 
Action: Mouse moved to (778, 263)
Screenshot: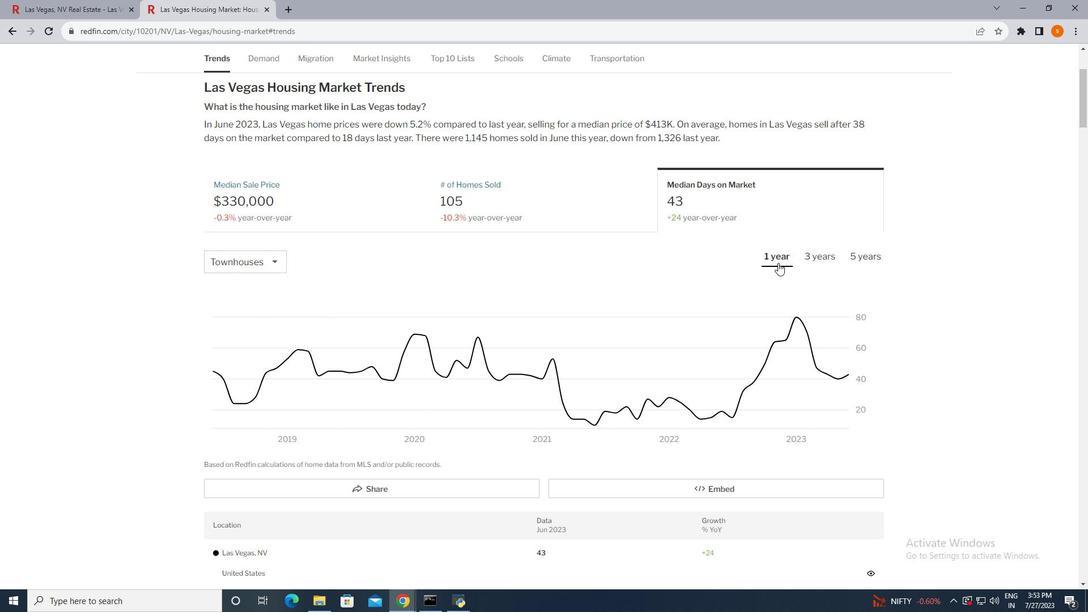 
Action: Mouse pressed left at (778, 263)
Screenshot: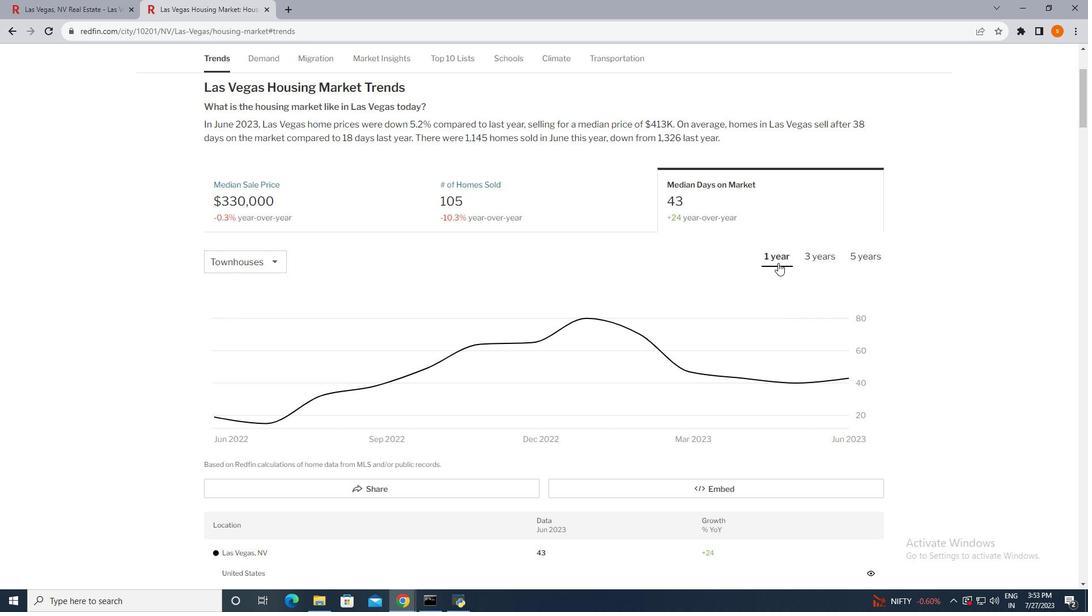 
Action: Mouse moved to (819, 257)
Screenshot: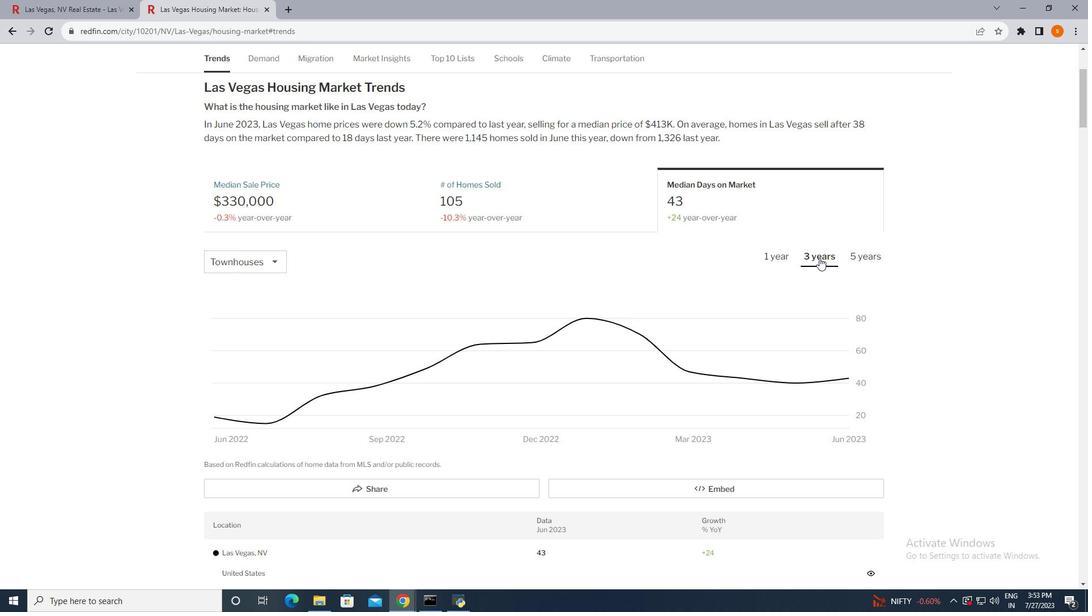 
Action: Mouse pressed left at (819, 257)
Screenshot: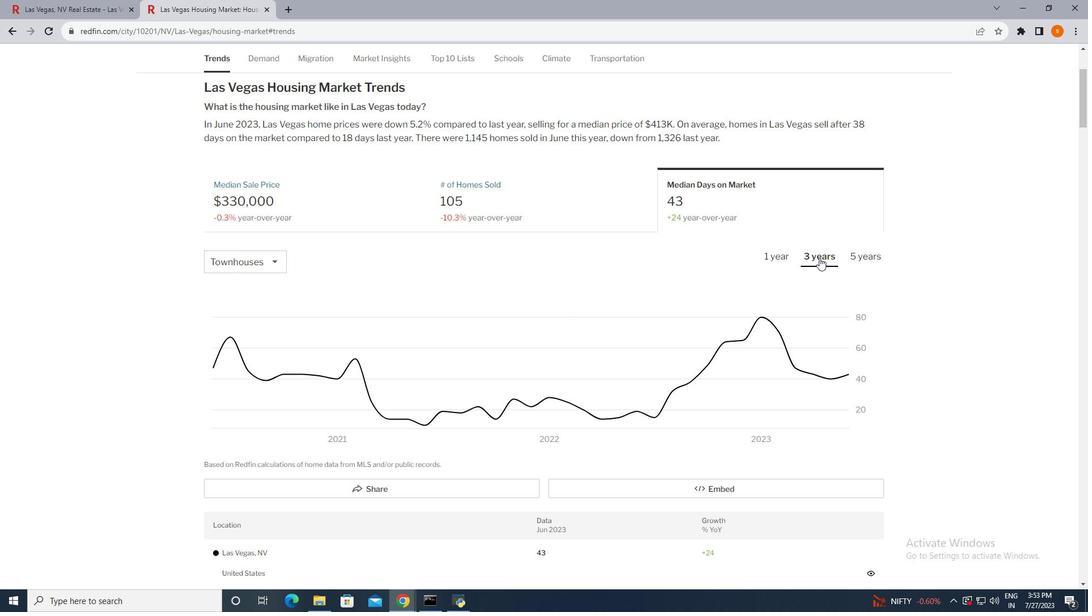 
Action: Mouse moved to (861, 257)
Screenshot: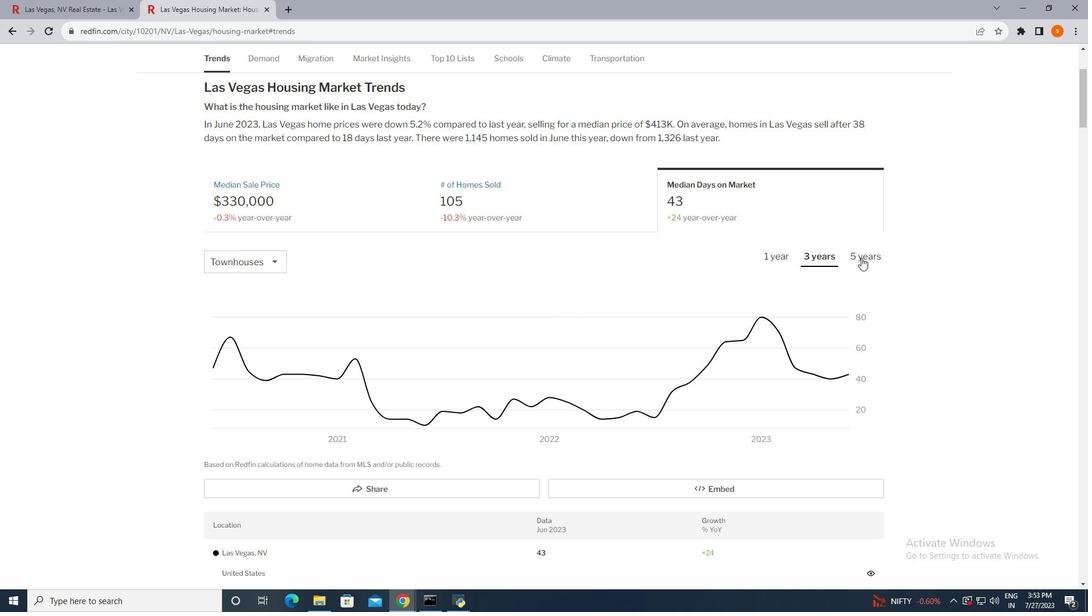 
Action: Mouse pressed left at (861, 257)
Screenshot: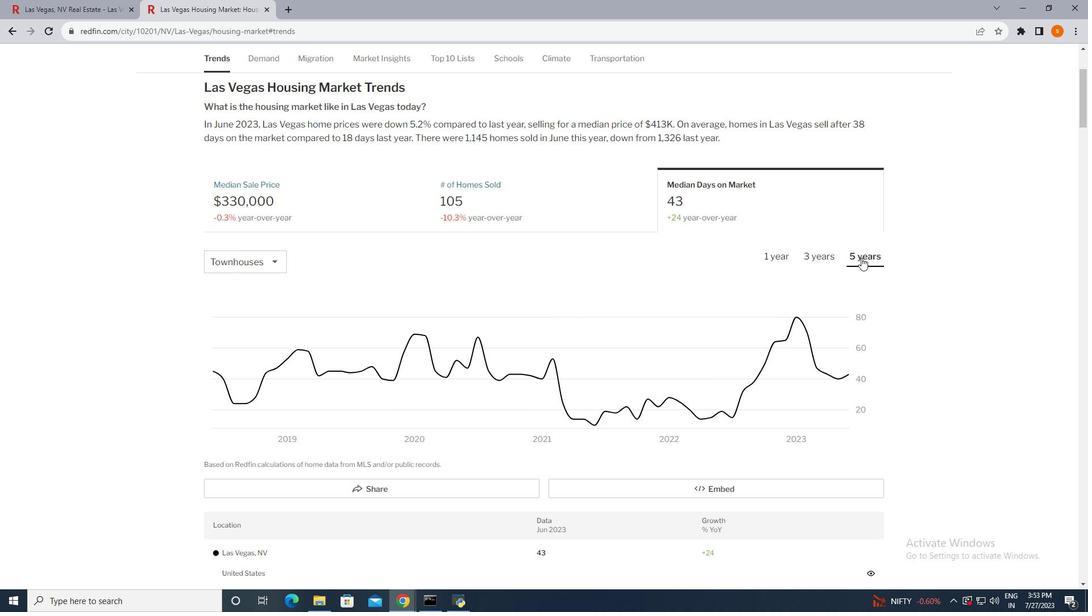 
Action: Mouse moved to (481, 201)
Screenshot: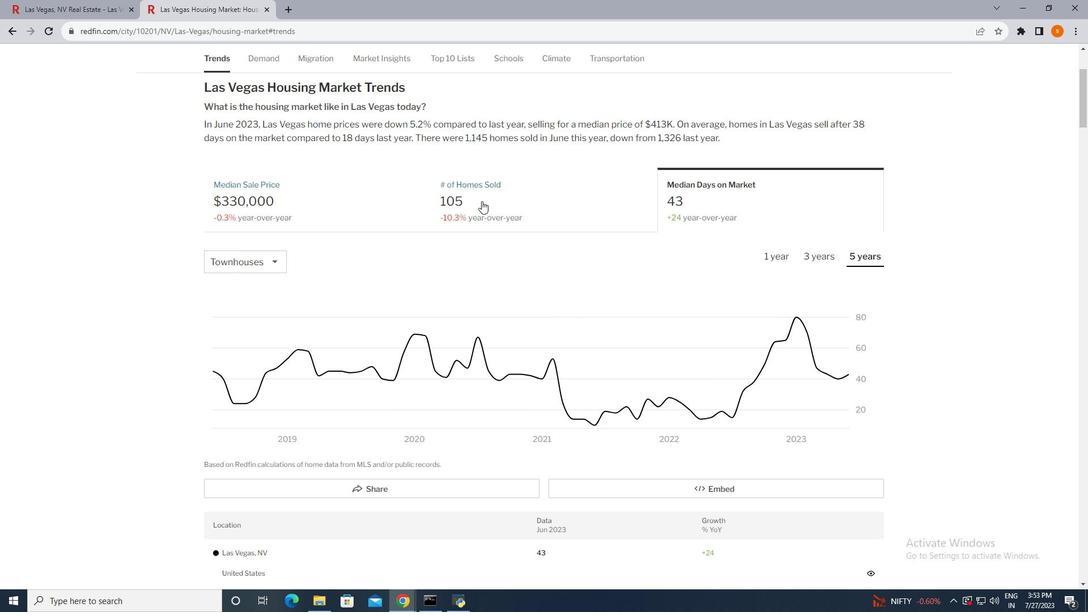 
Action: Mouse pressed left at (481, 201)
Screenshot: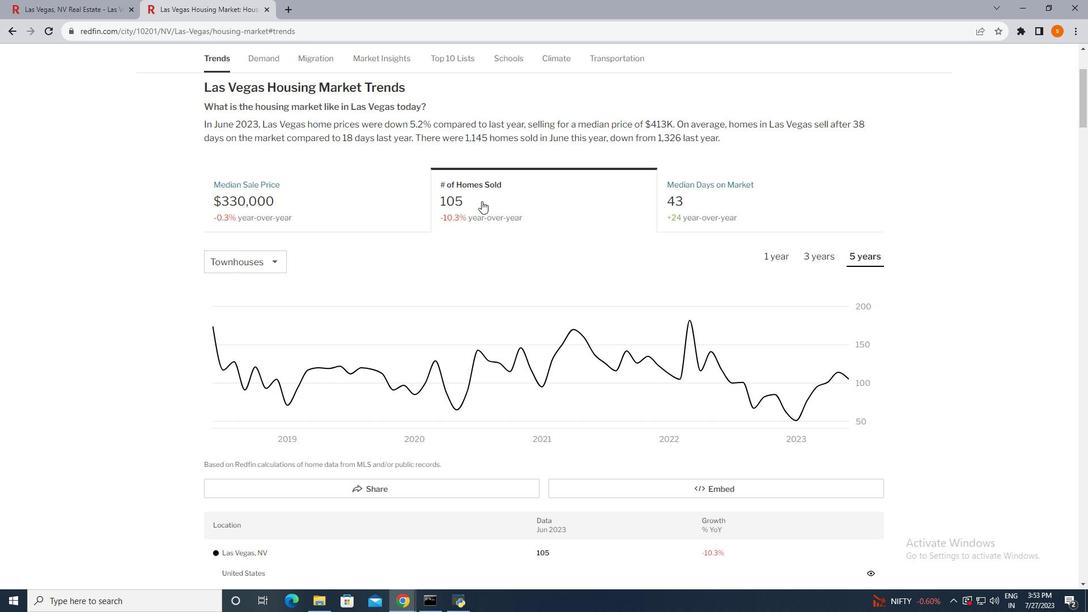 
Action: Mouse moved to (762, 252)
Screenshot: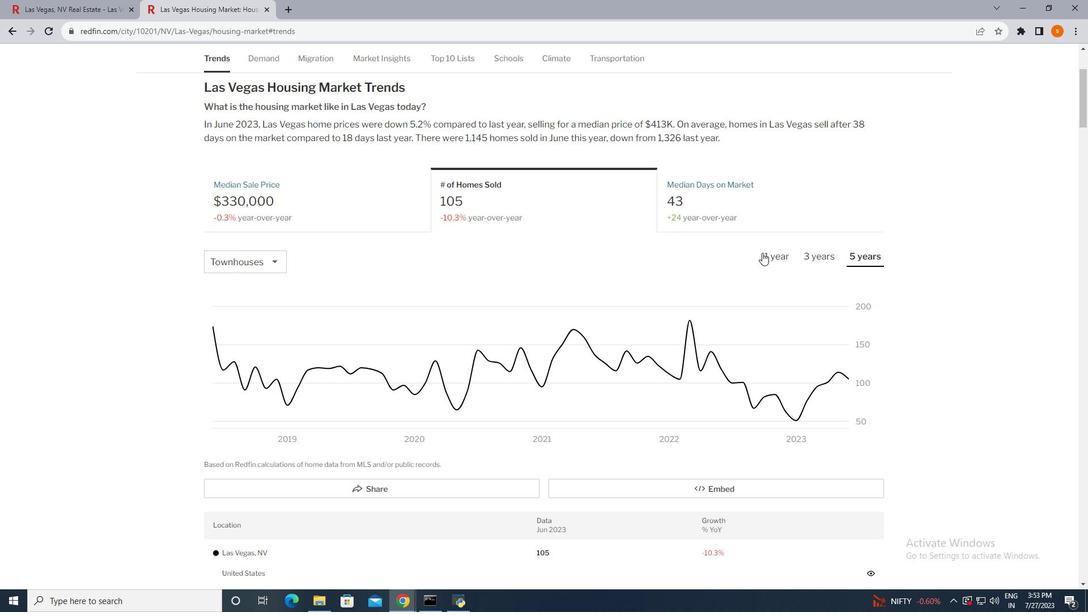 
Action: Mouse pressed left at (762, 252)
Screenshot: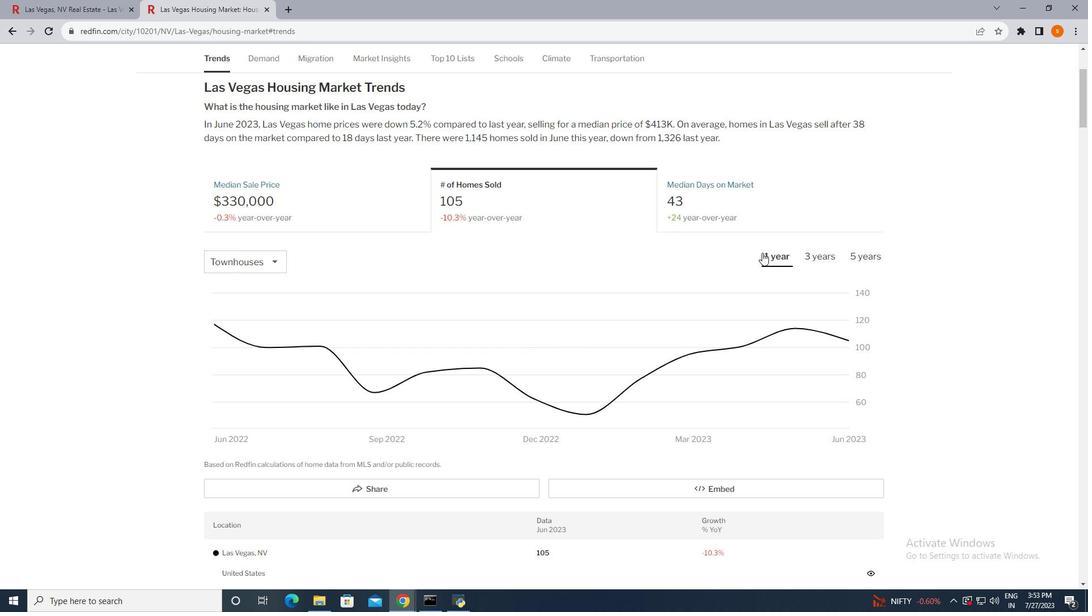
Action: Mouse moved to (818, 252)
Screenshot: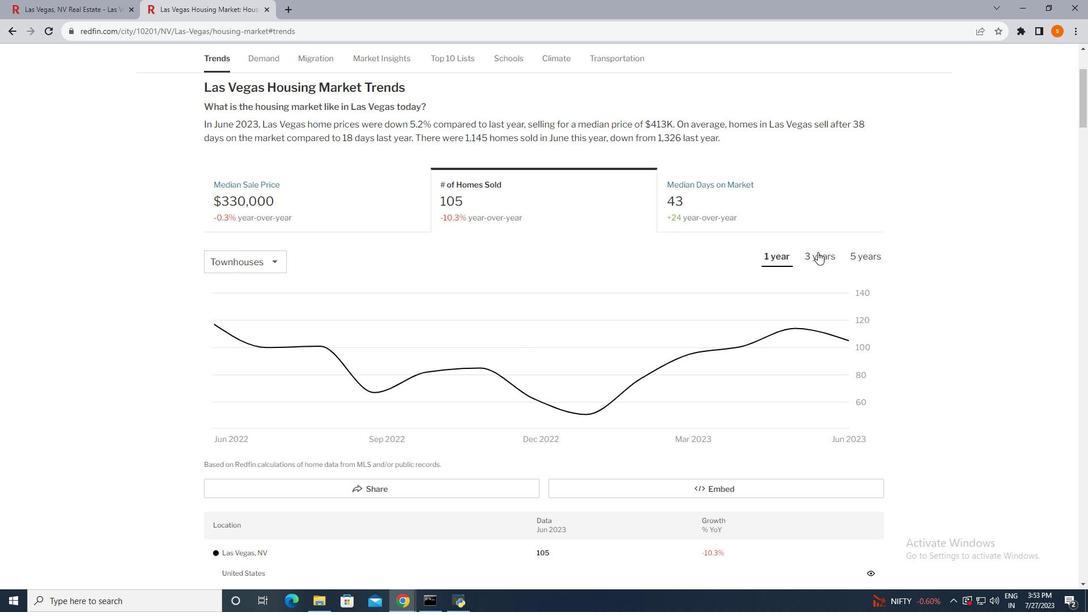 
Action: Mouse pressed left at (818, 252)
Screenshot: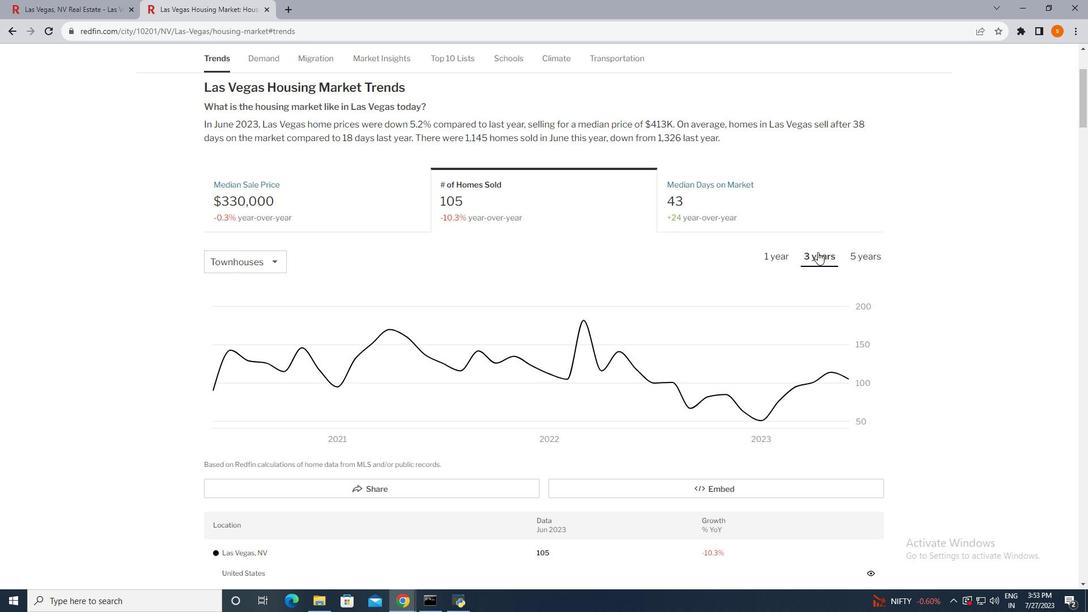 
Action: Mouse moved to (848, 256)
Screenshot: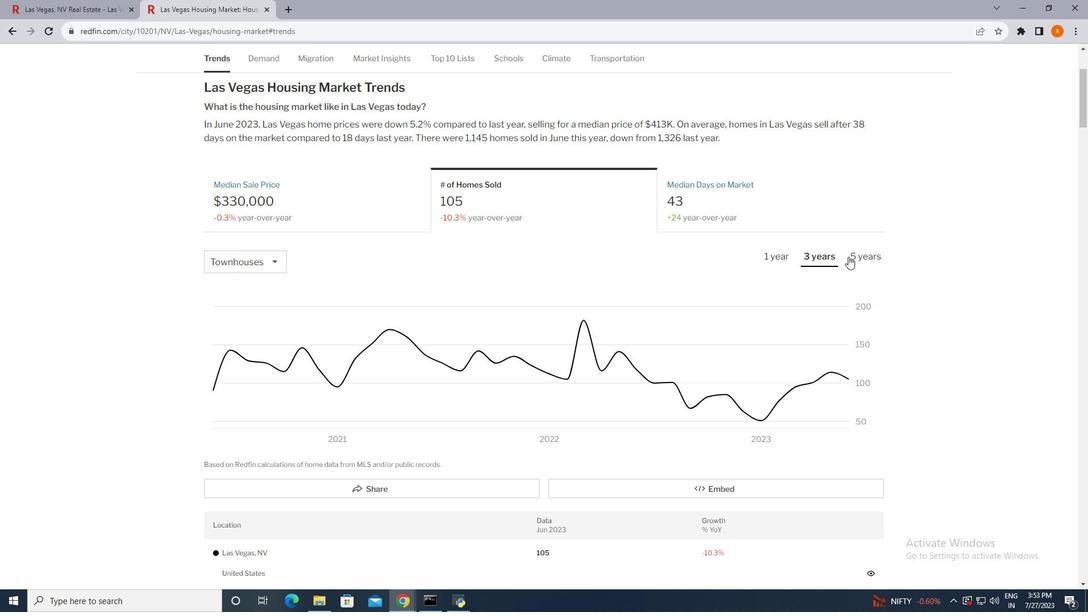 
Action: Mouse pressed left at (848, 256)
Screenshot: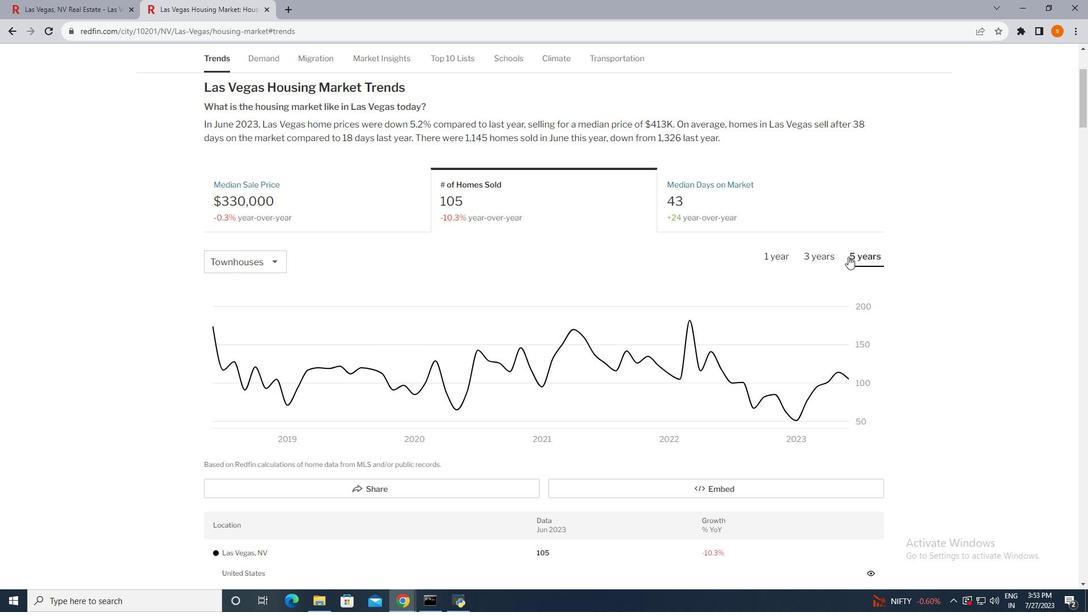 
Action: Mouse moved to (753, 196)
Screenshot: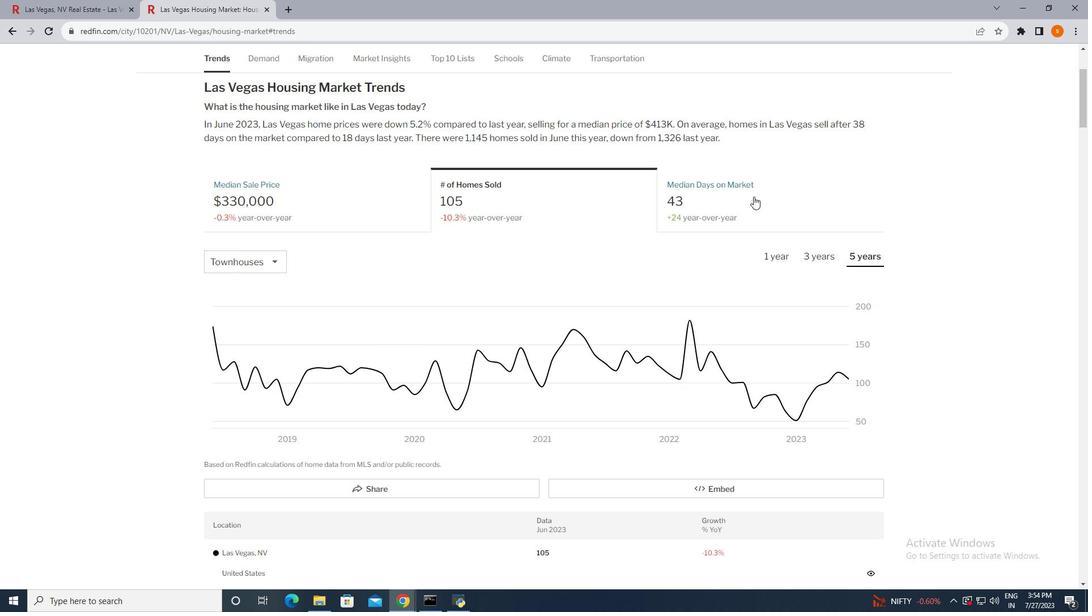
Action: Mouse pressed left at (753, 196)
Screenshot: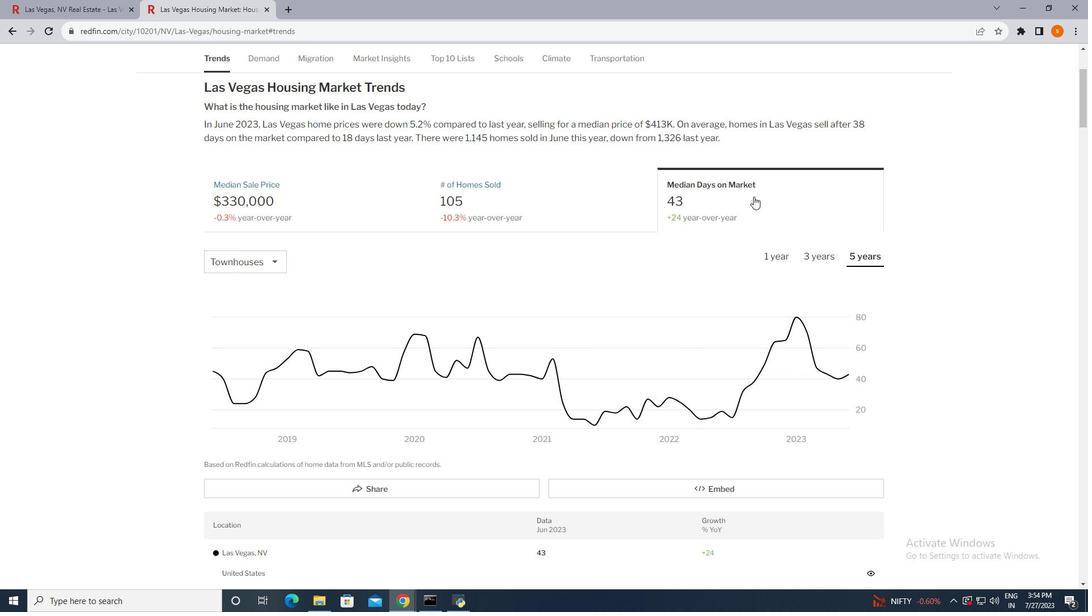 
Action: Mouse moved to (770, 259)
Screenshot: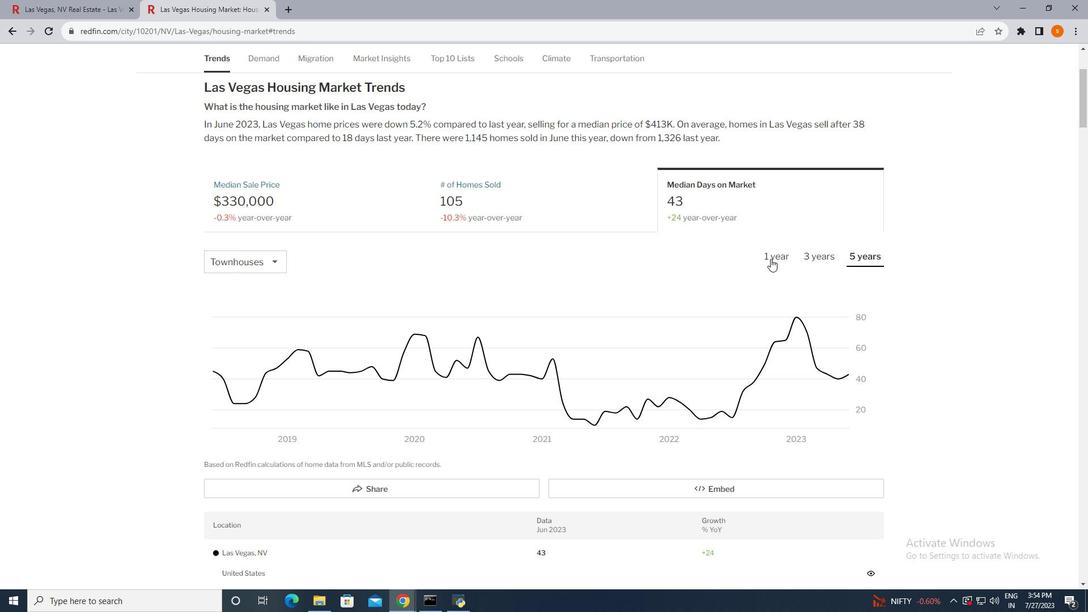 
Action: Mouse pressed left at (770, 259)
Screenshot: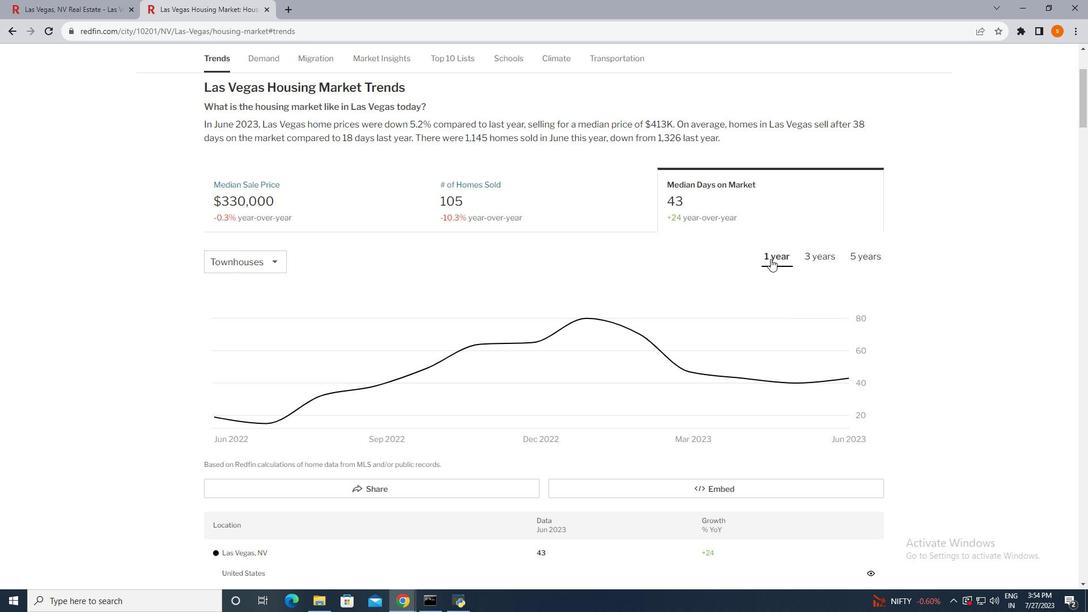 
Action: Mouse moved to (811, 256)
Screenshot: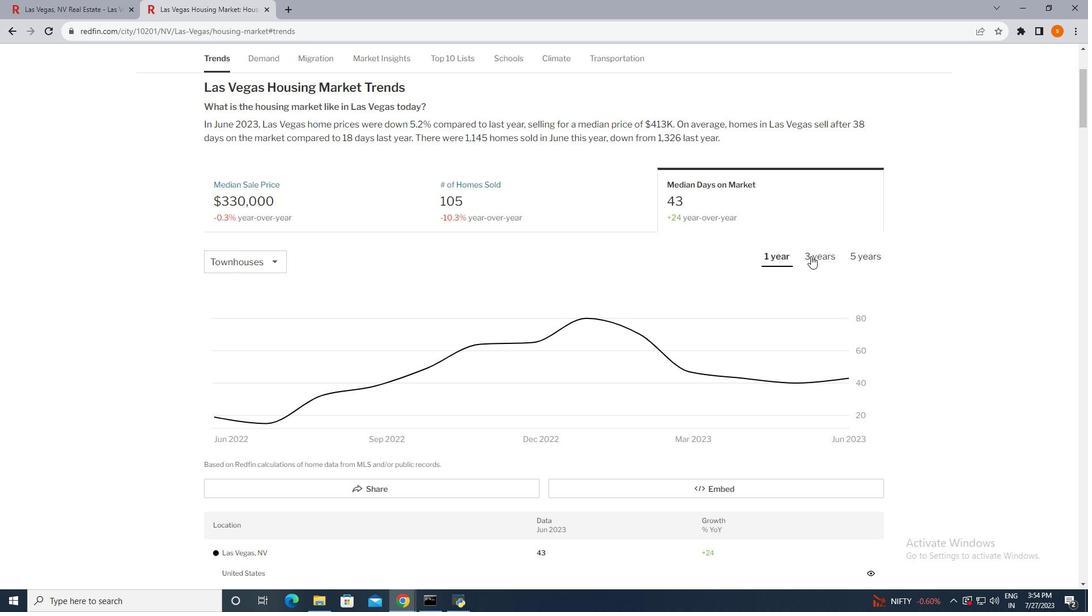 
Action: Mouse pressed left at (811, 256)
Screenshot: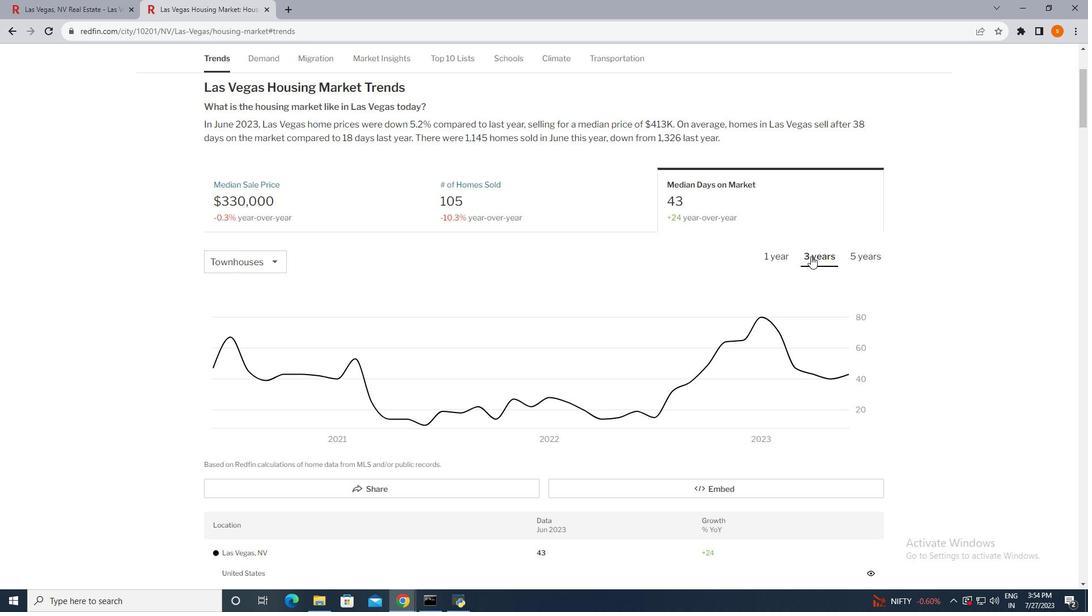 
Action: Mouse moved to (867, 253)
Screenshot: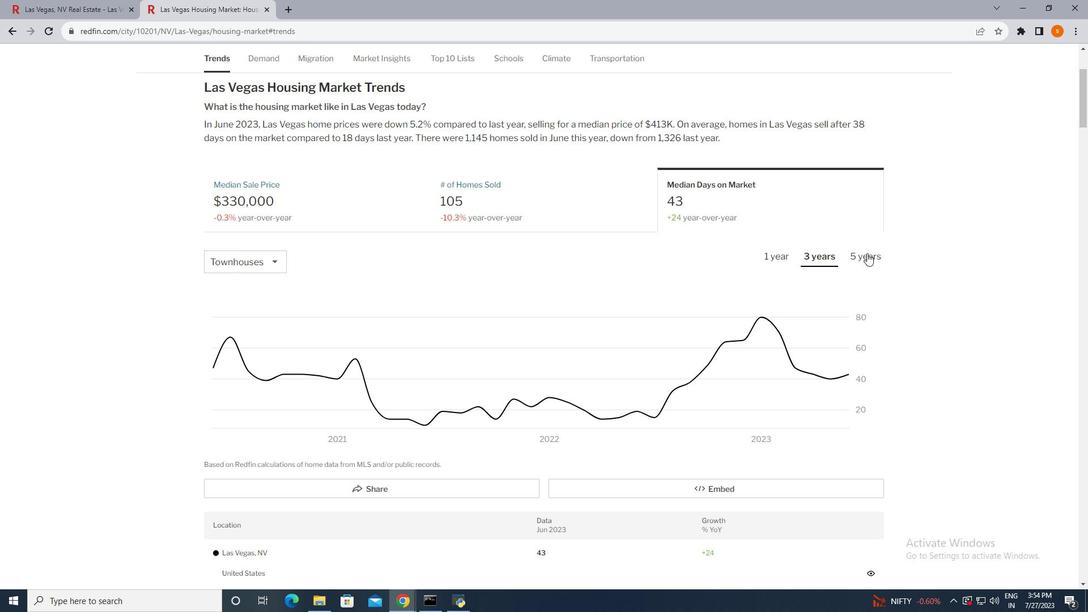 
Action: Mouse pressed left at (867, 253)
Screenshot: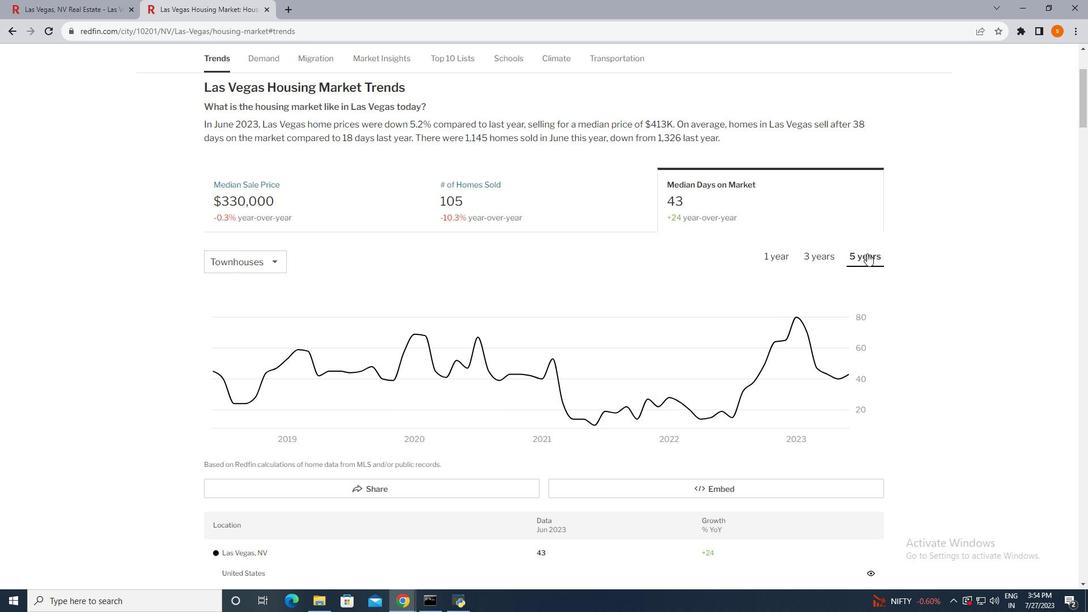 
Action: Mouse moved to (267, 265)
Screenshot: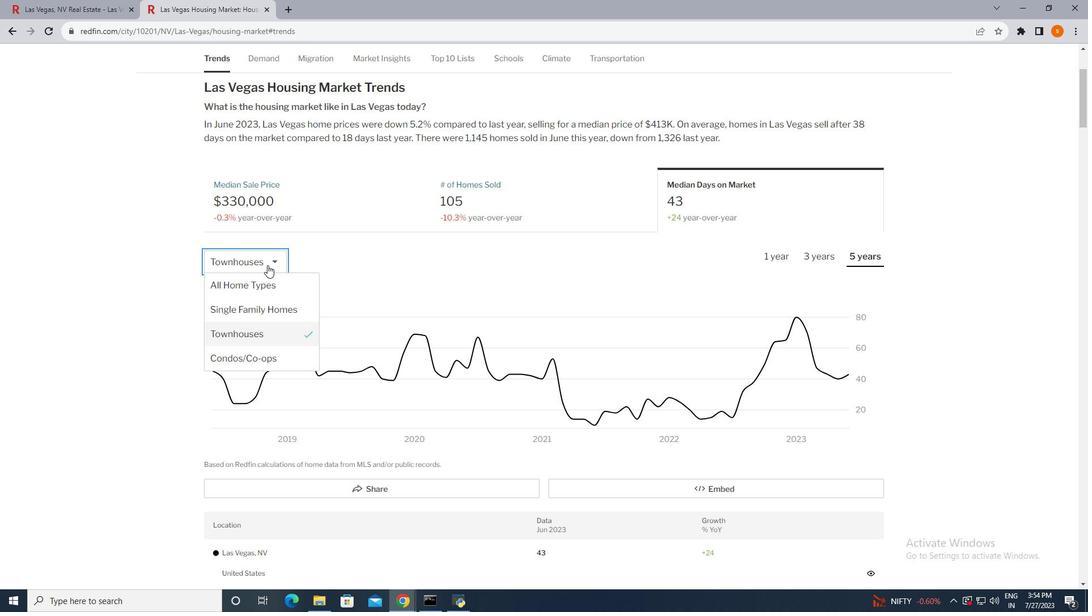 
Action: Mouse pressed left at (267, 265)
Screenshot: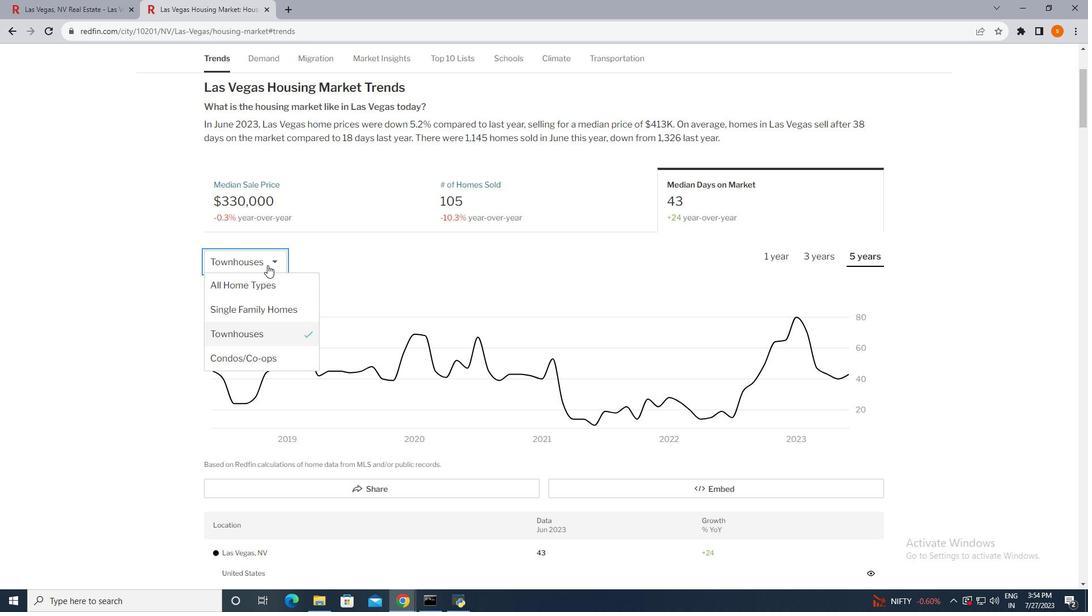 
Action: Mouse moved to (236, 356)
Screenshot: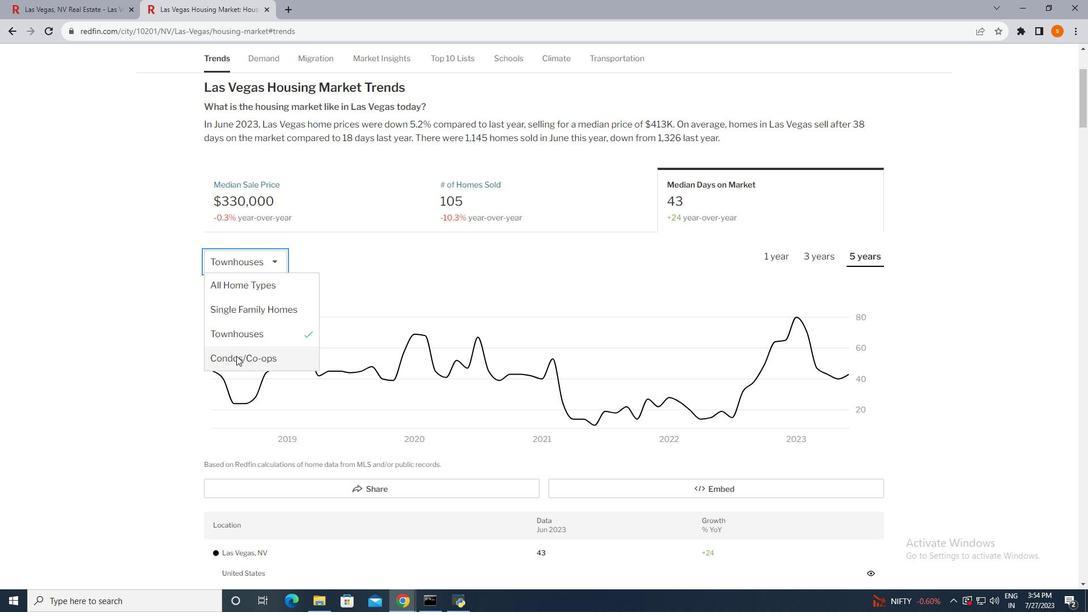 
Action: Mouse pressed left at (236, 356)
Screenshot: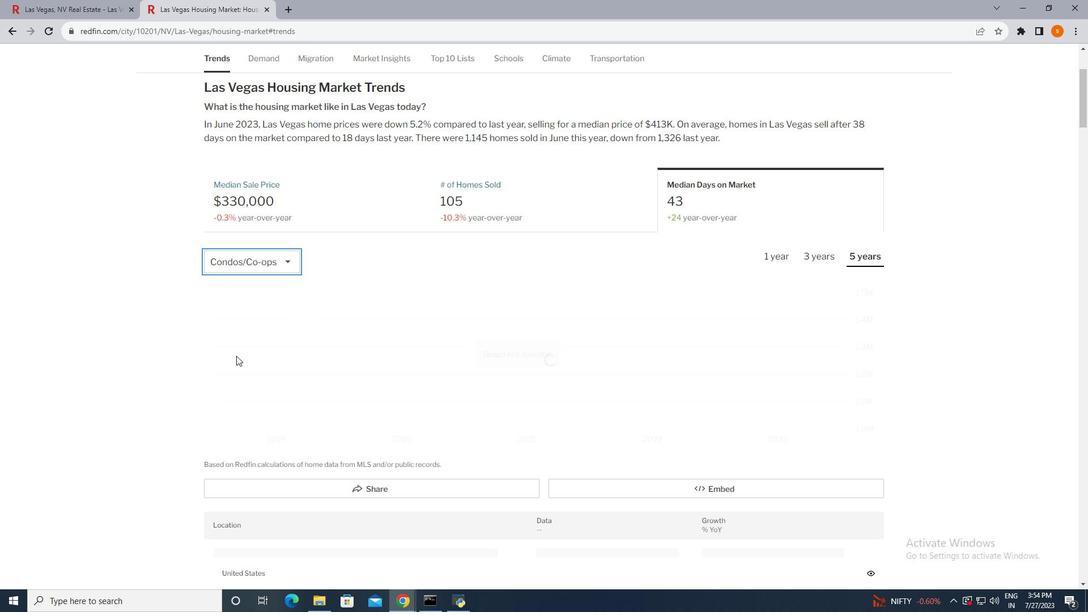
Action: Mouse moved to (785, 253)
Screenshot: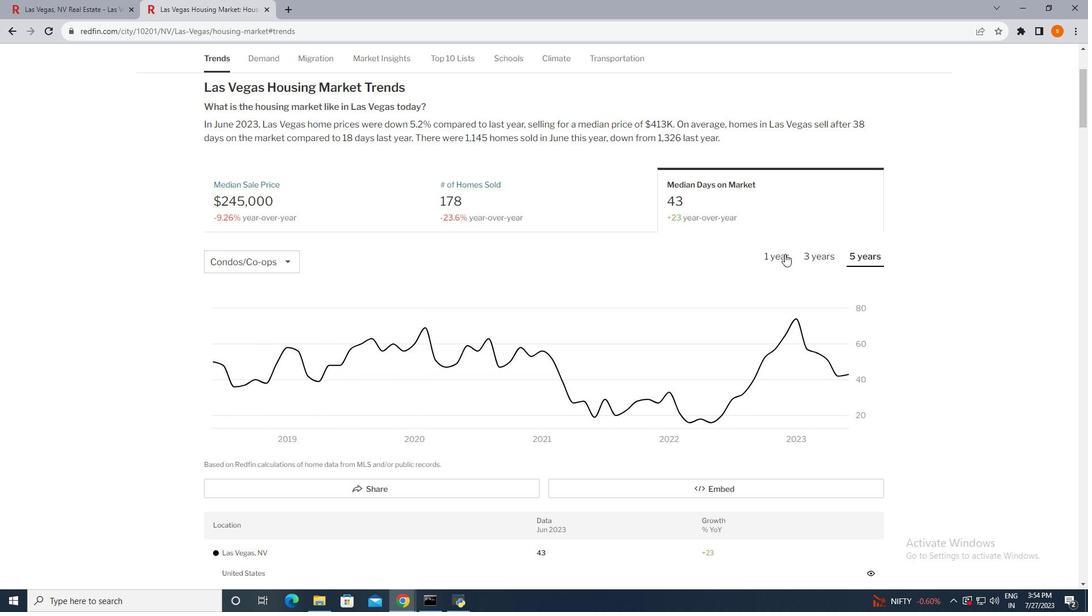 
Action: Mouse pressed left at (785, 253)
Screenshot: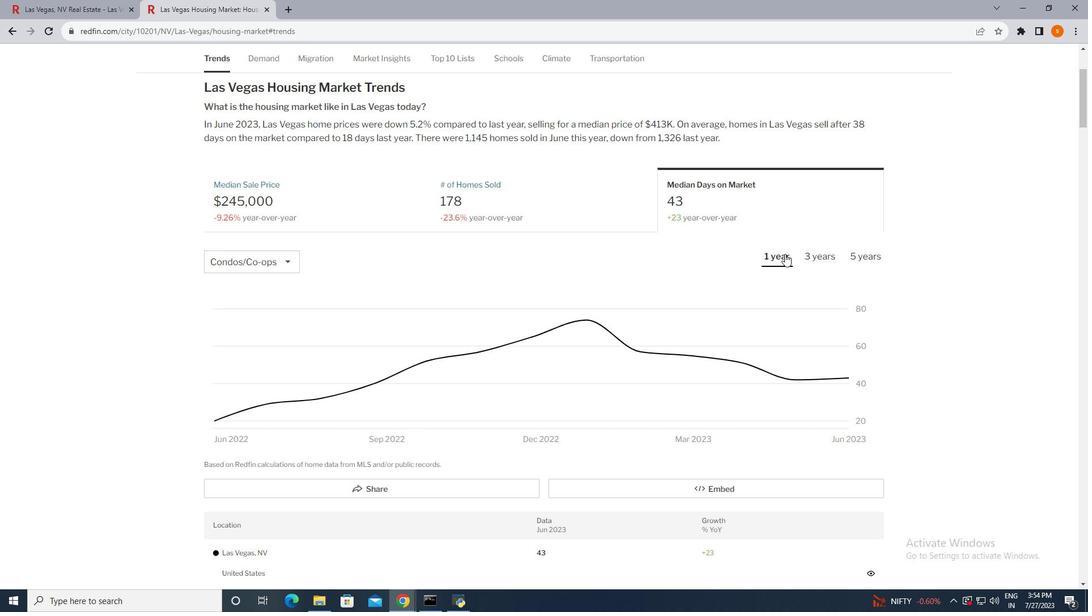 
Action: Mouse moved to (811, 254)
Screenshot: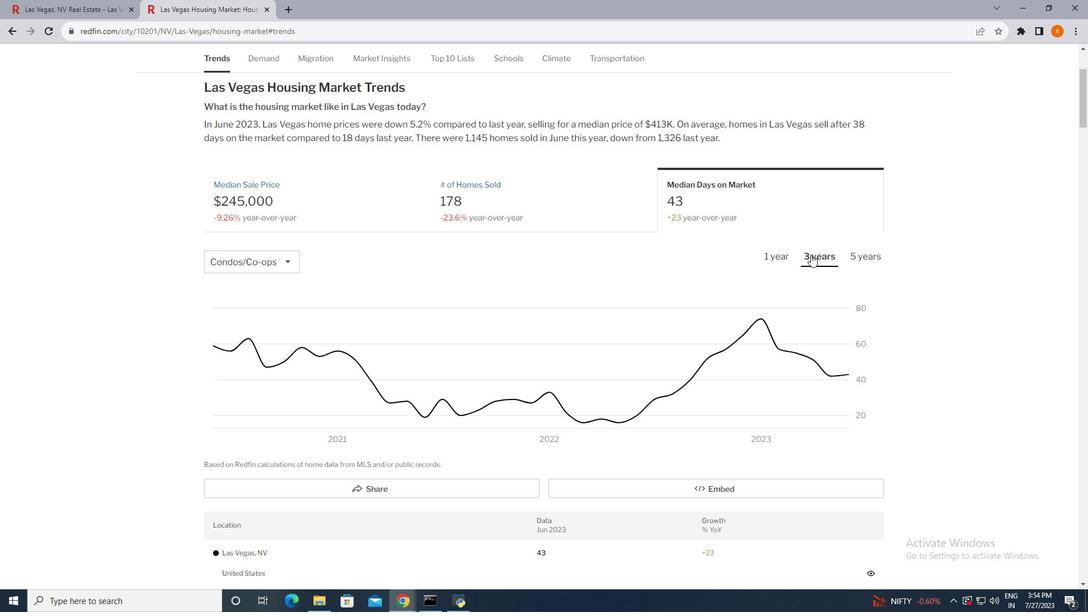 
Action: Mouse pressed left at (811, 254)
Screenshot: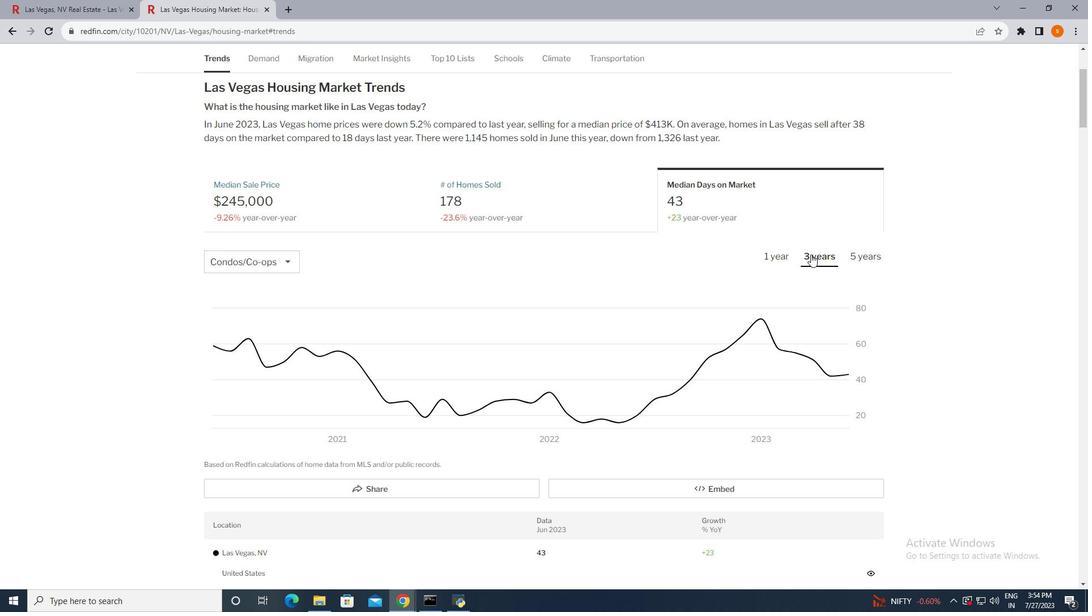 
Action: Mouse moved to (857, 254)
Screenshot: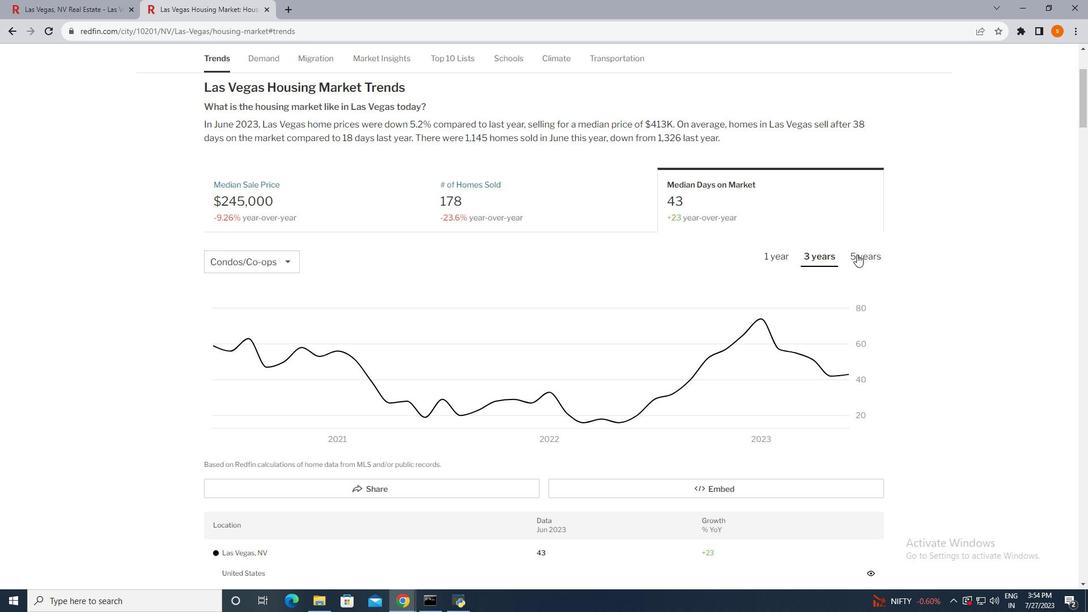
Action: Mouse pressed left at (857, 254)
Screenshot: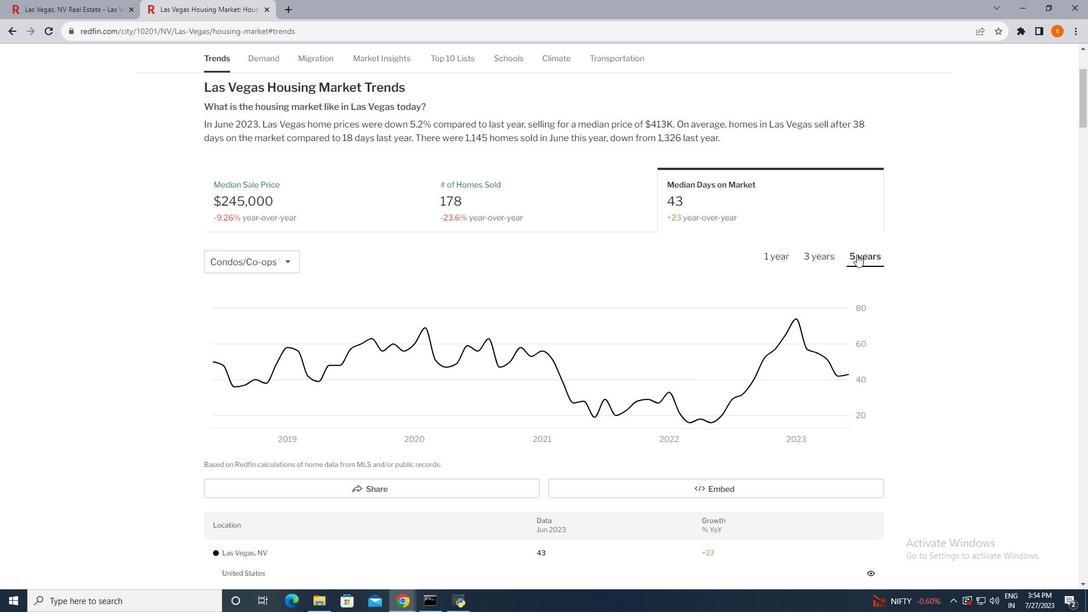 
Action: Mouse moved to (492, 206)
Screenshot: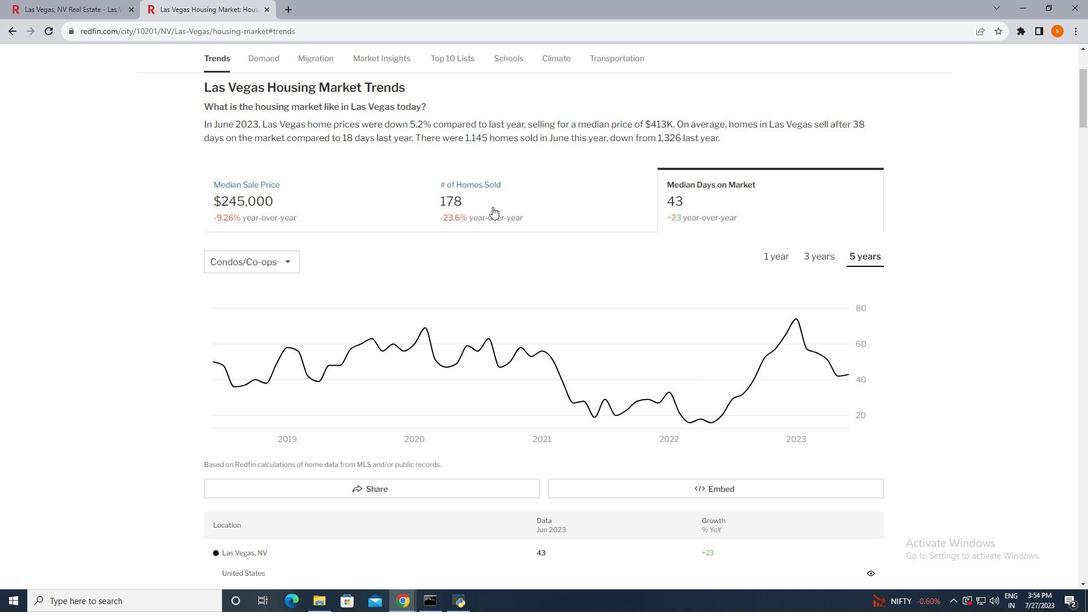 
Action: Mouse pressed left at (492, 206)
Screenshot: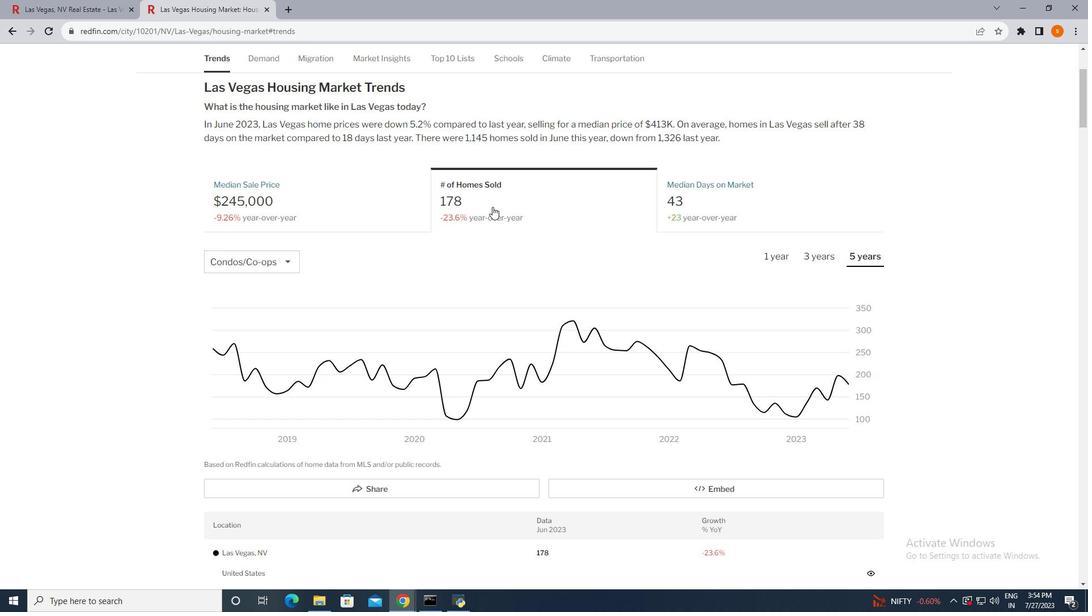 
Action: Mouse moved to (768, 255)
Screenshot: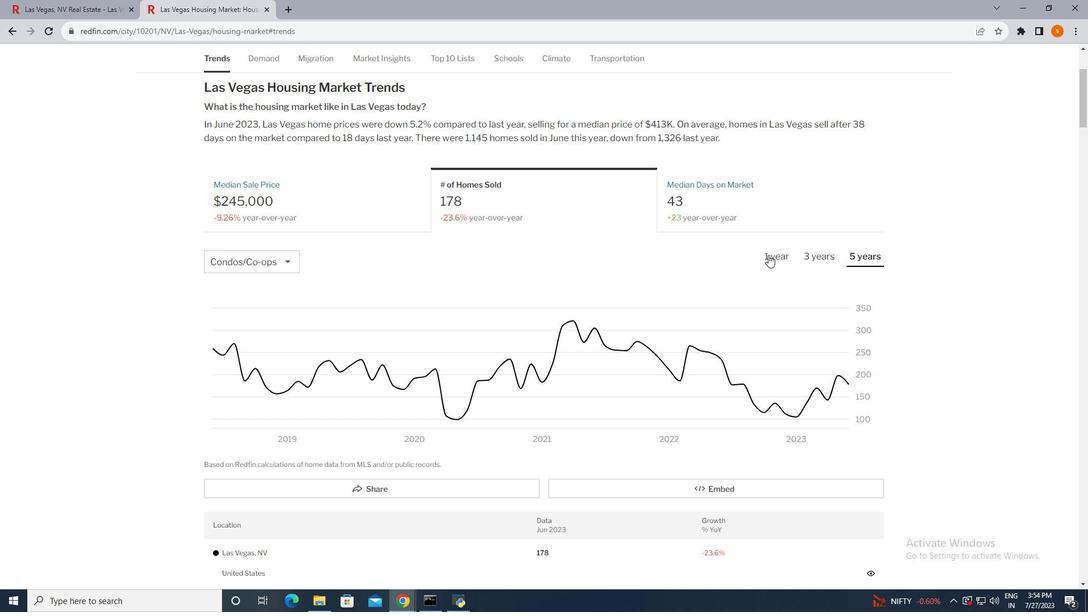 
Action: Mouse pressed left at (768, 255)
Screenshot: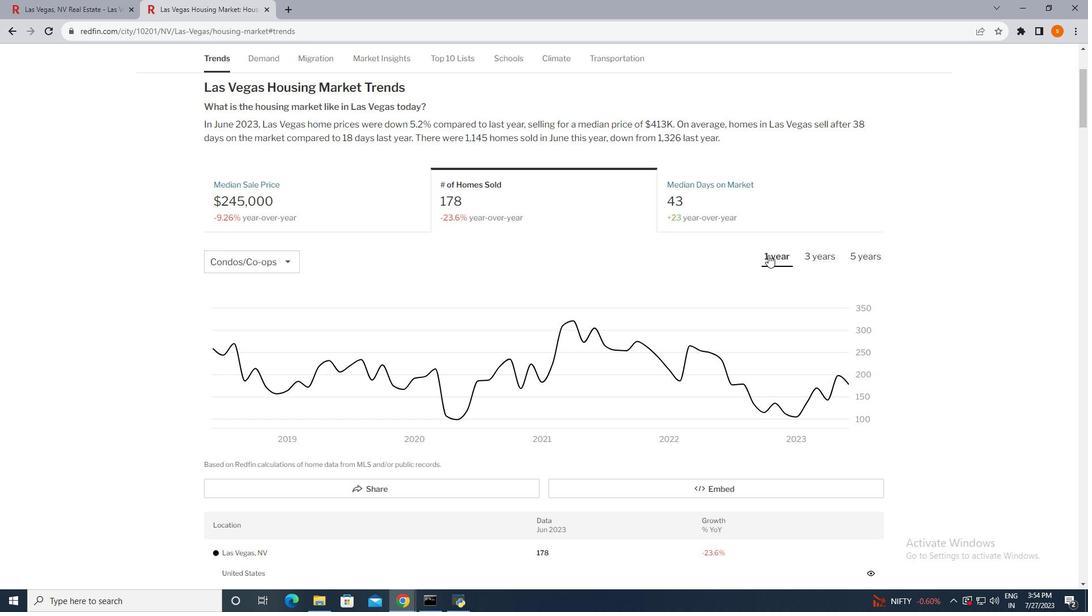 
Action: Mouse moved to (805, 253)
Screenshot: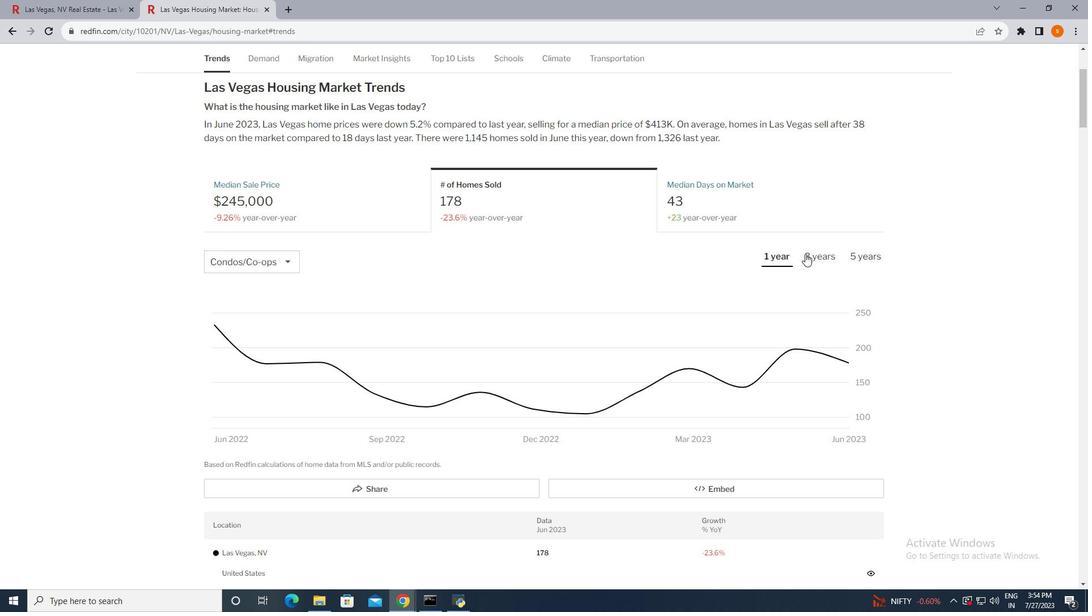 
Action: Mouse pressed left at (805, 253)
Screenshot: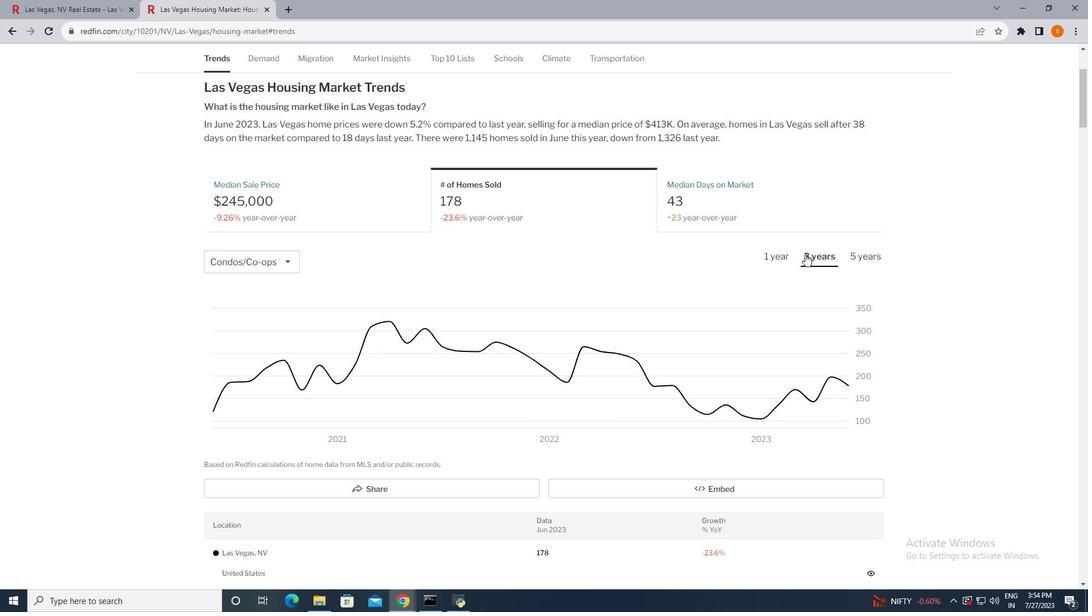 
Action: Mouse moved to (852, 256)
Screenshot: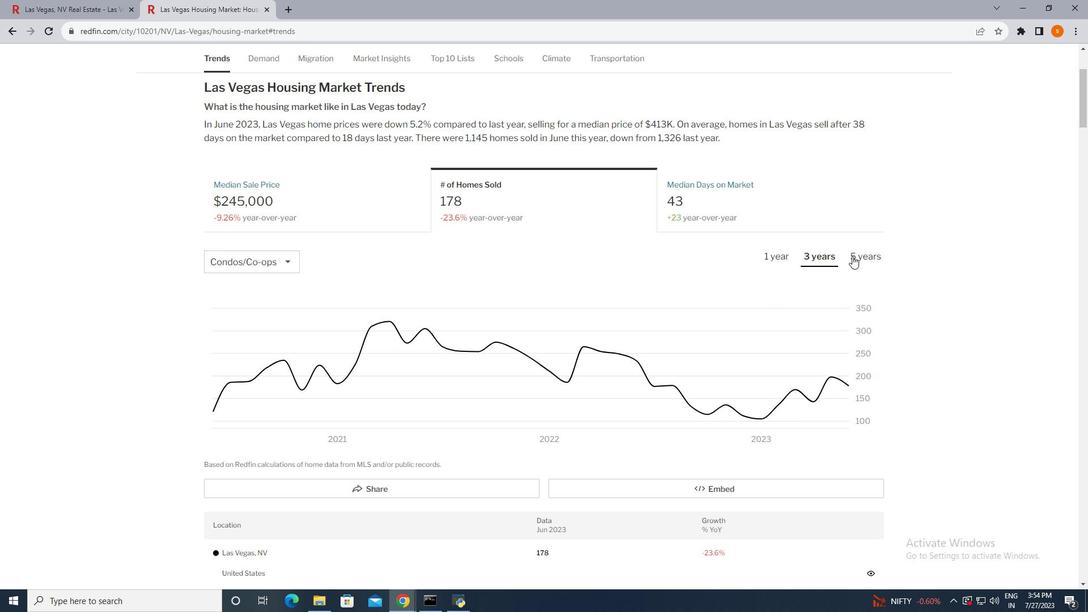 
Action: Mouse pressed left at (852, 256)
Screenshot: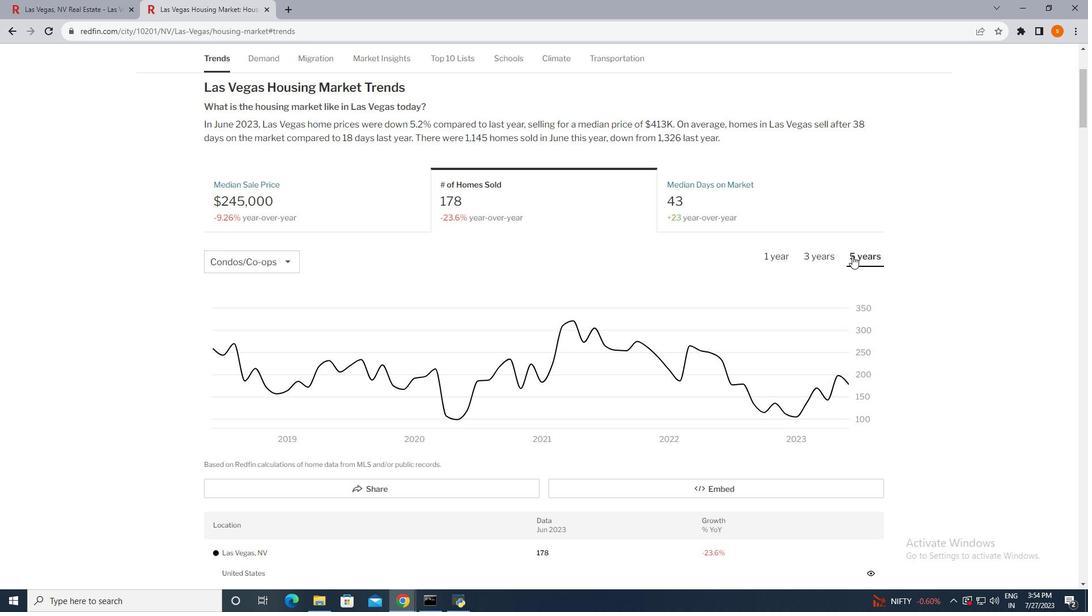 
Action: Mouse moved to (687, 216)
Screenshot: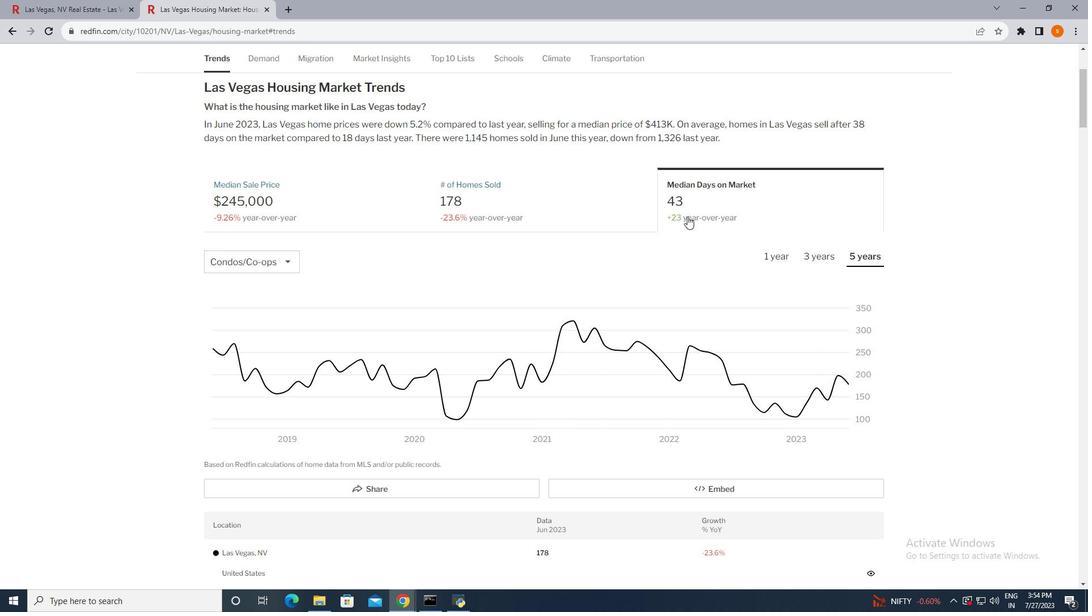 
Action: Mouse pressed left at (687, 216)
Screenshot: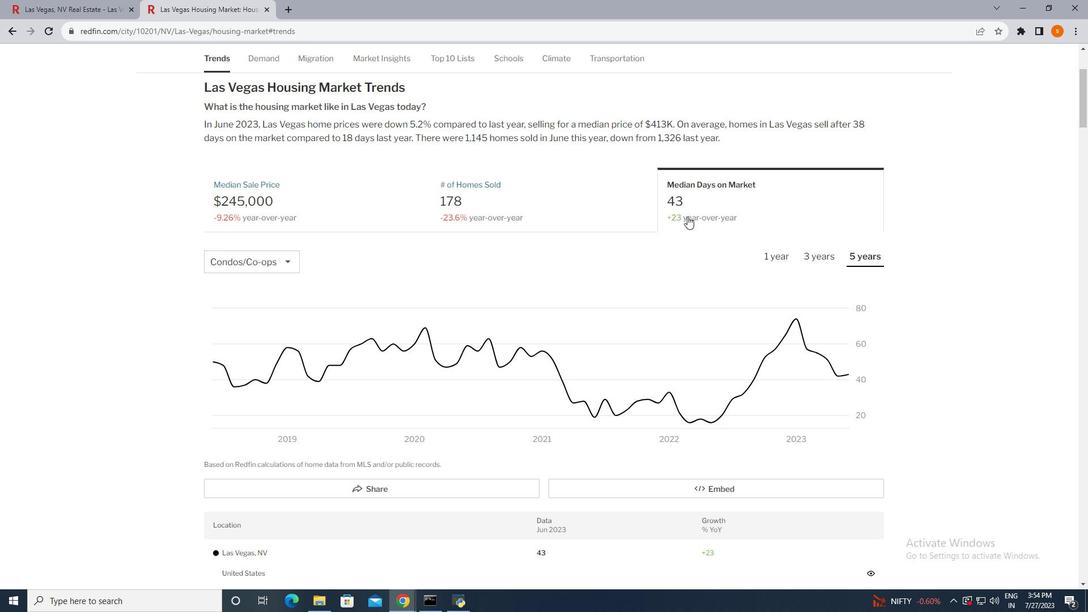 
Action: Mouse moved to (782, 260)
Screenshot: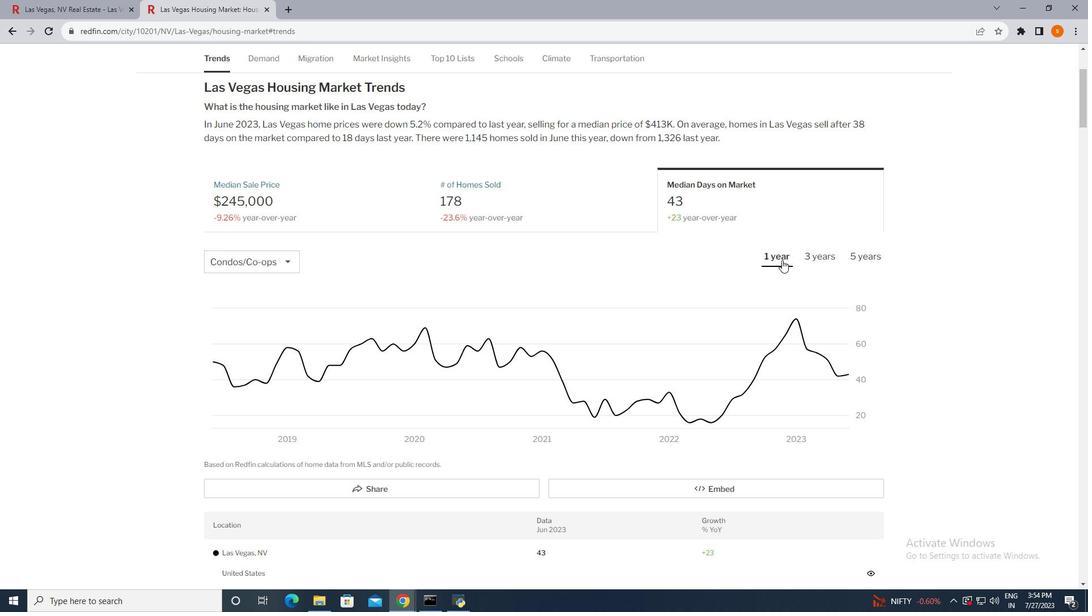 
Action: Mouse pressed left at (782, 260)
Screenshot: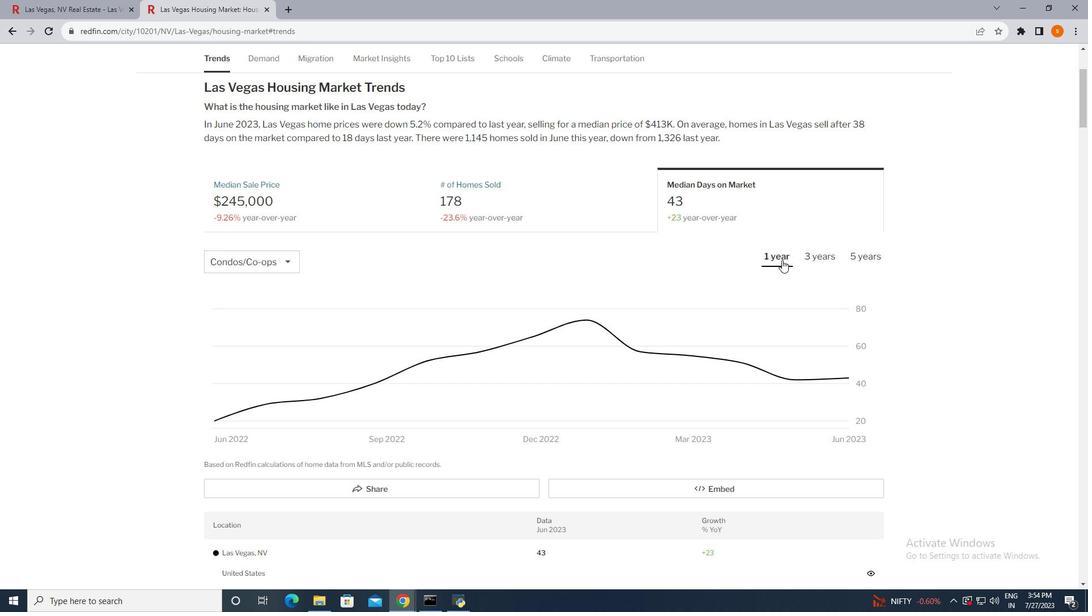 
Action: Mouse moved to (836, 250)
Screenshot: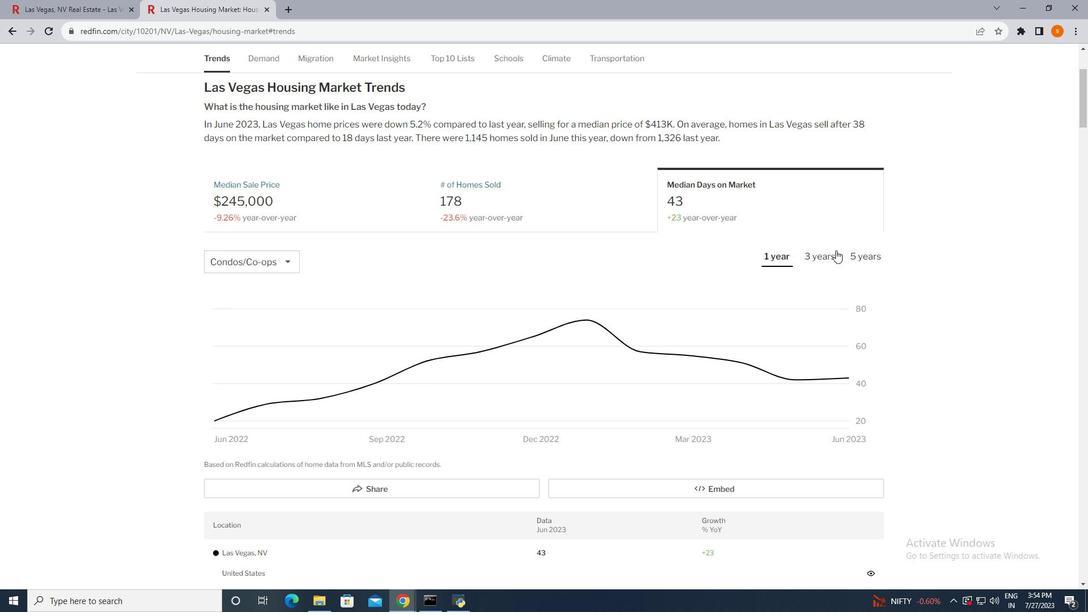 
Action: Mouse pressed left at (836, 250)
Screenshot: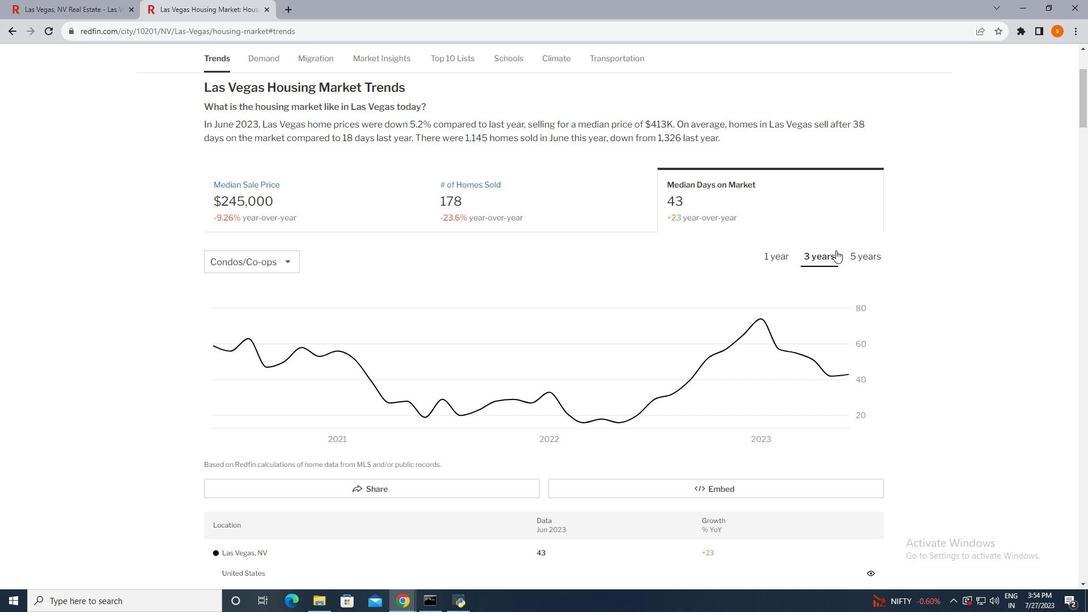 
Action: Mouse moved to (659, 327)
Screenshot: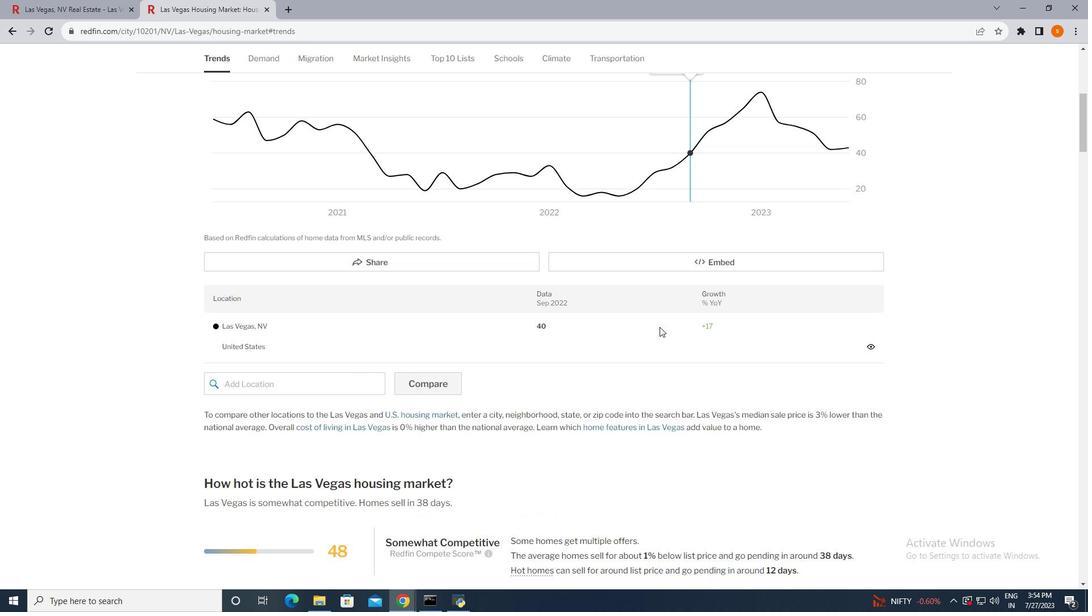 
Action: Mouse scrolled (659, 326) with delta (0, 0)
Screenshot: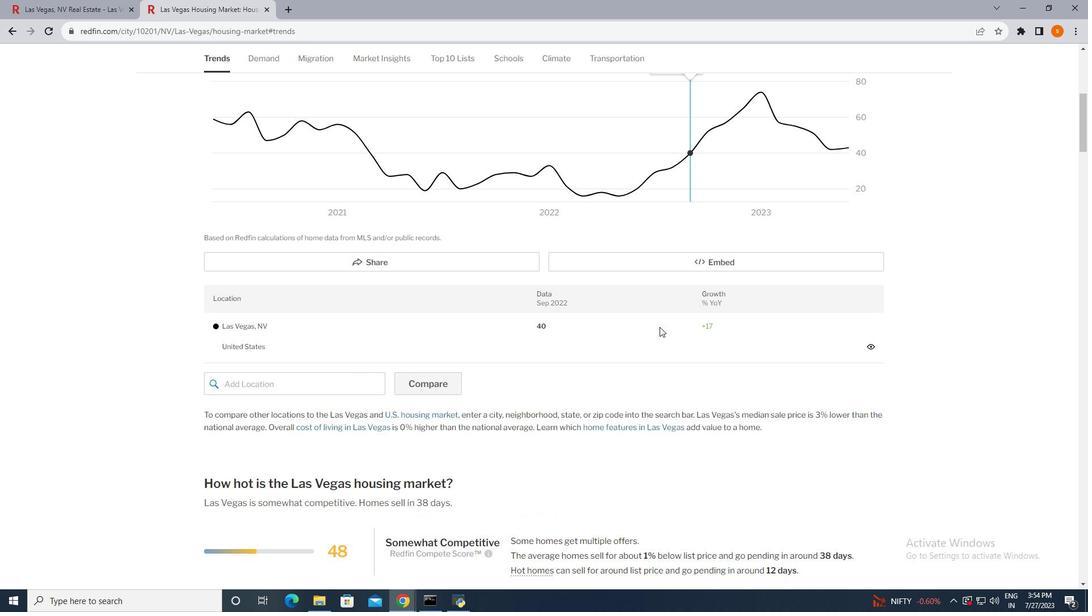 
Action: Mouse scrolled (659, 326) with delta (0, 0)
Screenshot: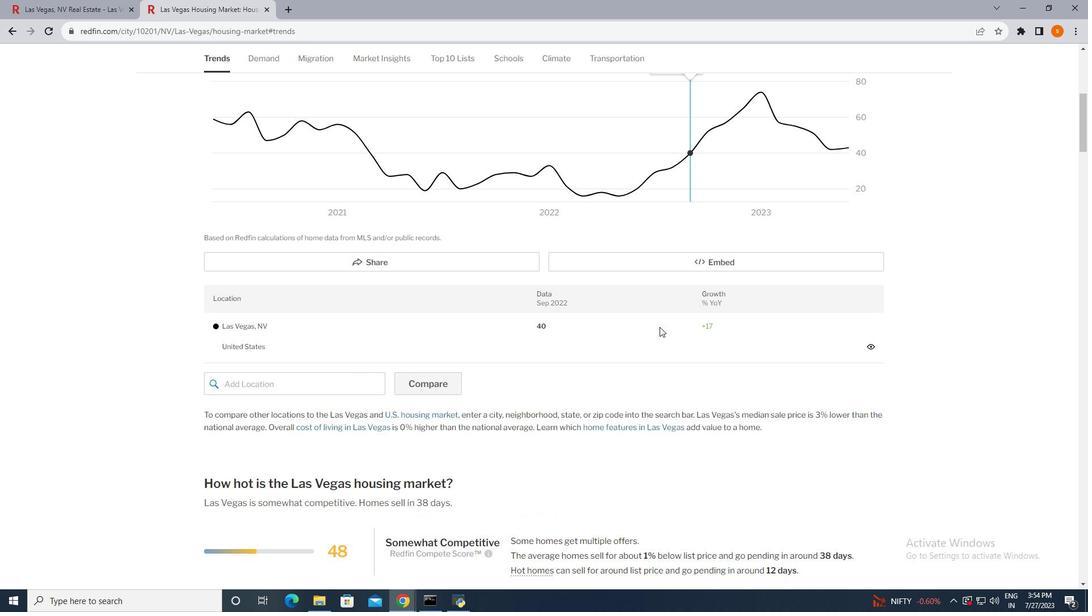 
Action: Mouse scrolled (659, 326) with delta (0, 0)
Screenshot: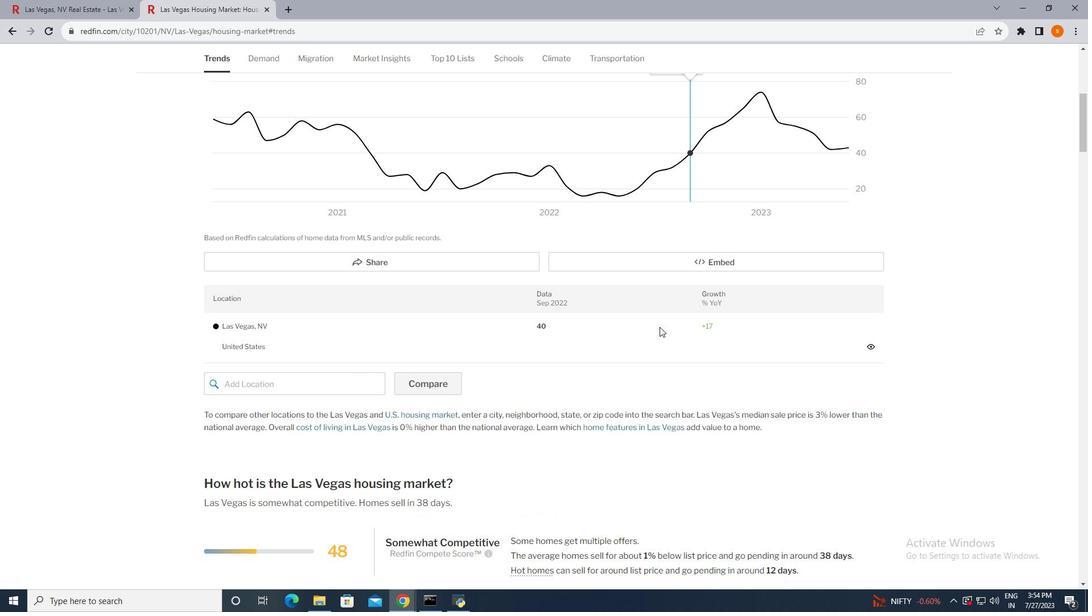 
Action: Mouse scrolled (659, 326) with delta (0, 0)
Screenshot: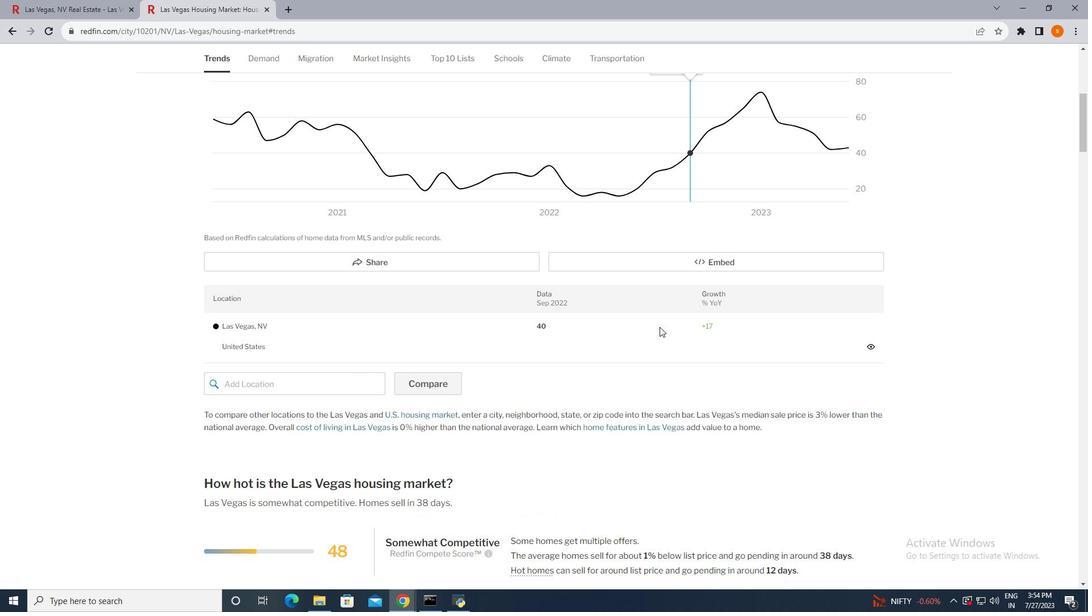 
Action: Mouse moved to (520, 324)
Screenshot: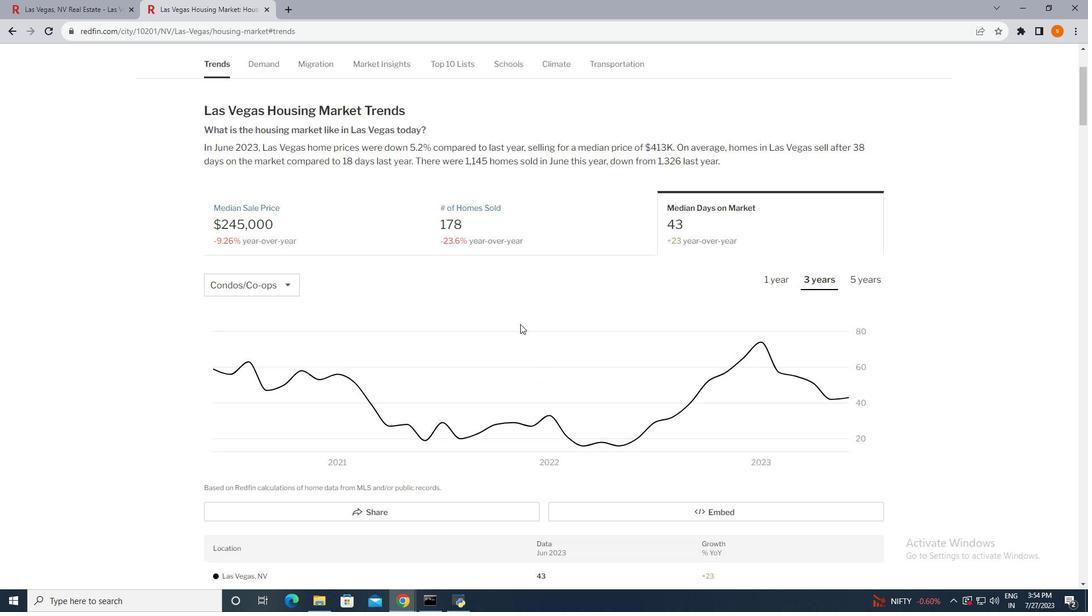 
Action: Mouse scrolled (520, 324) with delta (0, 0)
Screenshot: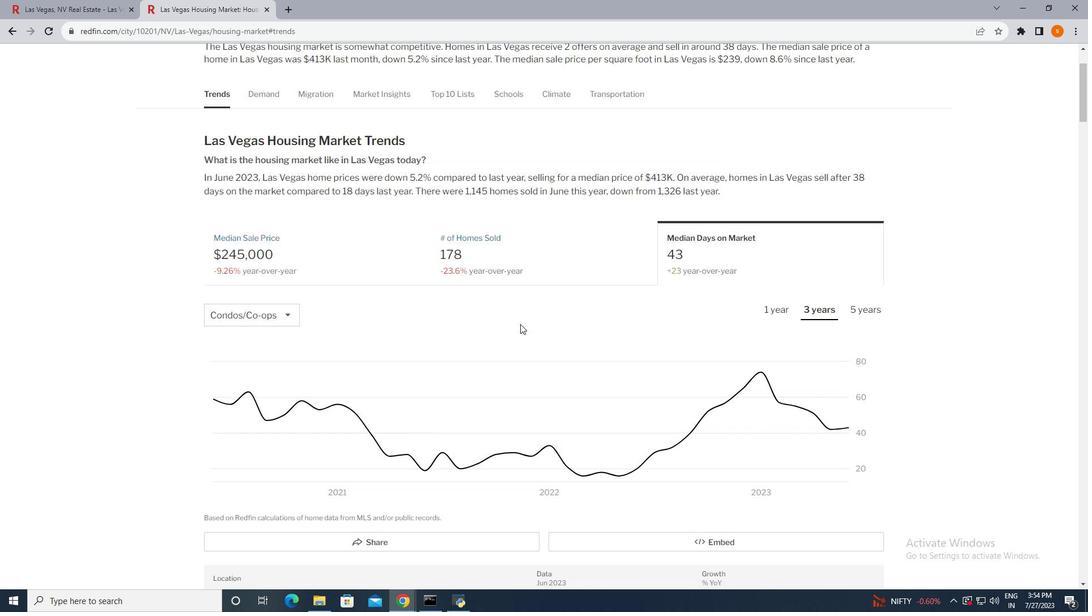 
Action: Mouse scrolled (520, 324) with delta (0, 0)
Screenshot: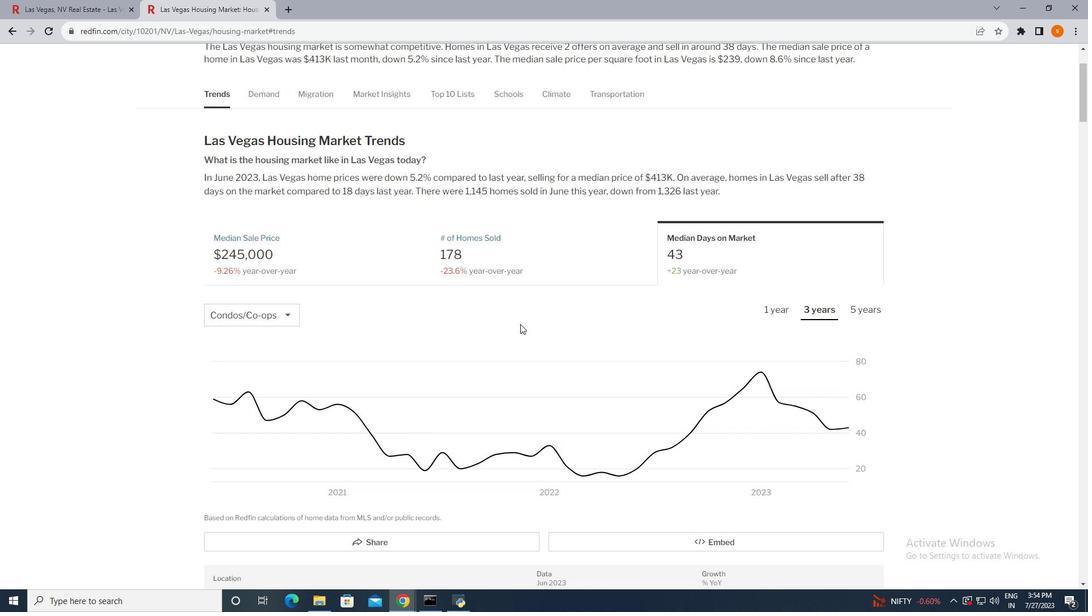 
Action: Mouse scrolled (520, 324) with delta (0, 0)
Screenshot: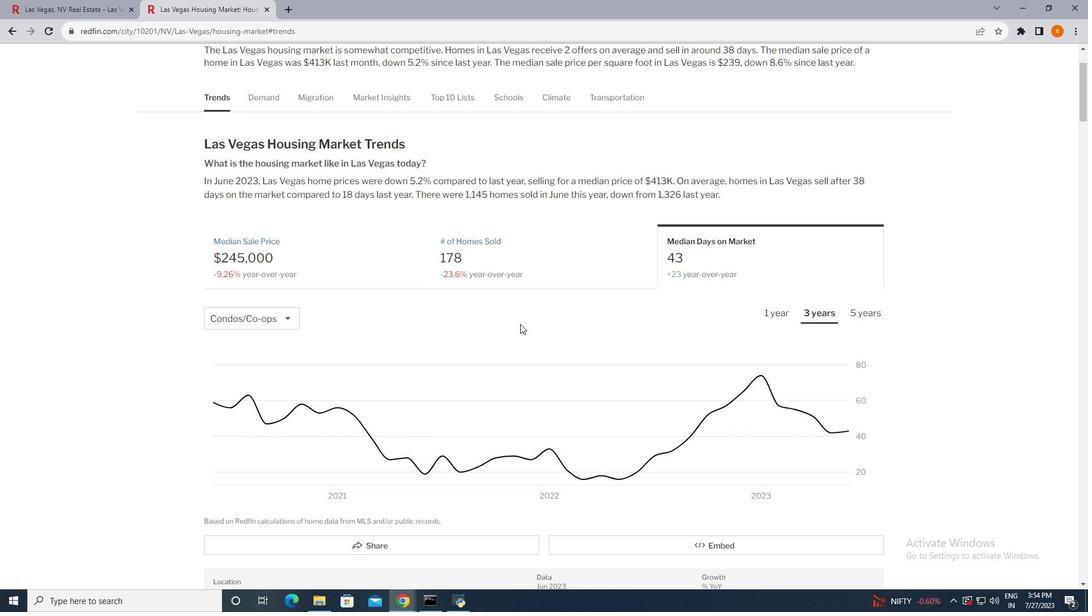 
Action: Mouse scrolled (520, 324) with delta (0, 0)
Screenshot: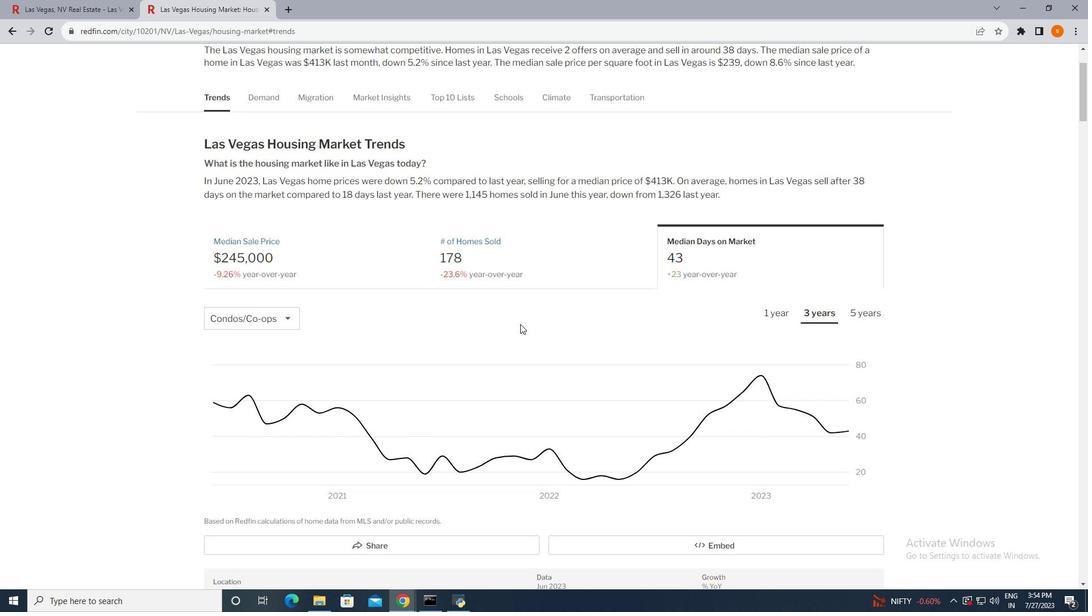 
Action: Mouse scrolled (520, 324) with delta (0, 0)
Screenshot: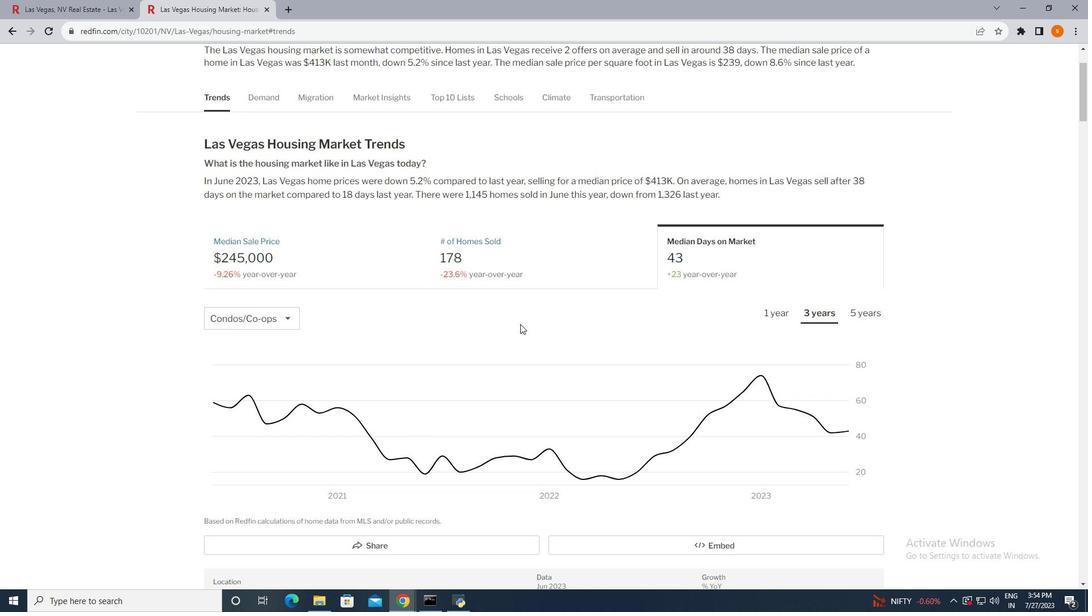 
Action: Mouse scrolled (520, 324) with delta (0, 0)
Screenshot: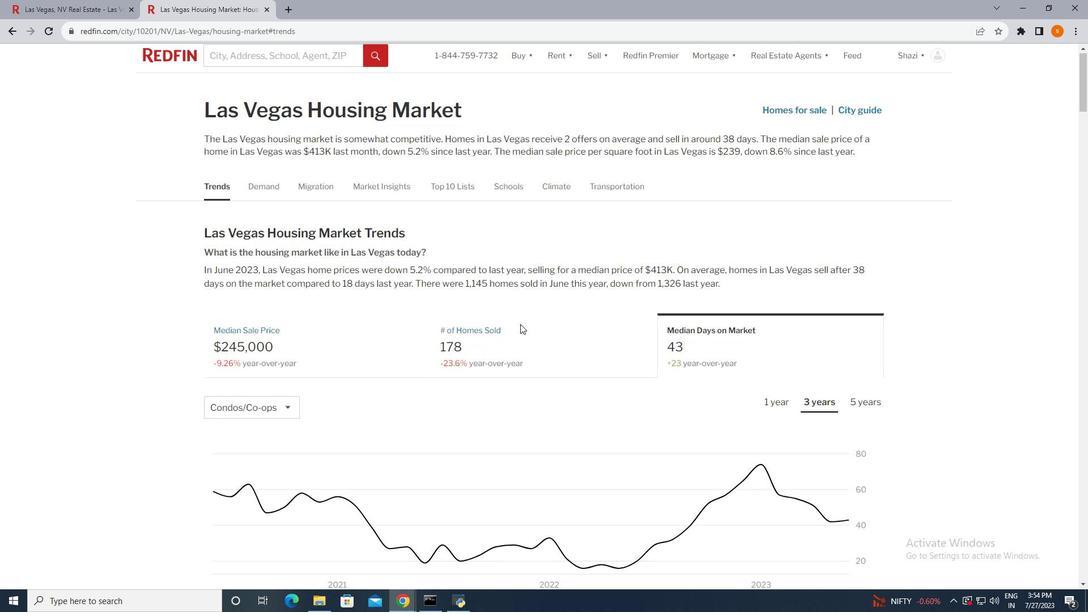 
Action: Mouse scrolled (520, 324) with delta (0, 0)
Screenshot: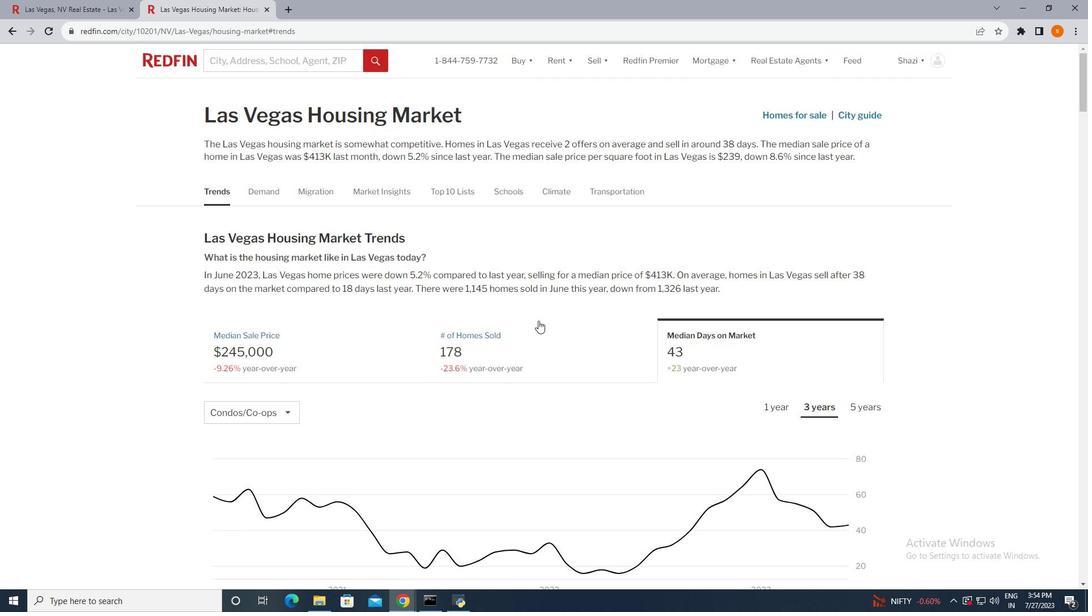 
Action: Mouse scrolled (520, 324) with delta (0, 0)
Screenshot: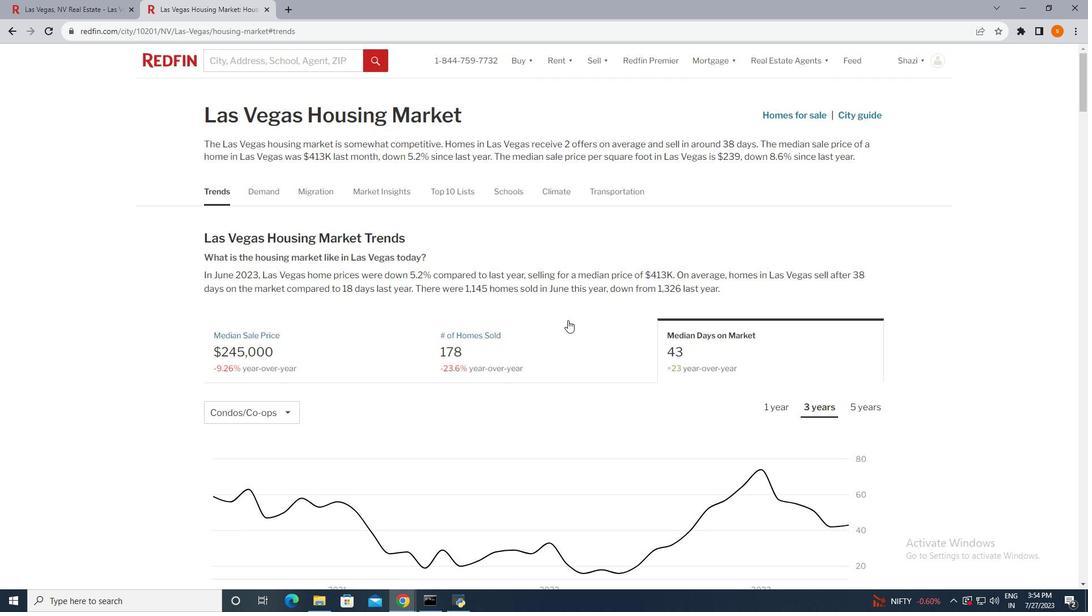 
Action: Mouse moved to (857, 411)
Screenshot: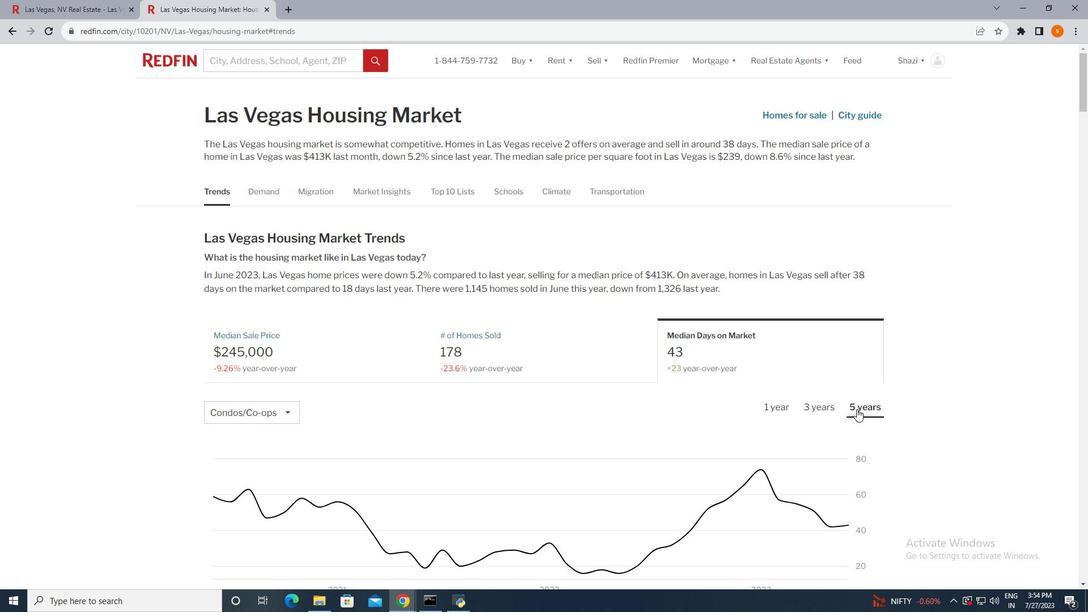 
Action: Mouse pressed left at (857, 411)
Screenshot: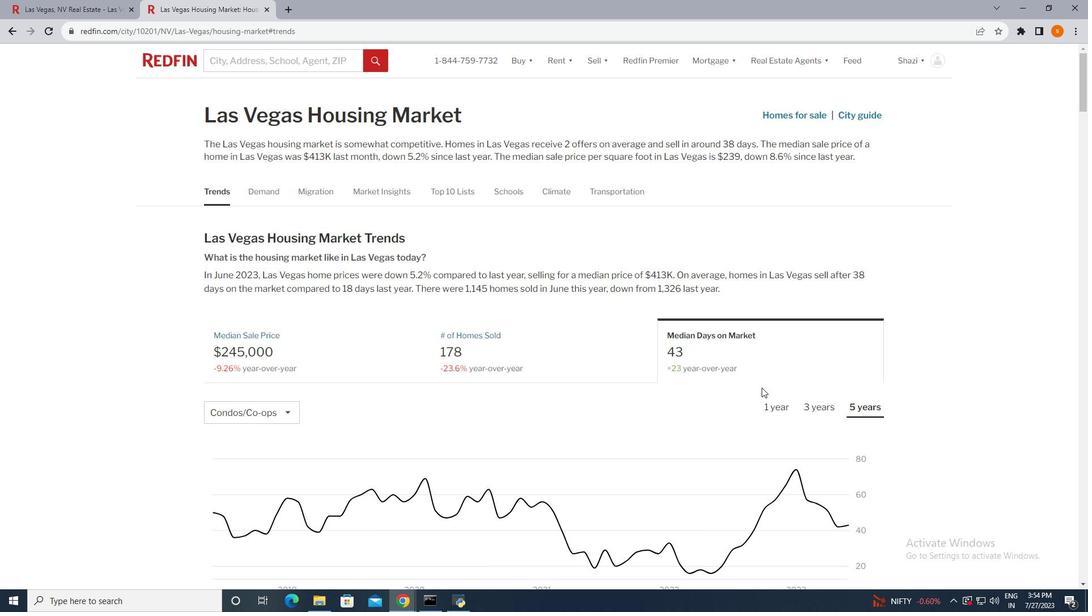 
Action: Mouse moved to (507, 340)
Screenshot: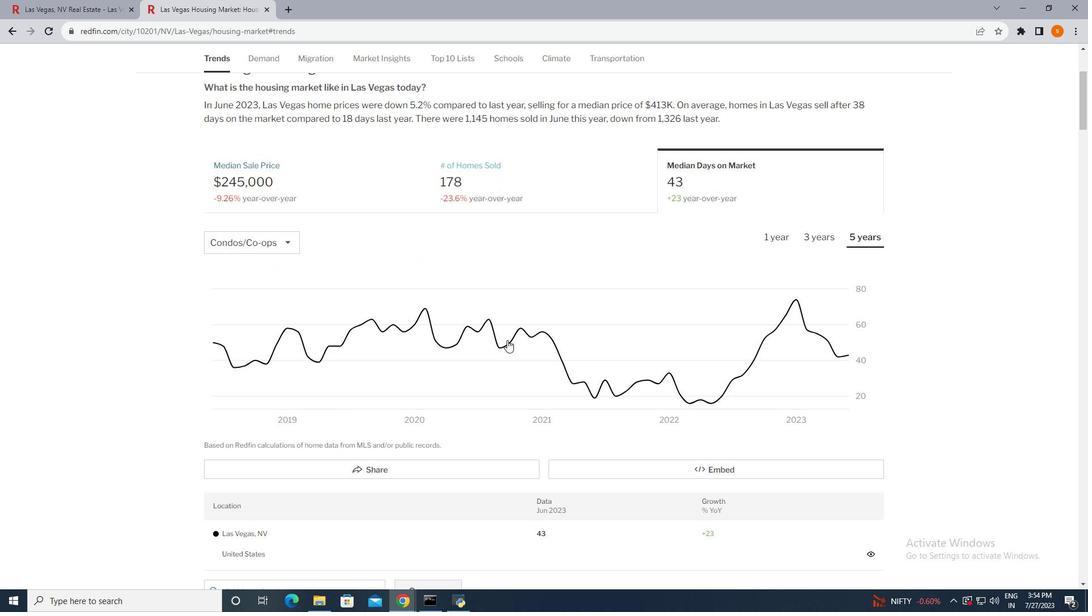 
Action: Mouse scrolled (507, 339) with delta (0, 0)
Screenshot: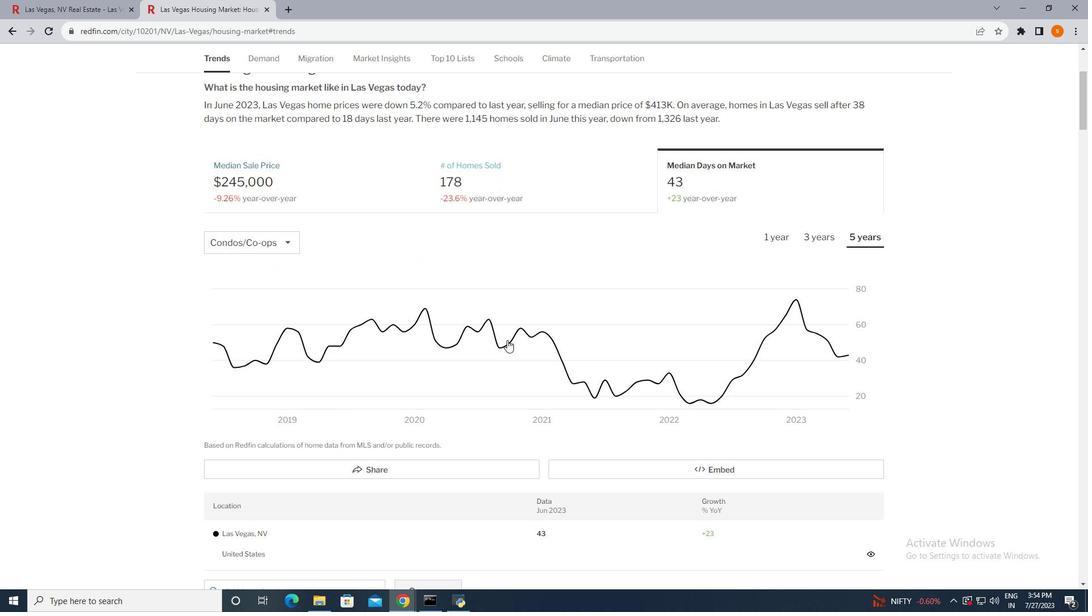 
Action: Mouse scrolled (507, 339) with delta (0, 0)
Screenshot: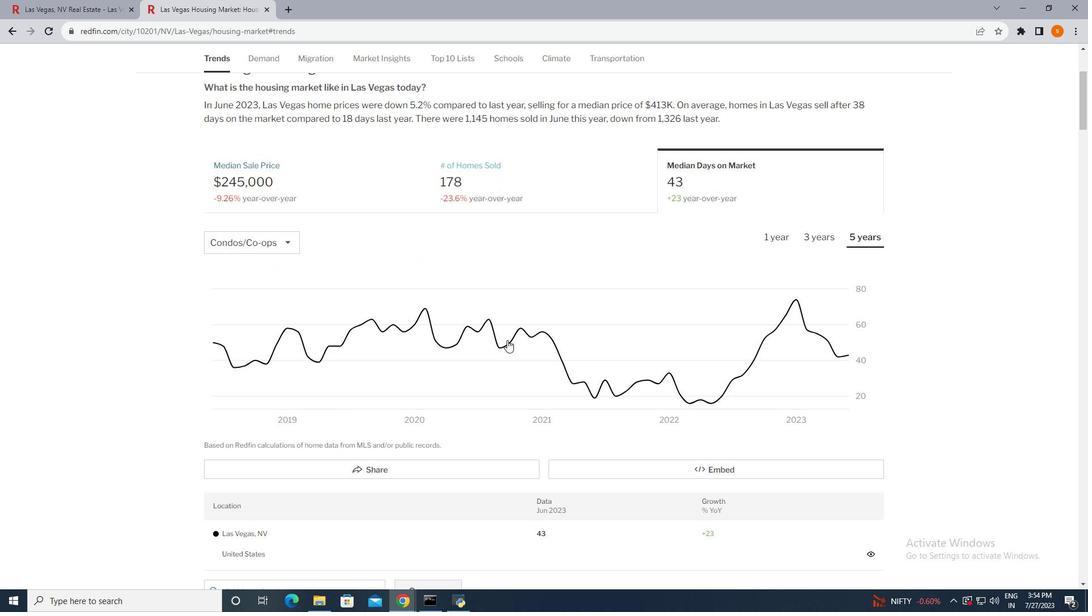 
Action: Mouse scrolled (507, 339) with delta (0, 0)
Screenshot: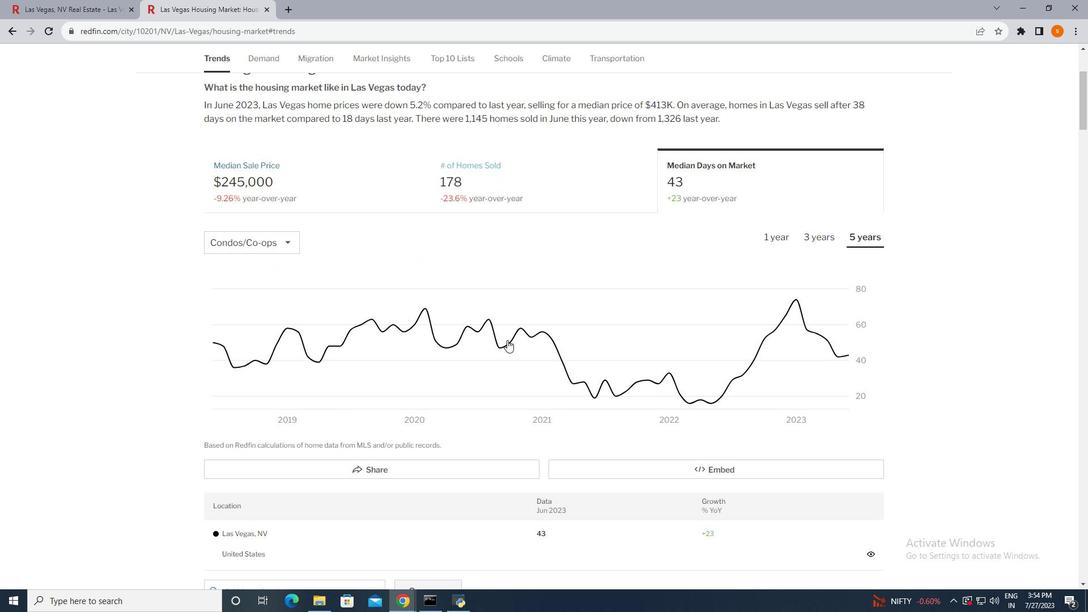 
Action: Mouse scrolled (507, 339) with delta (0, 0)
Screenshot: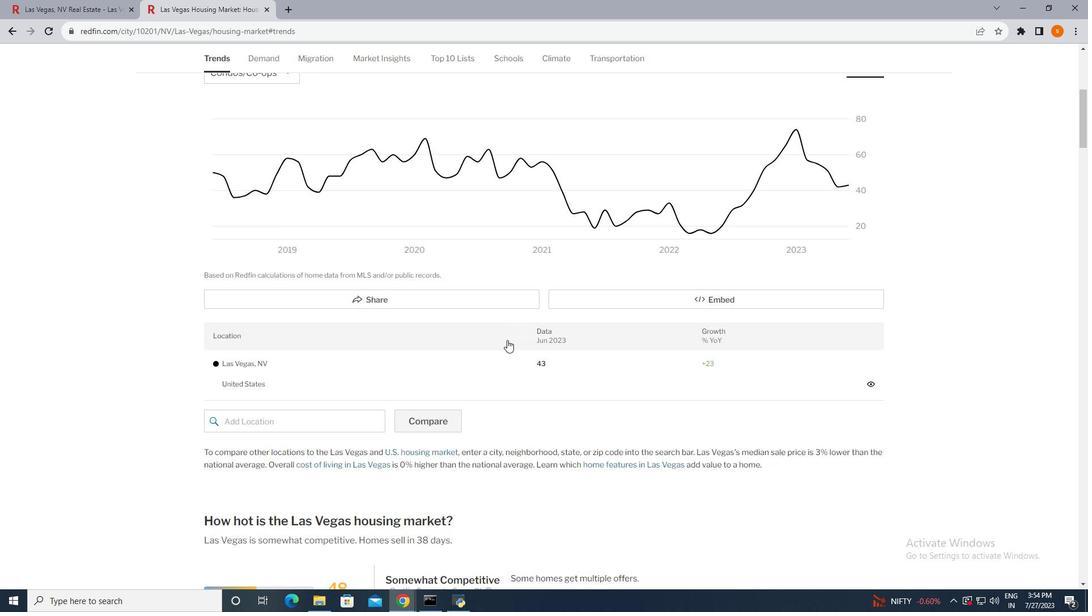 
Action: Mouse scrolled (507, 339) with delta (0, 0)
Screenshot: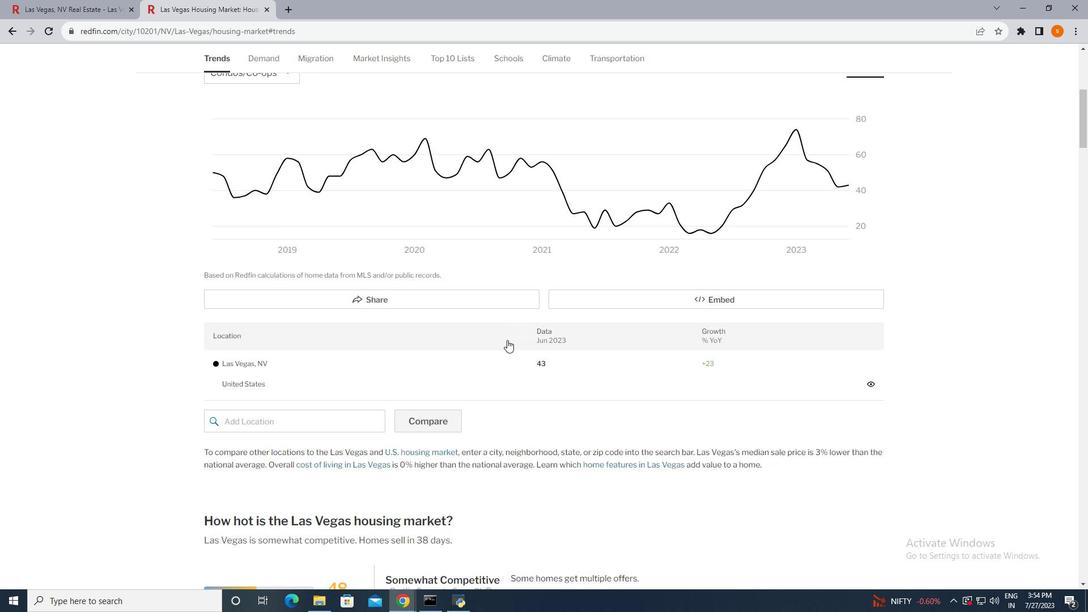 
Action: Mouse scrolled (507, 339) with delta (0, 0)
Screenshot: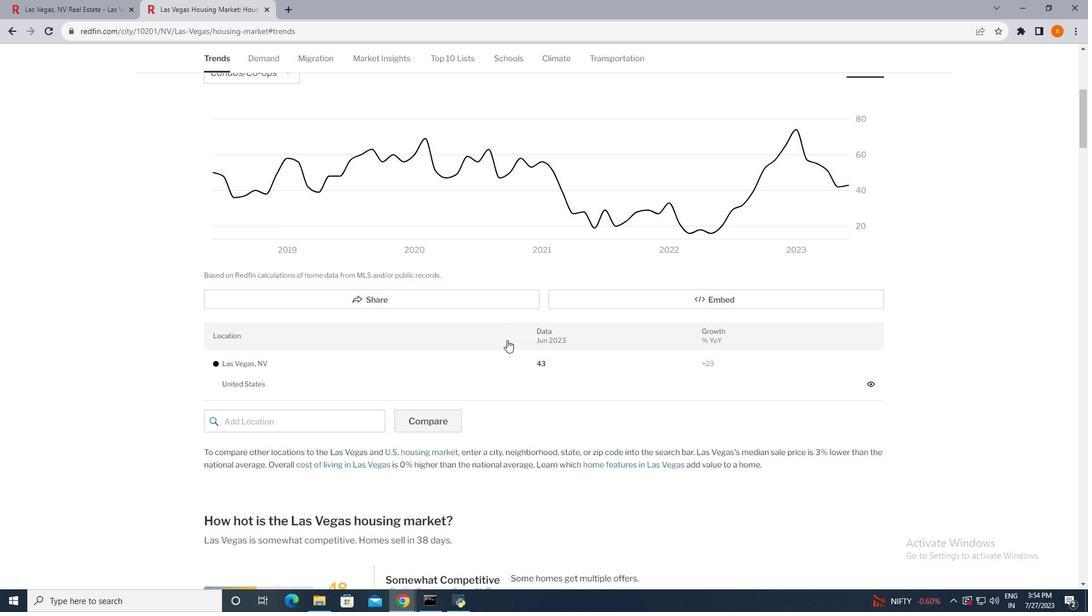 
Action: Mouse scrolled (507, 340) with delta (0, 0)
Screenshot: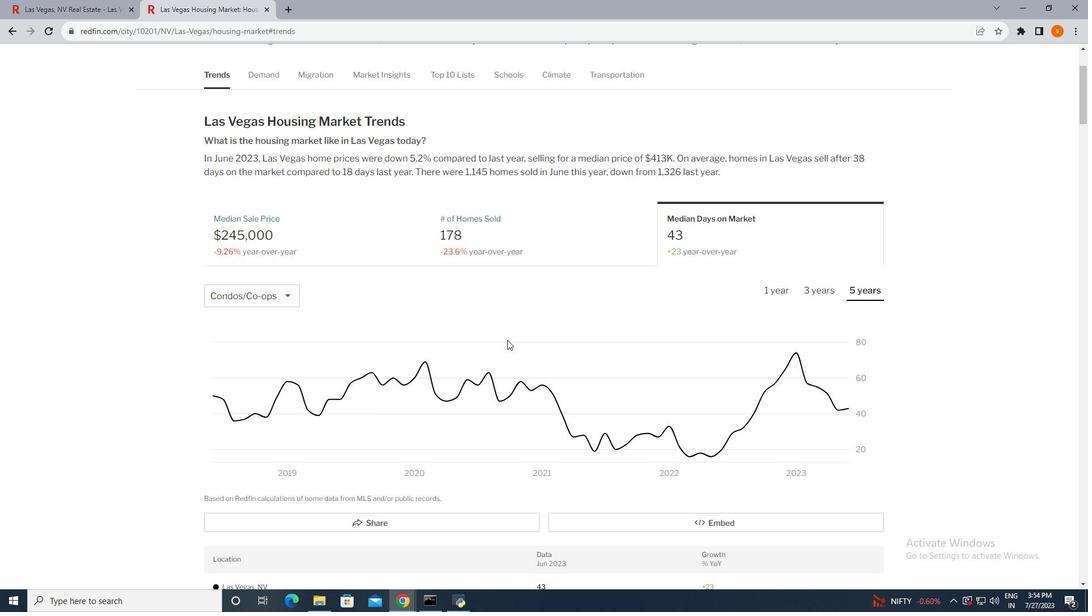 
Action: Mouse scrolled (507, 340) with delta (0, 0)
Screenshot: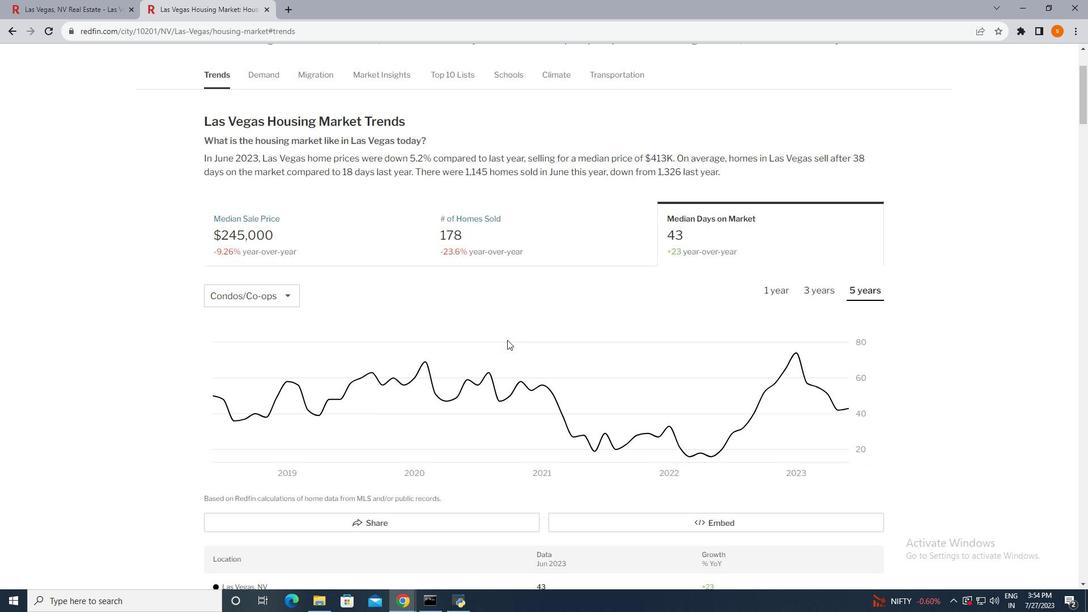 
Action: Mouse scrolled (507, 340) with delta (0, 0)
Screenshot: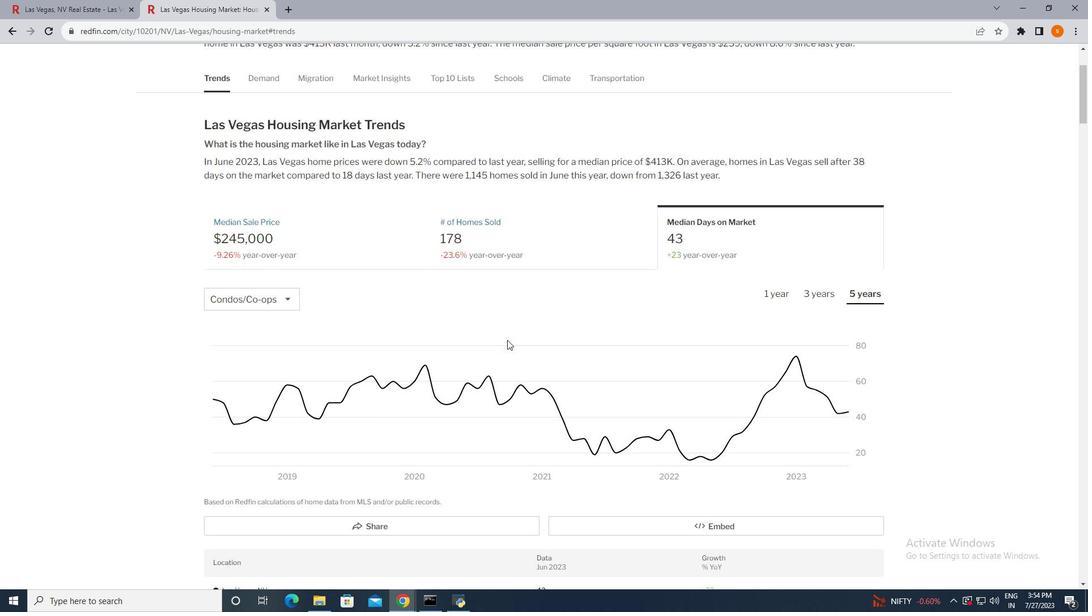 
Action: Mouse scrolled (507, 340) with delta (0, 0)
Screenshot: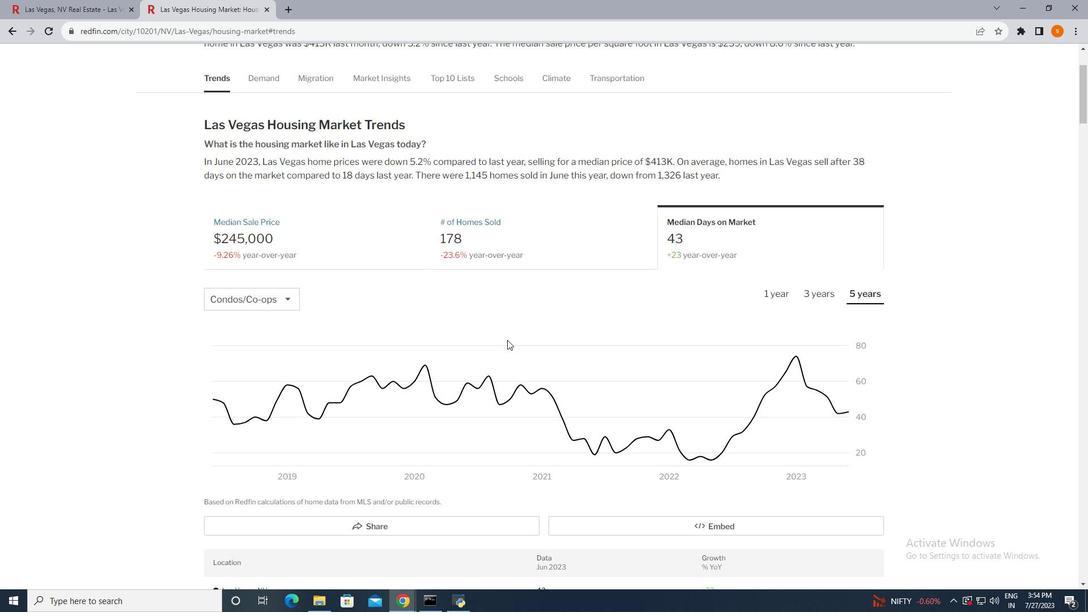 
